 Task: Explore Airbnb accommodation in Villach, Austria from 6th December, 2023 to 12th December, 2023 for 4 adults.4 bedrooms having 4 beds and 4 bathrooms. Property type can be flat. Amenities needed are: wifi, TV, free parkinig on premises, hot tub, gym, smoking allowed. Booking option can be shelf check-in. Look for 4 properties as per requirement.
Action: Mouse moved to (529, 90)
Screenshot: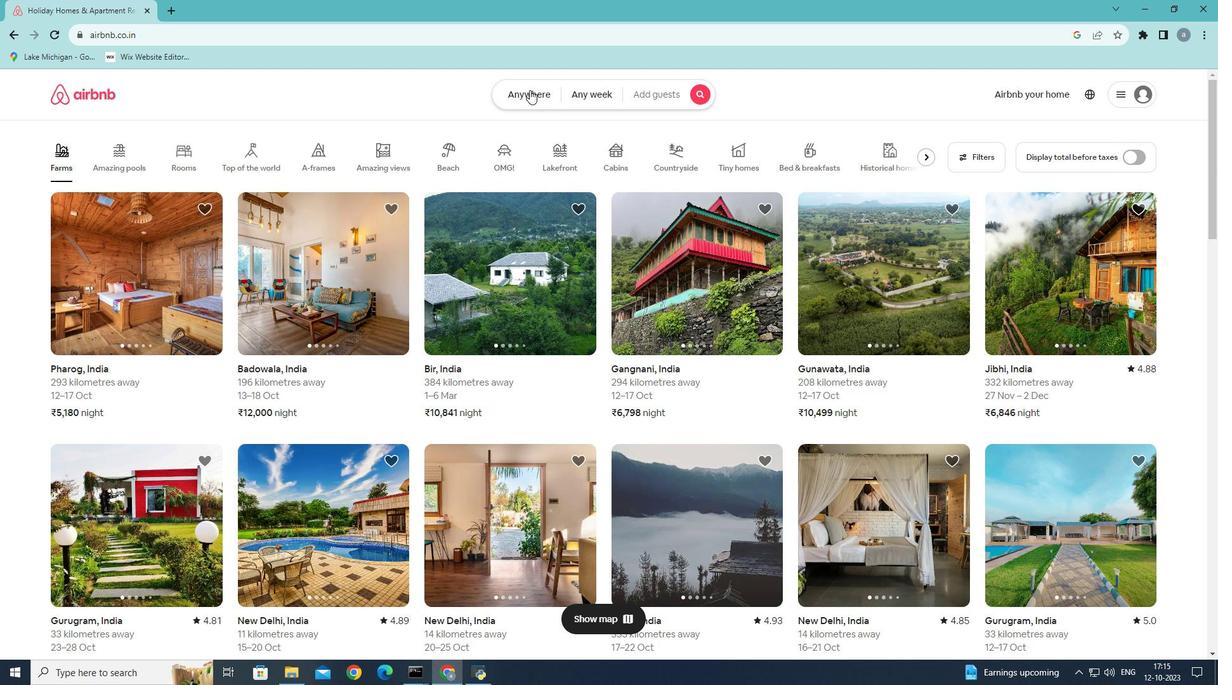 
Action: Mouse pressed left at (529, 90)
Screenshot: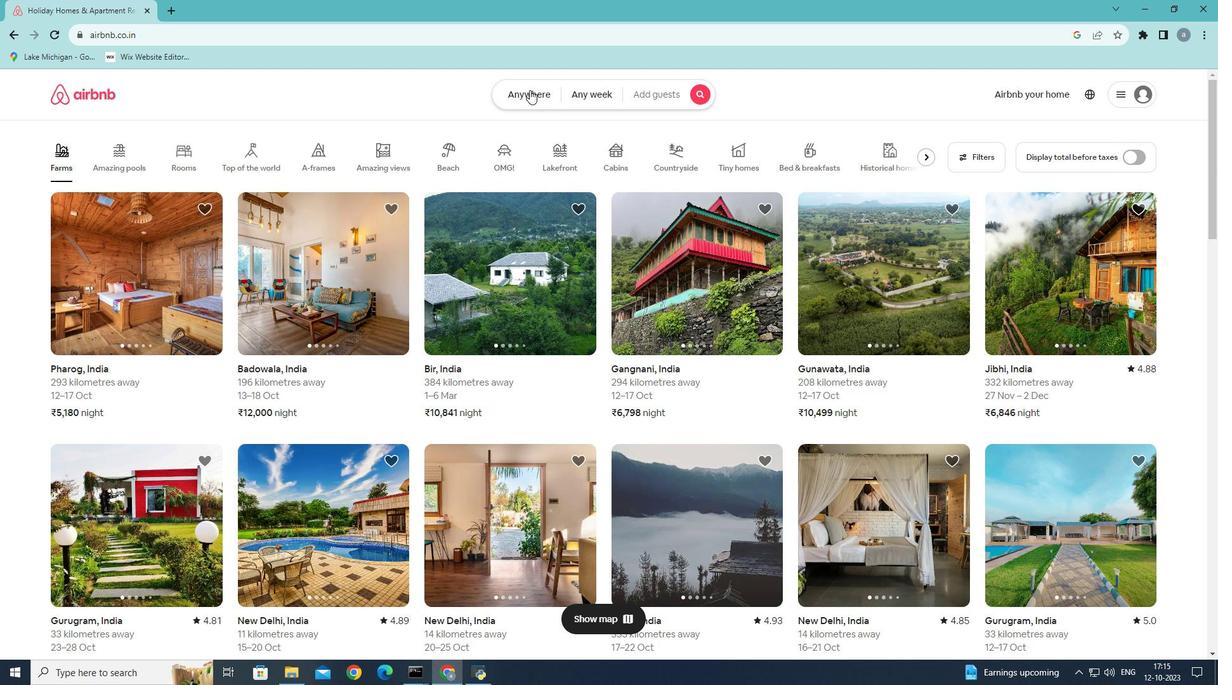 
Action: Mouse moved to (396, 147)
Screenshot: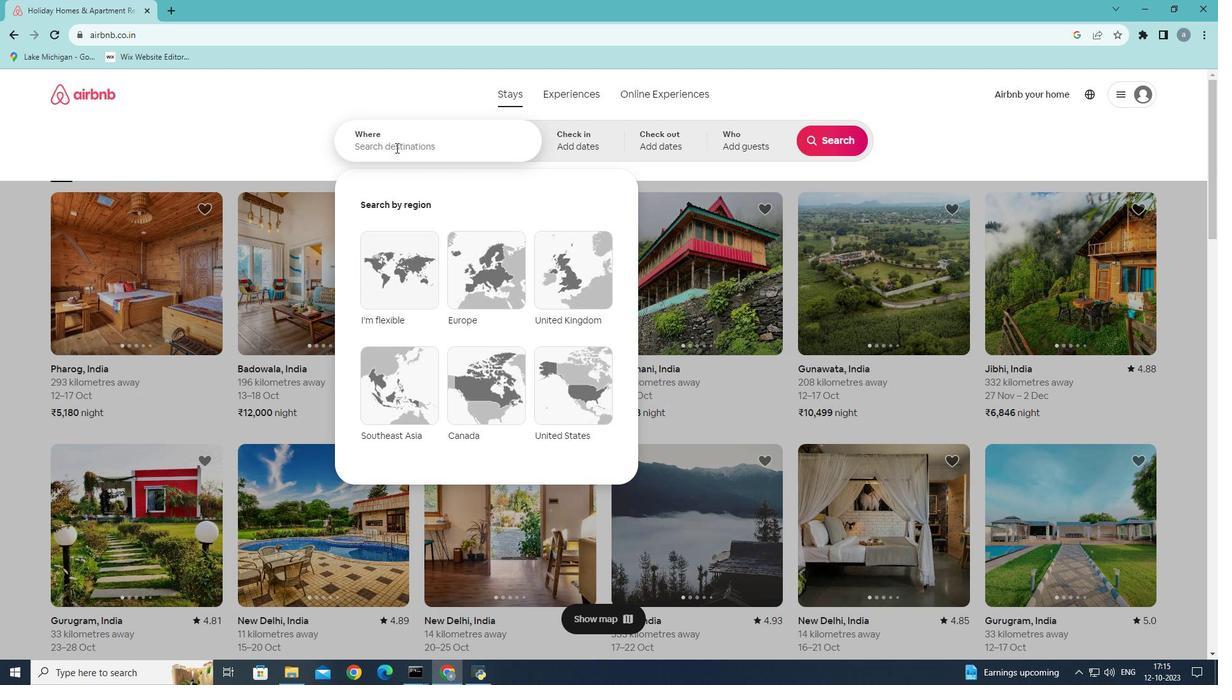 
Action: Mouse pressed left at (396, 147)
Screenshot: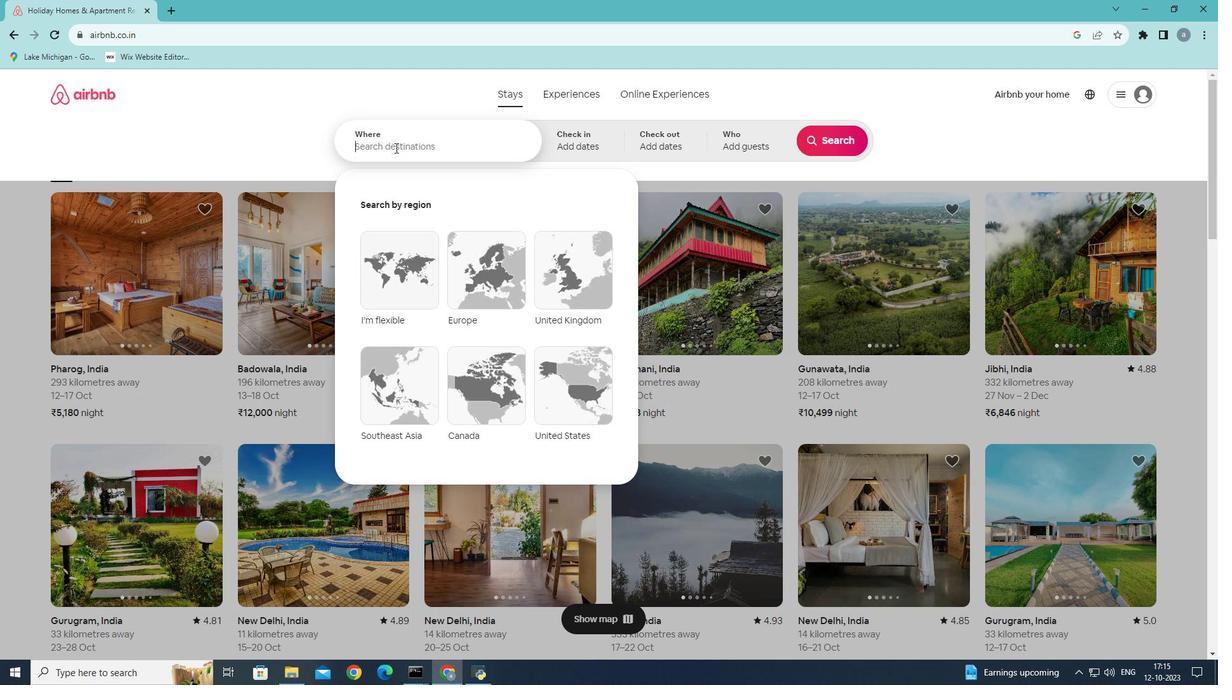 
Action: Mouse moved to (394, 149)
Screenshot: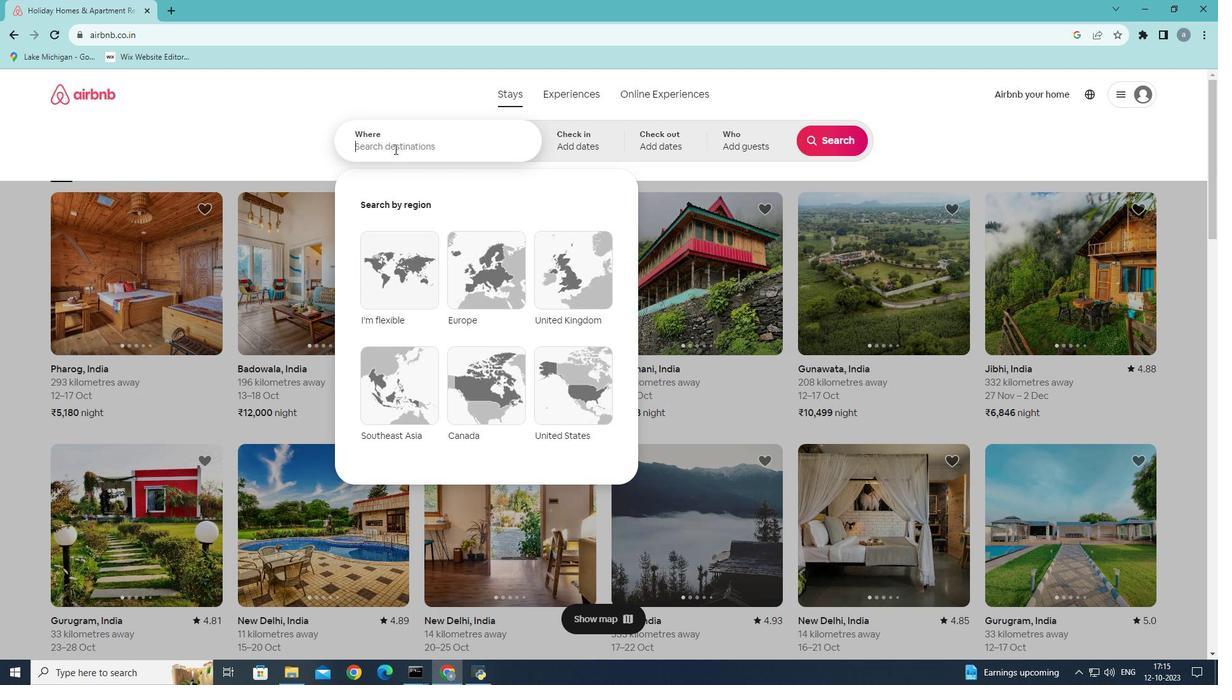 
Action: Key pressed <Key.shift><Key.shift>Villach,<Key.shift>Austria
Screenshot: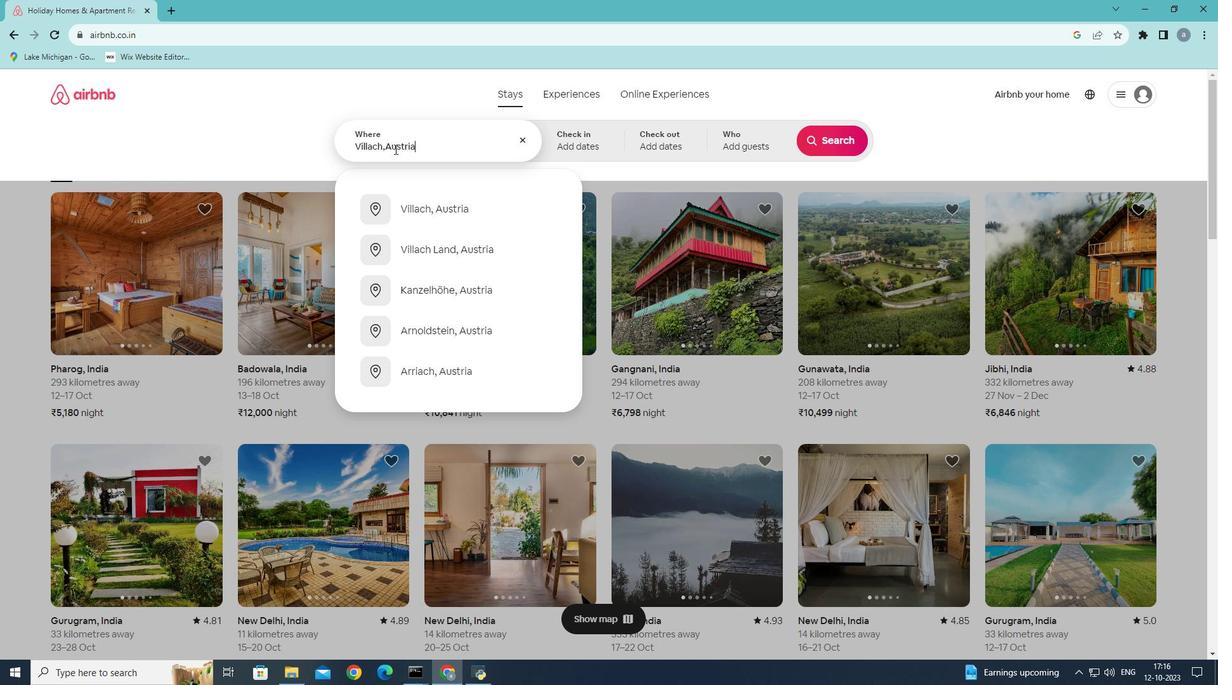 
Action: Mouse moved to (457, 212)
Screenshot: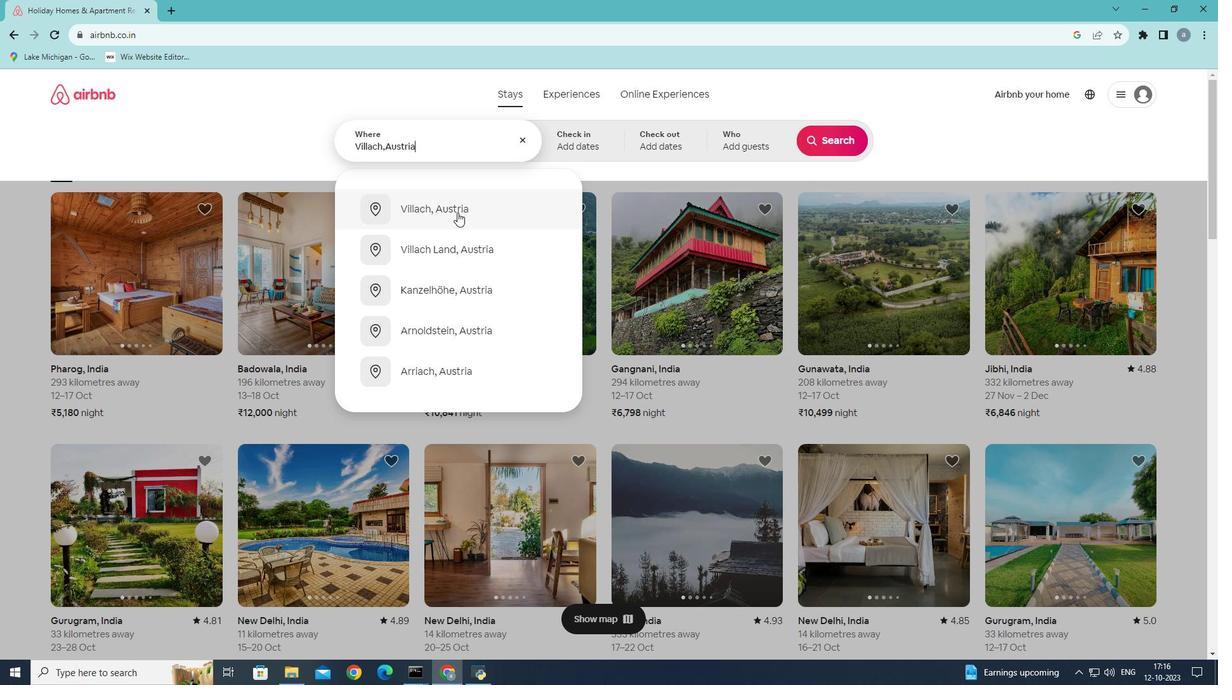 
Action: Mouse pressed left at (457, 212)
Screenshot: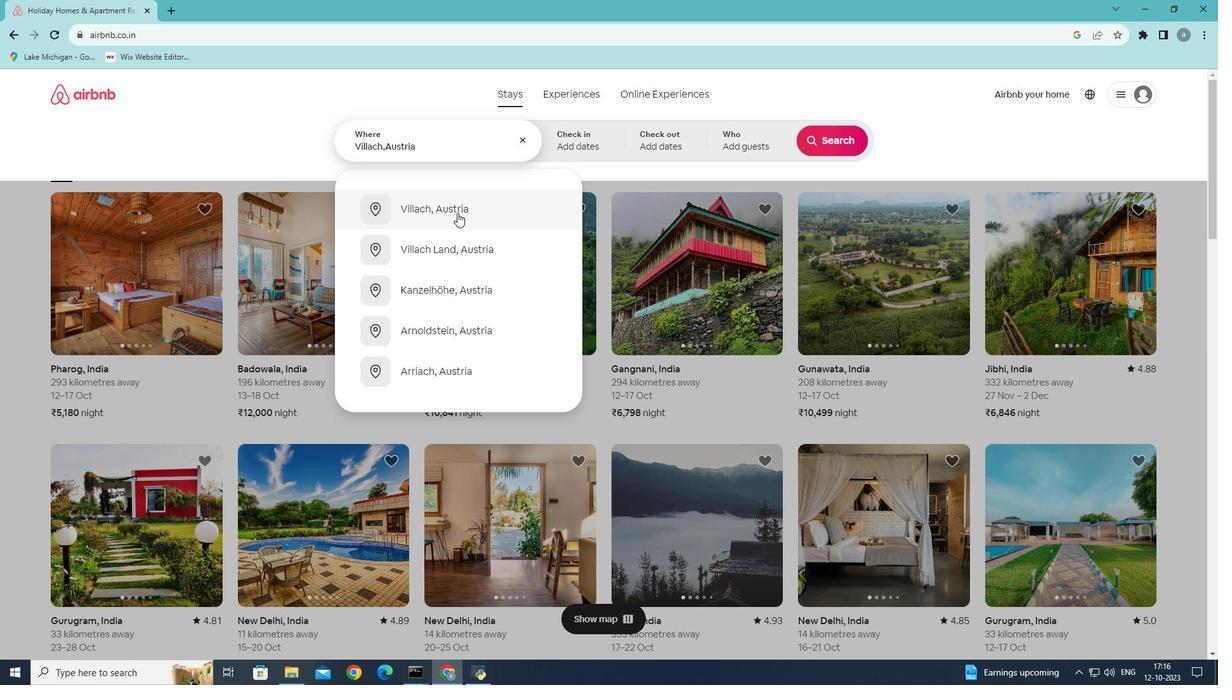 
Action: Mouse moved to (828, 245)
Screenshot: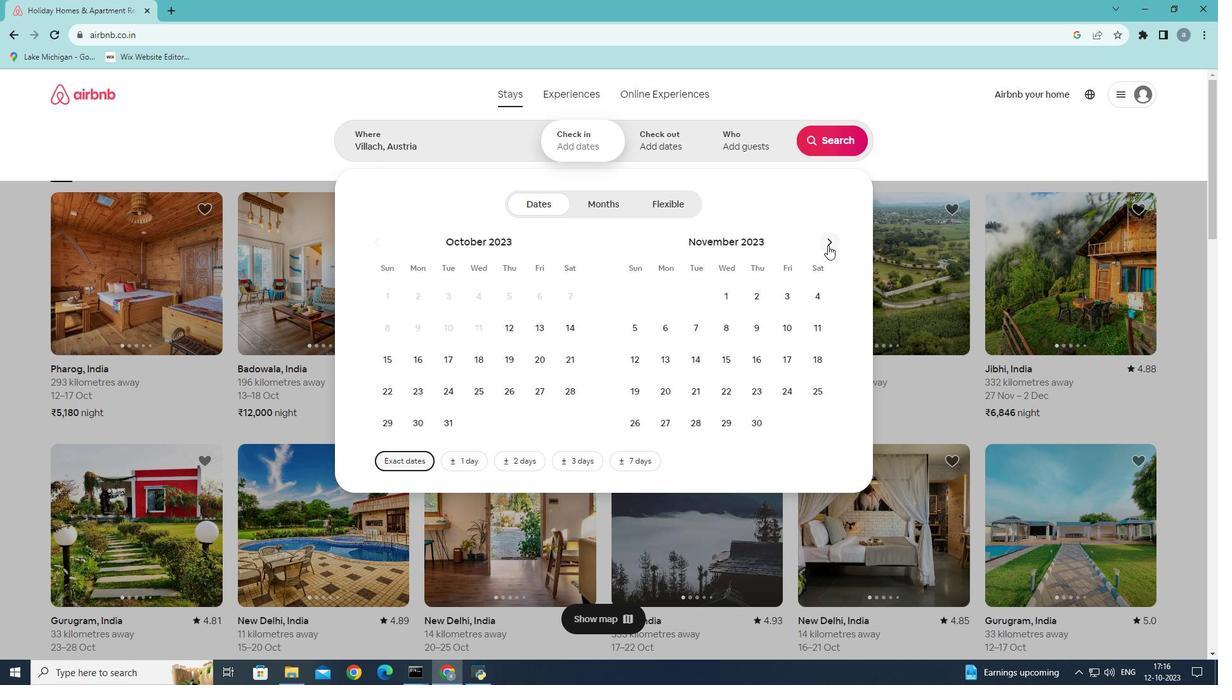 
Action: Mouse pressed left at (828, 245)
Screenshot: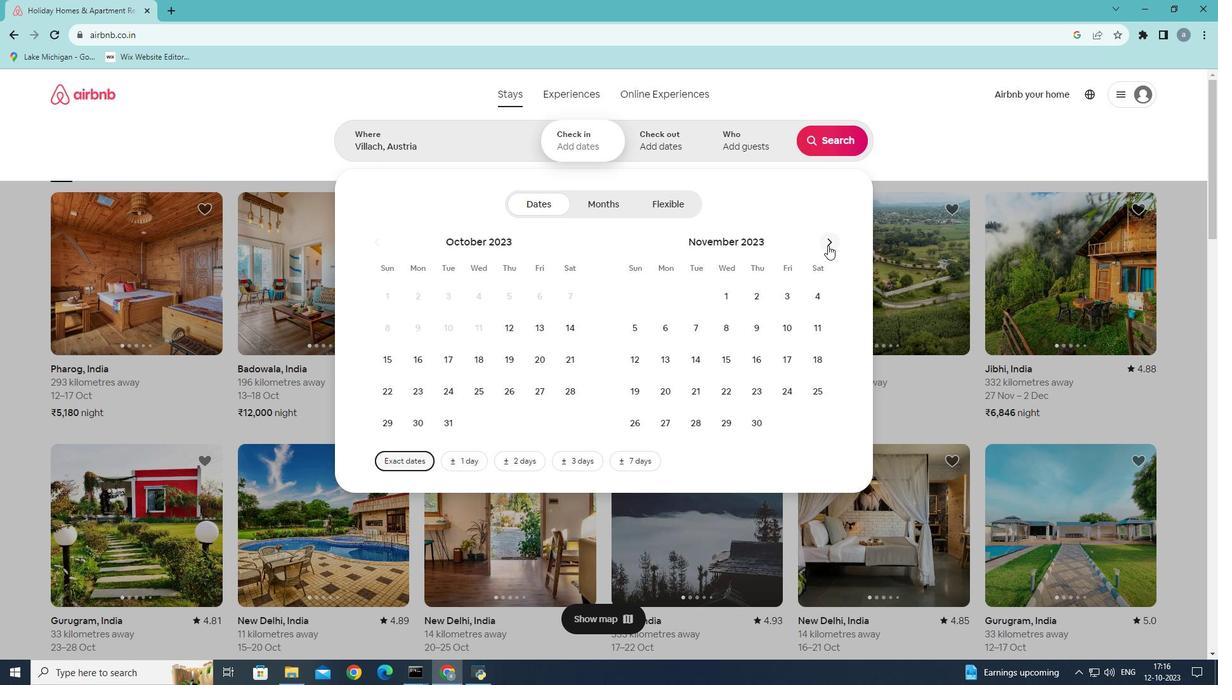 
Action: Mouse pressed left at (828, 245)
Screenshot: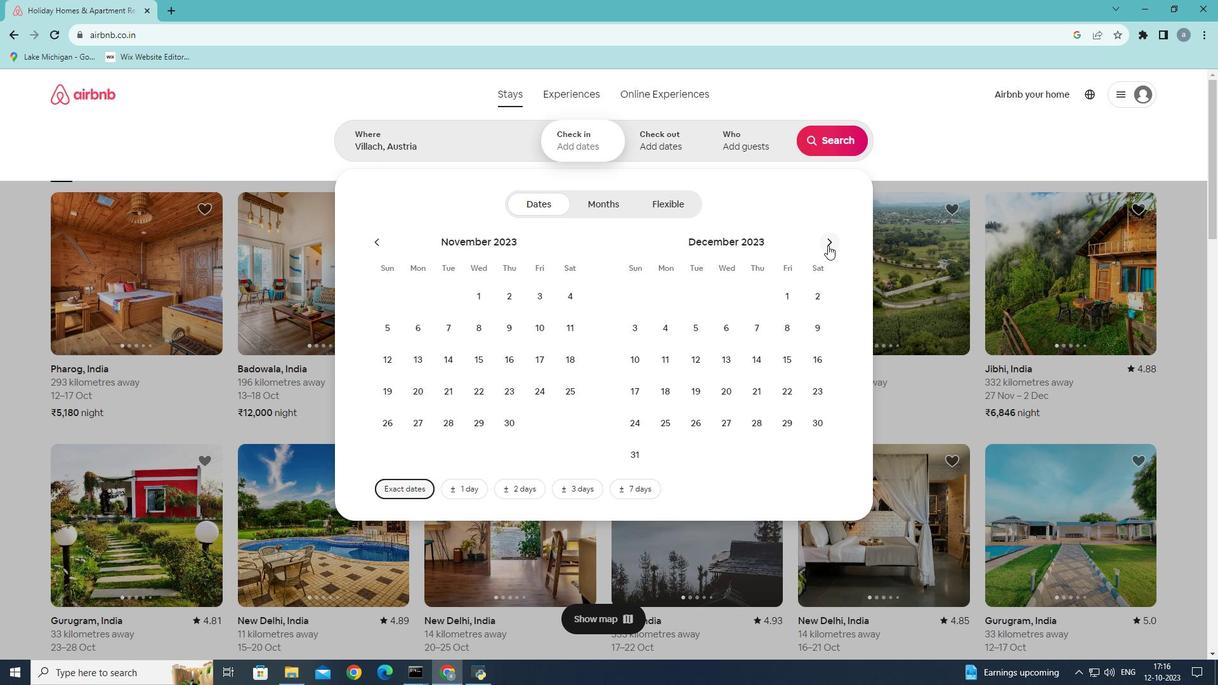 
Action: Mouse moved to (477, 323)
Screenshot: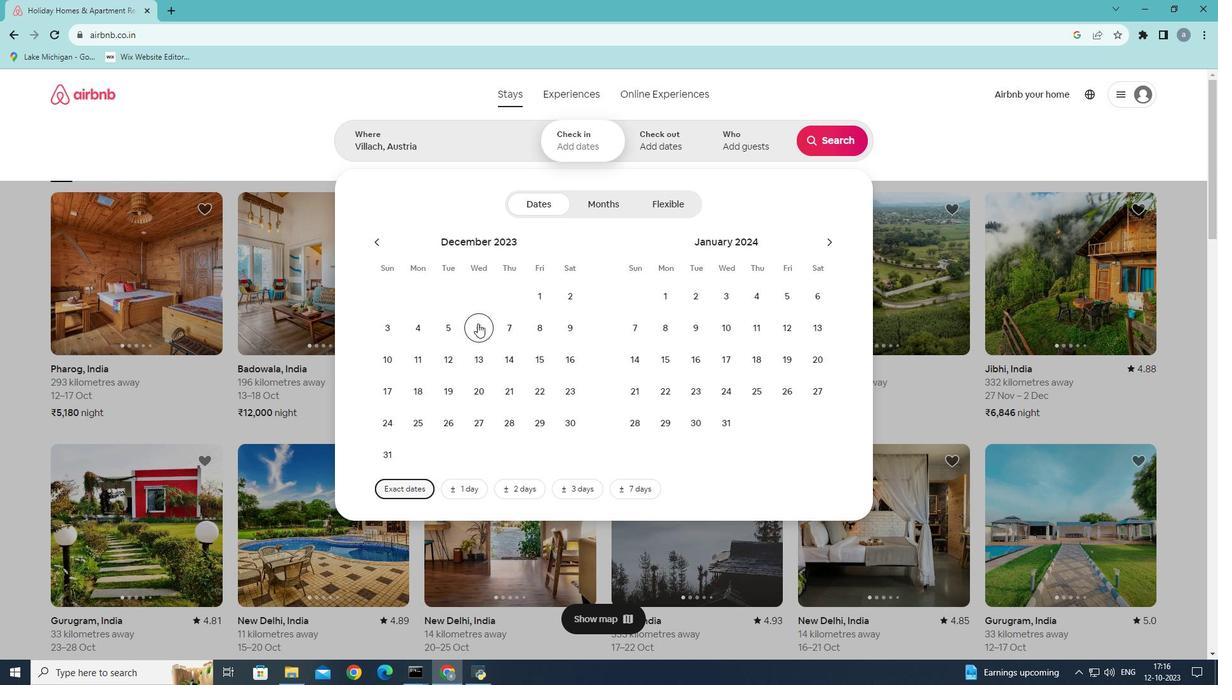 
Action: Mouse pressed left at (477, 323)
Screenshot: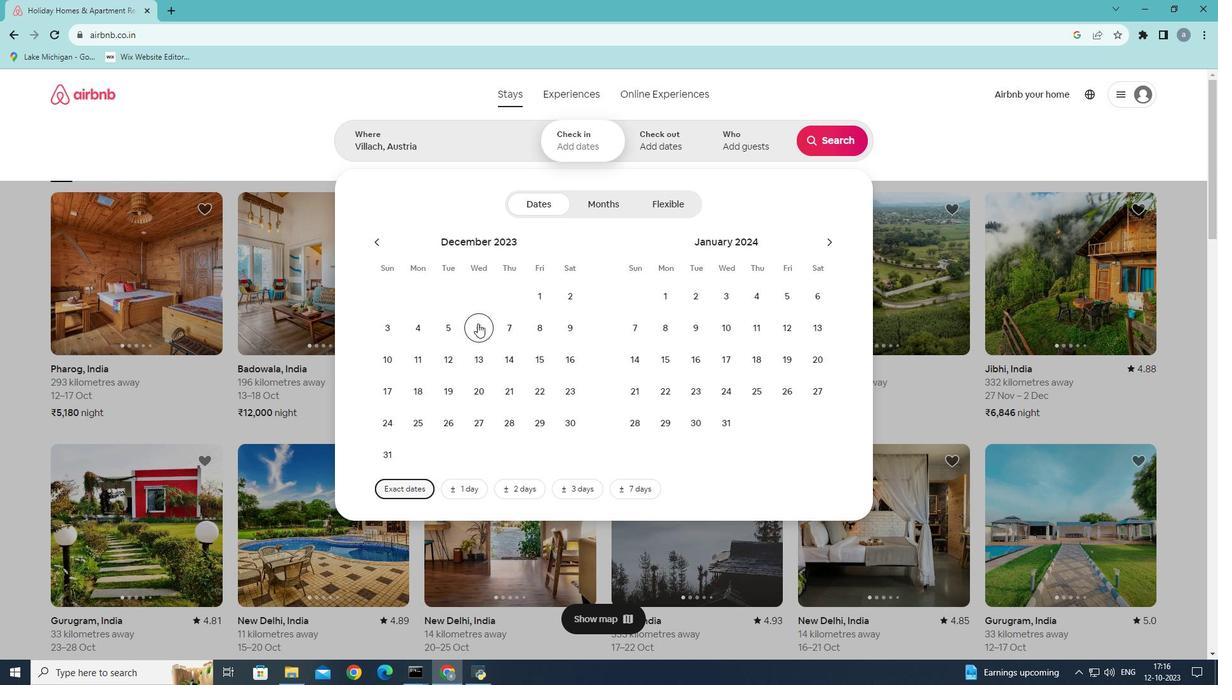 
Action: Mouse moved to (449, 363)
Screenshot: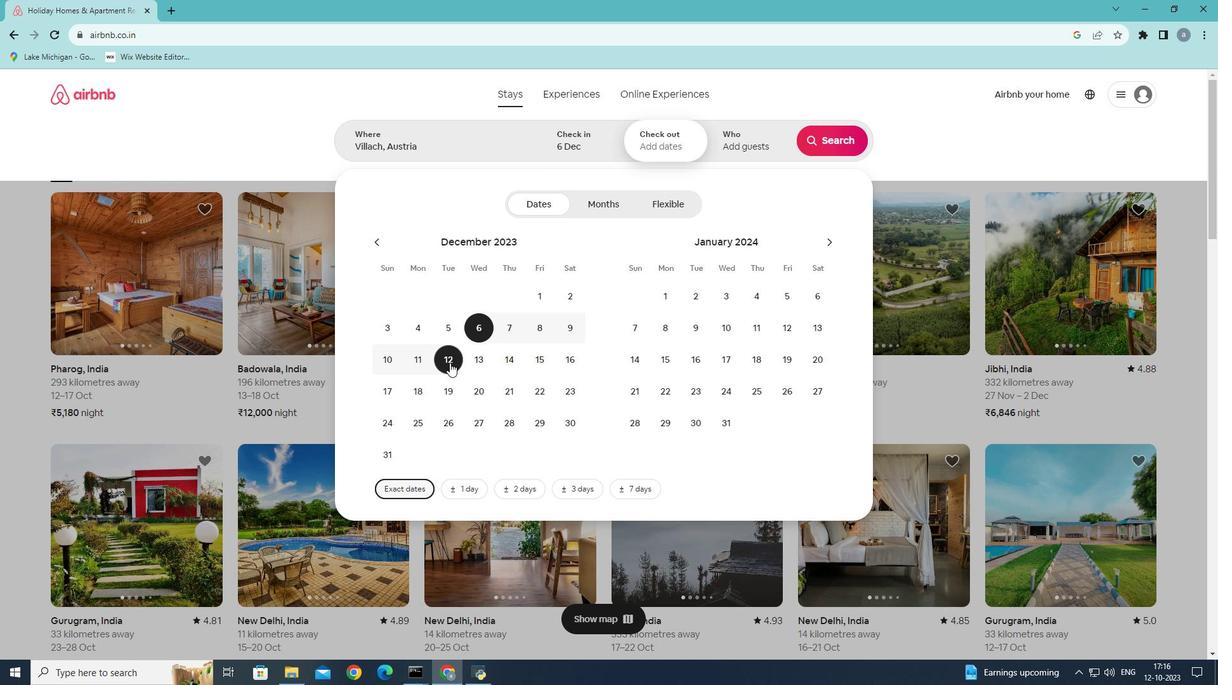 
Action: Mouse pressed left at (449, 363)
Screenshot: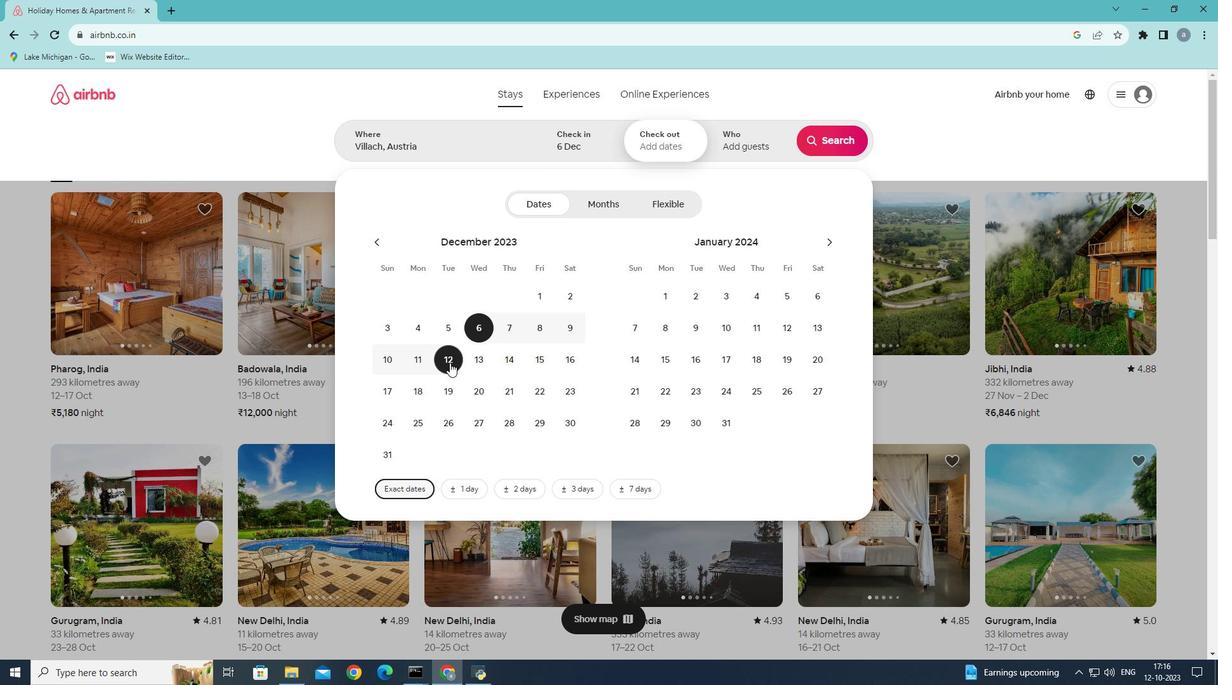 
Action: Mouse moved to (751, 144)
Screenshot: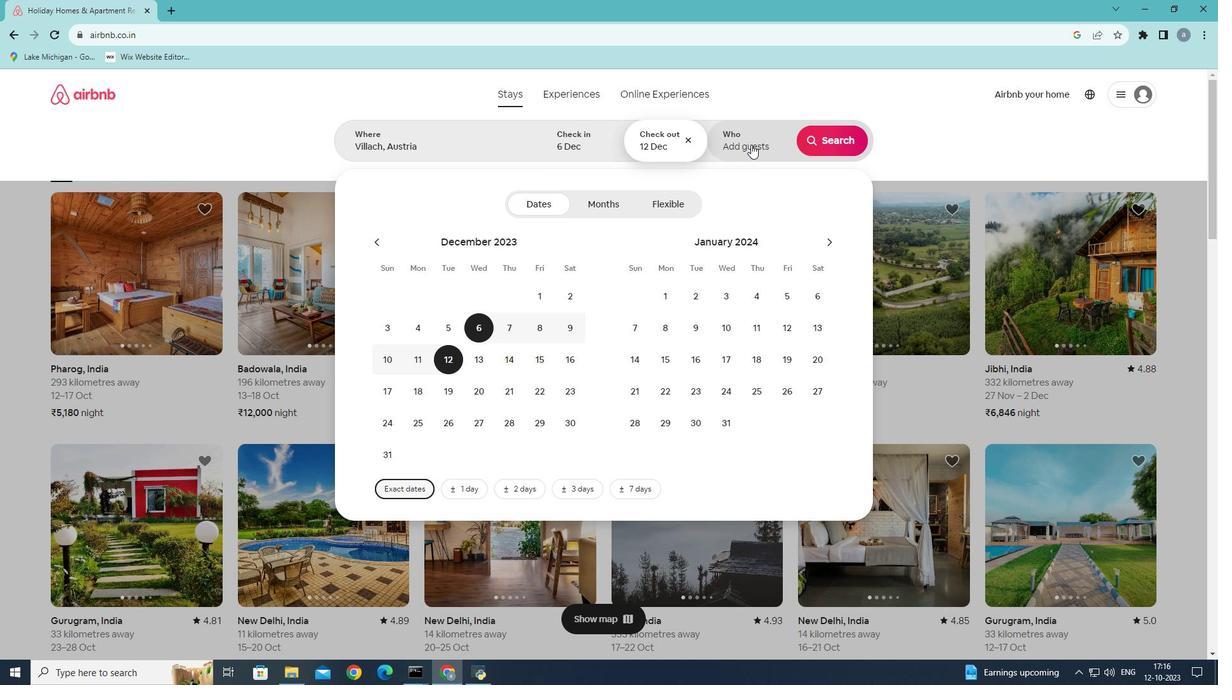 
Action: Mouse pressed left at (751, 144)
Screenshot: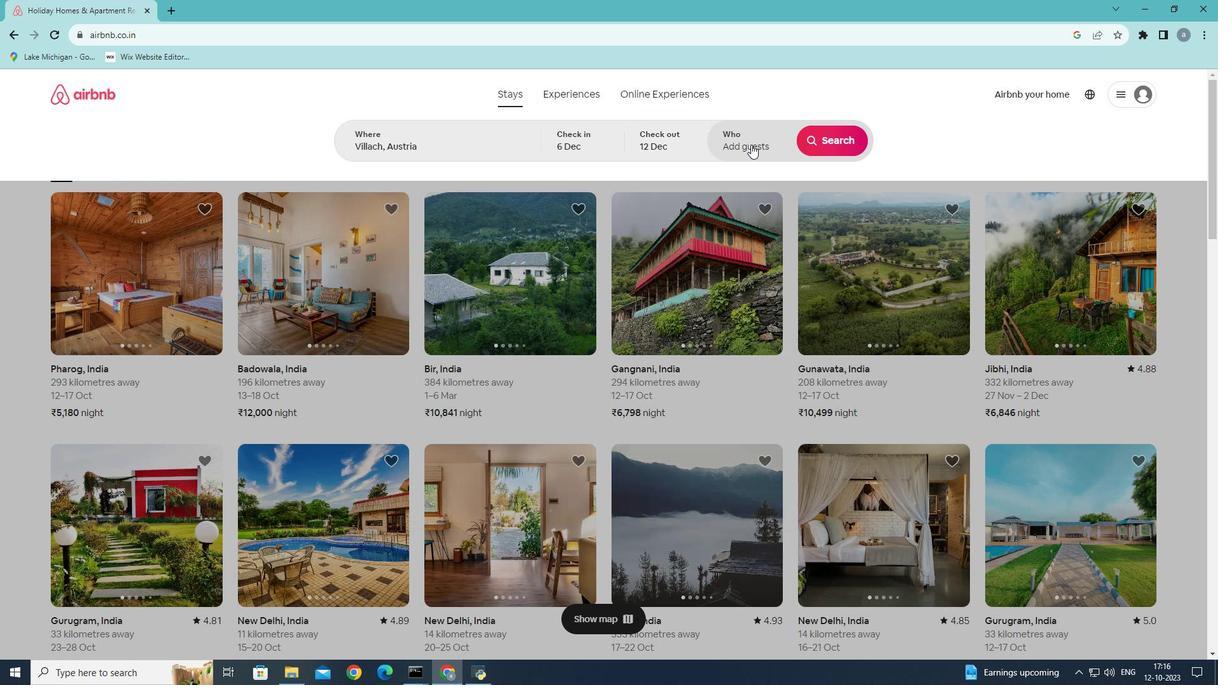 
Action: Mouse moved to (839, 207)
Screenshot: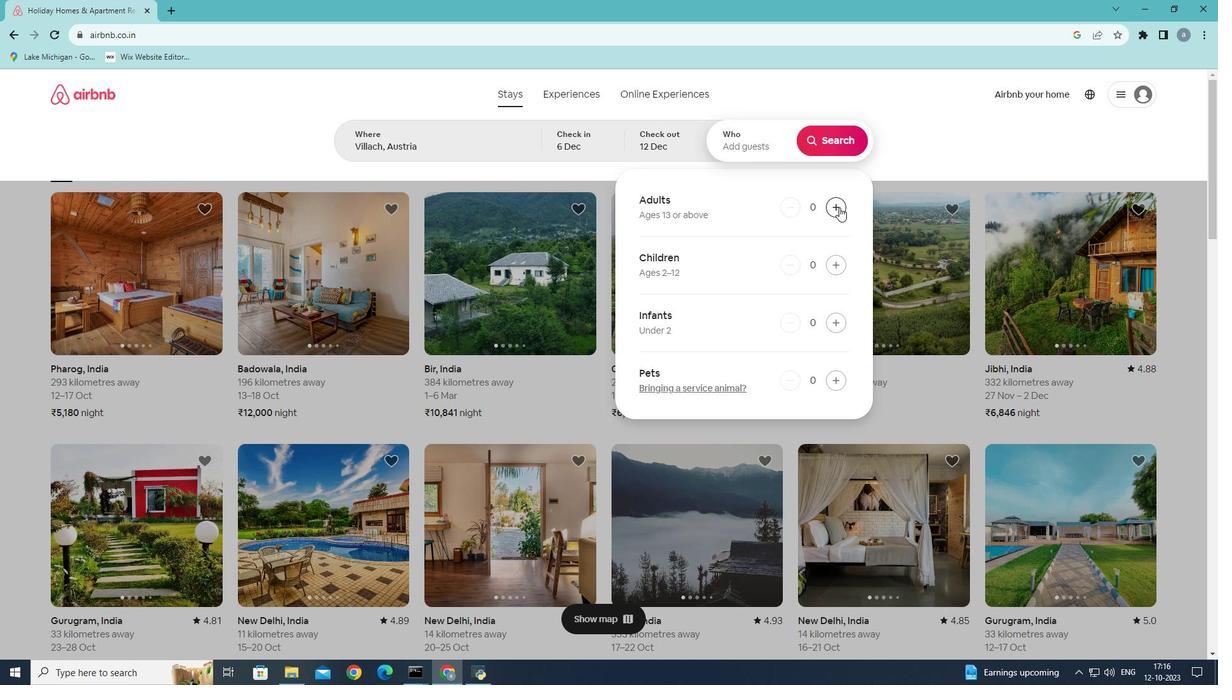 
Action: Mouse pressed left at (839, 207)
Screenshot: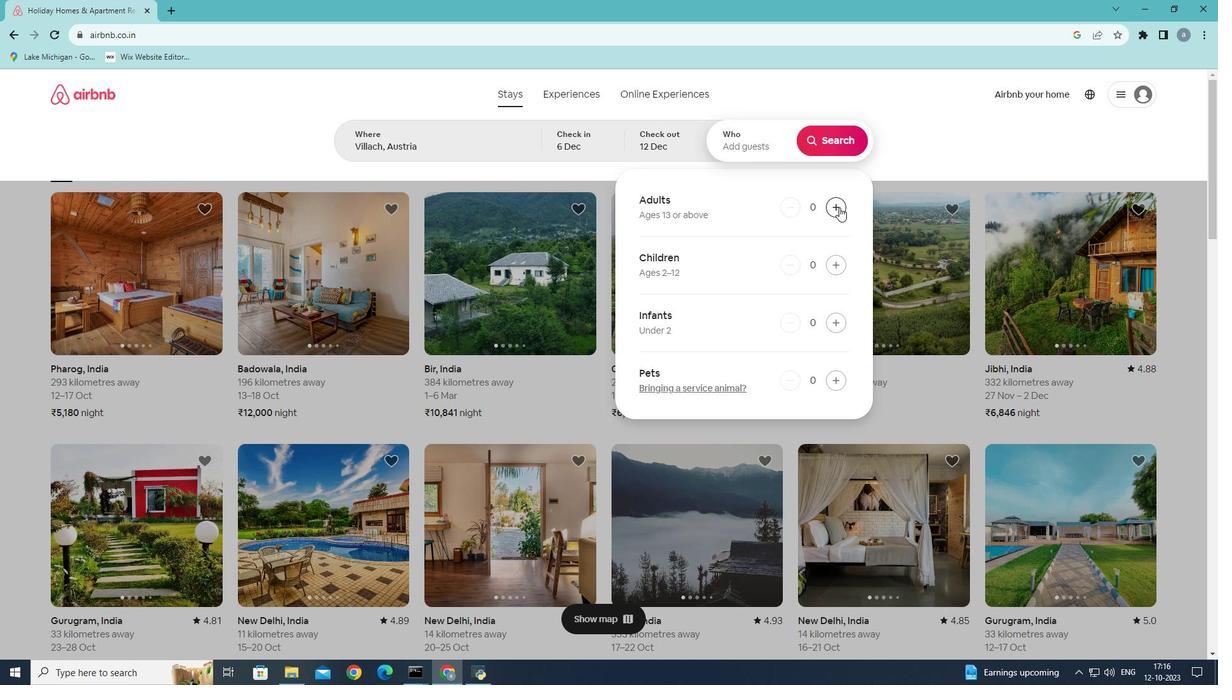 
Action: Mouse pressed left at (839, 207)
Screenshot: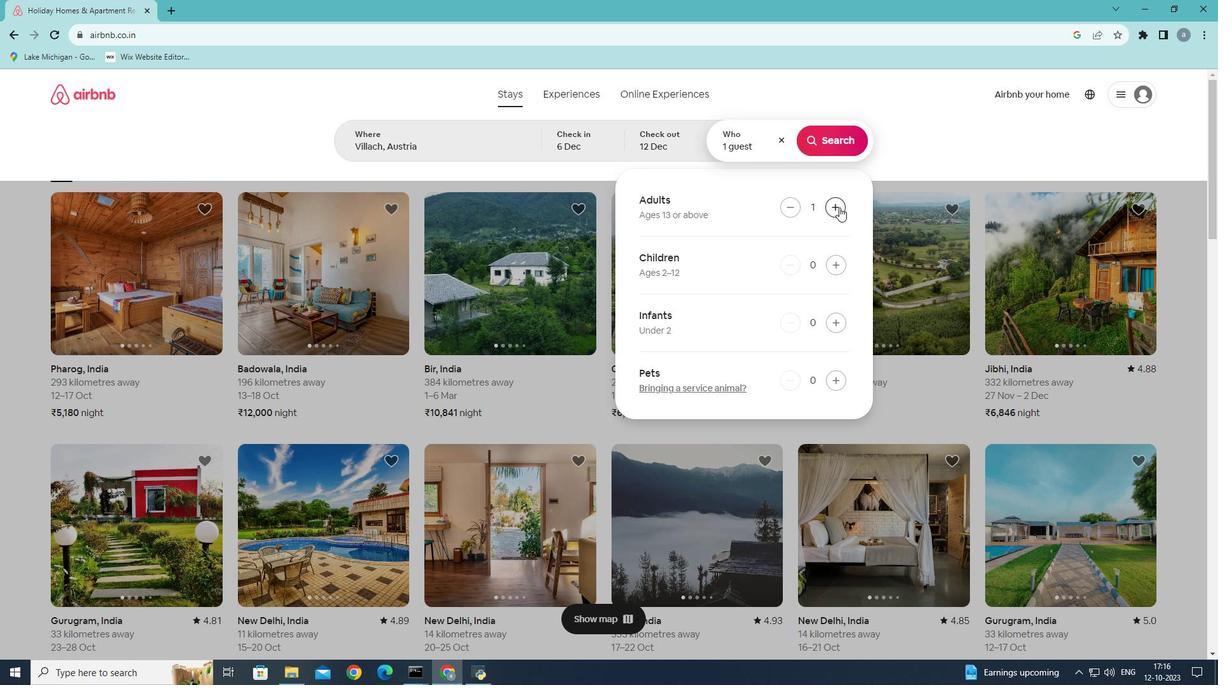 
Action: Mouse pressed left at (839, 207)
Screenshot: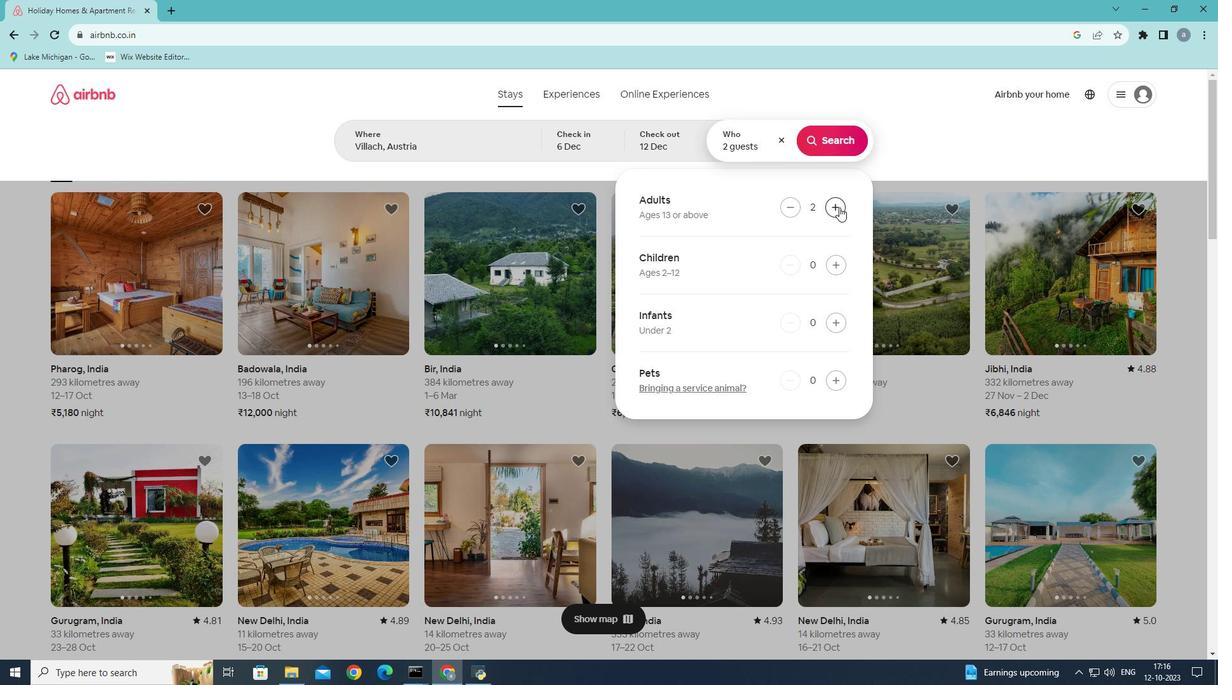 
Action: Mouse pressed left at (839, 207)
Screenshot: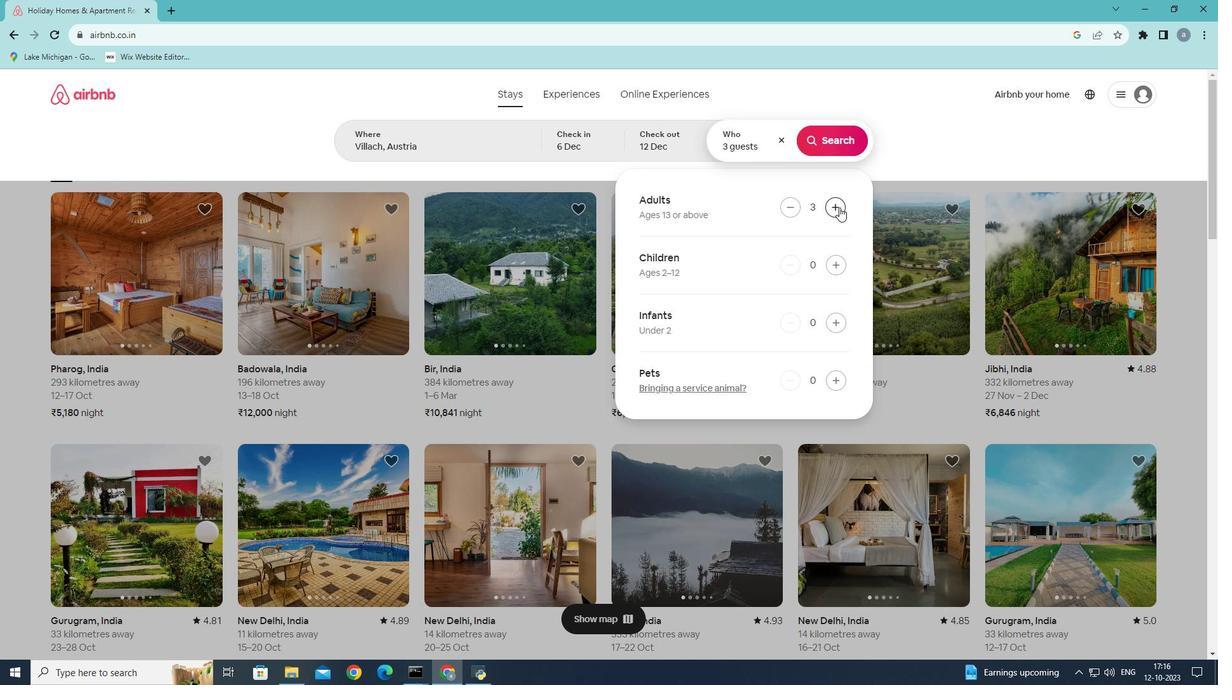 
Action: Mouse moved to (830, 136)
Screenshot: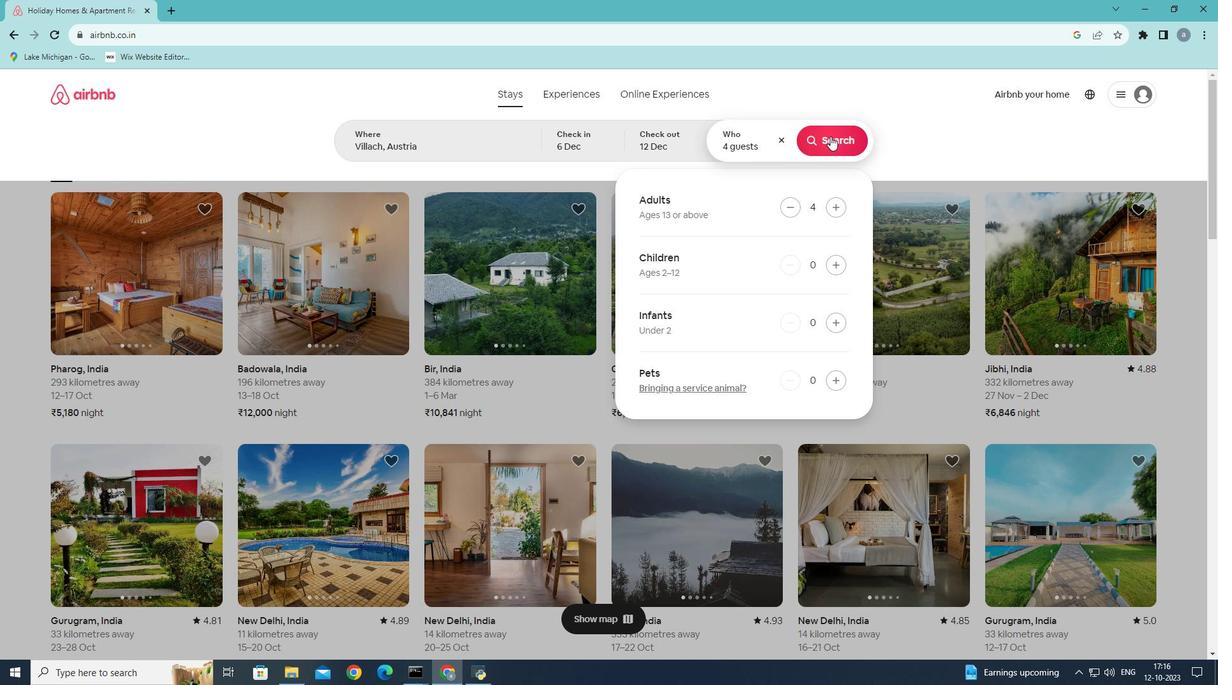
Action: Mouse pressed left at (830, 136)
Screenshot: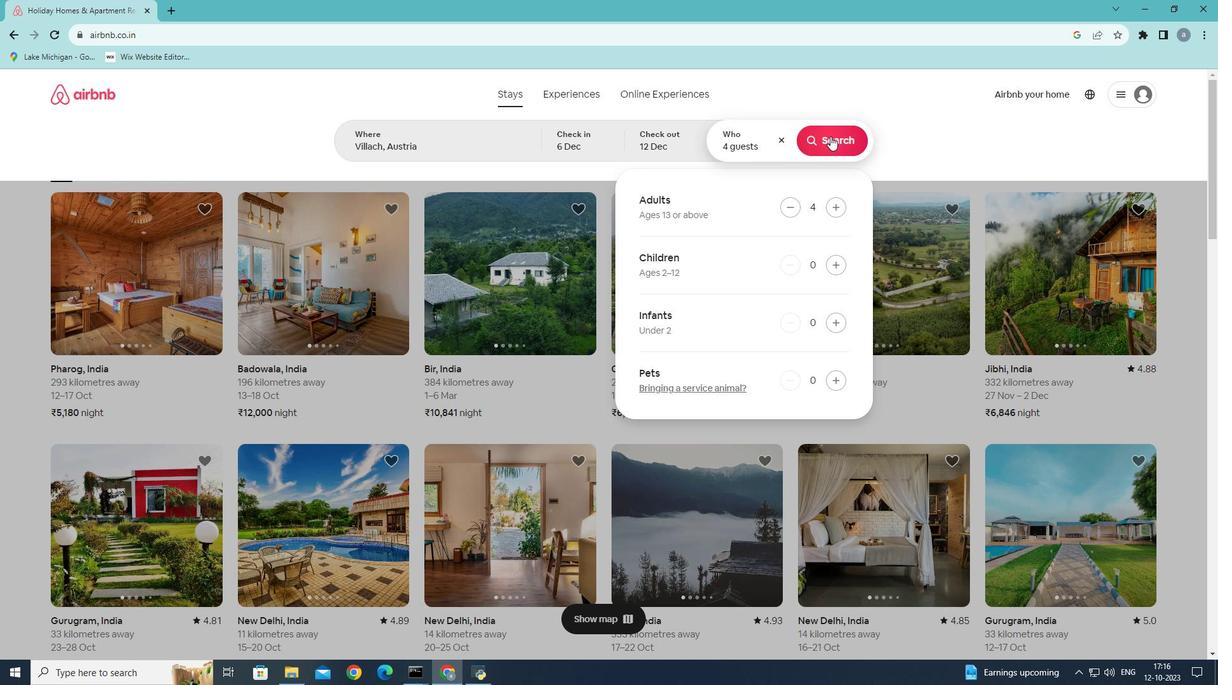 
Action: Mouse moved to (1008, 140)
Screenshot: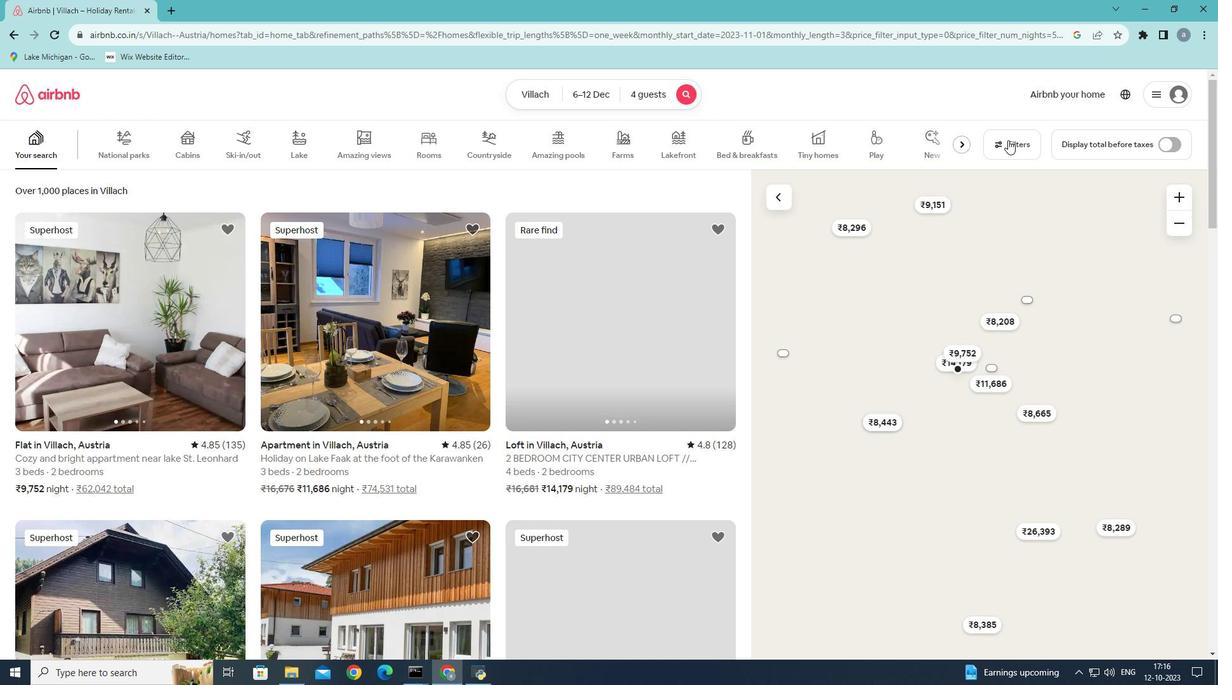 
Action: Mouse pressed left at (1008, 140)
Screenshot: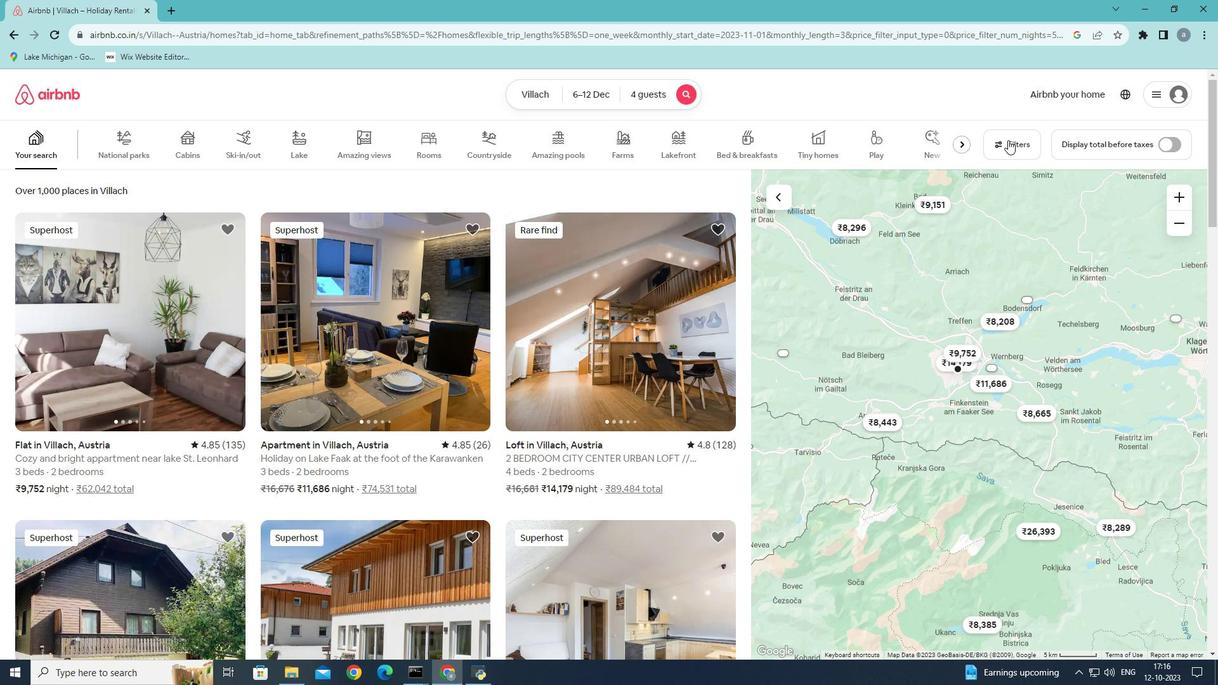 
Action: Mouse moved to (740, 485)
Screenshot: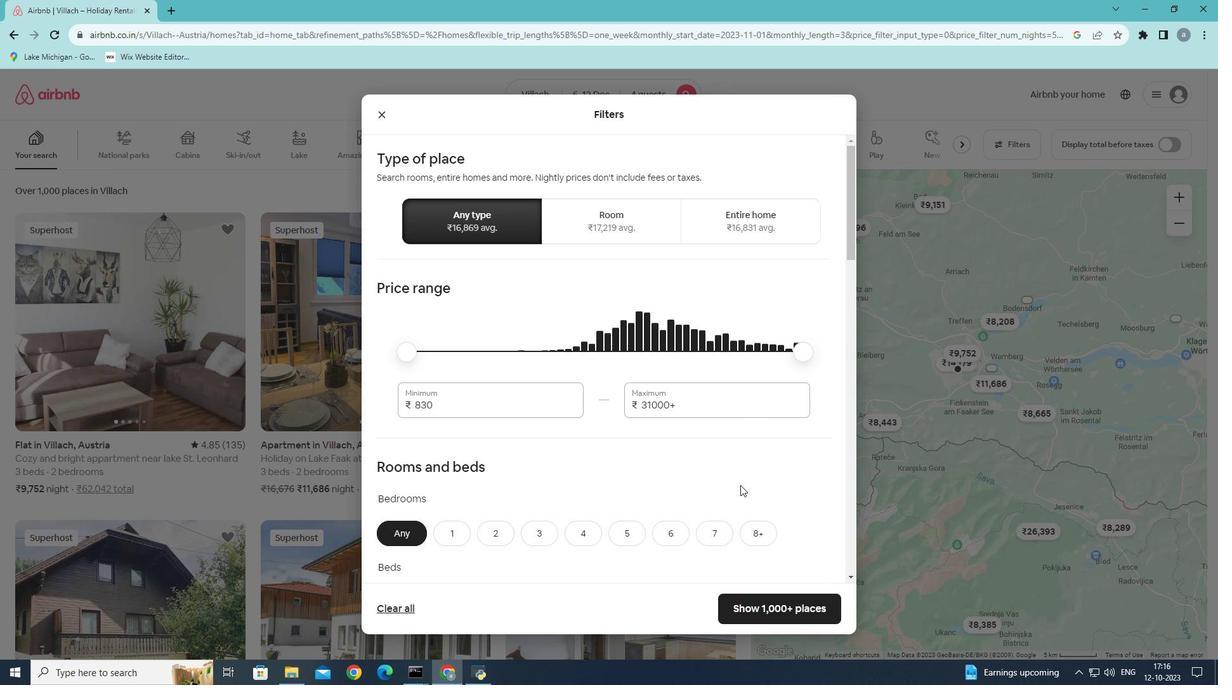 
Action: Mouse scrolled (740, 484) with delta (0, 0)
Screenshot: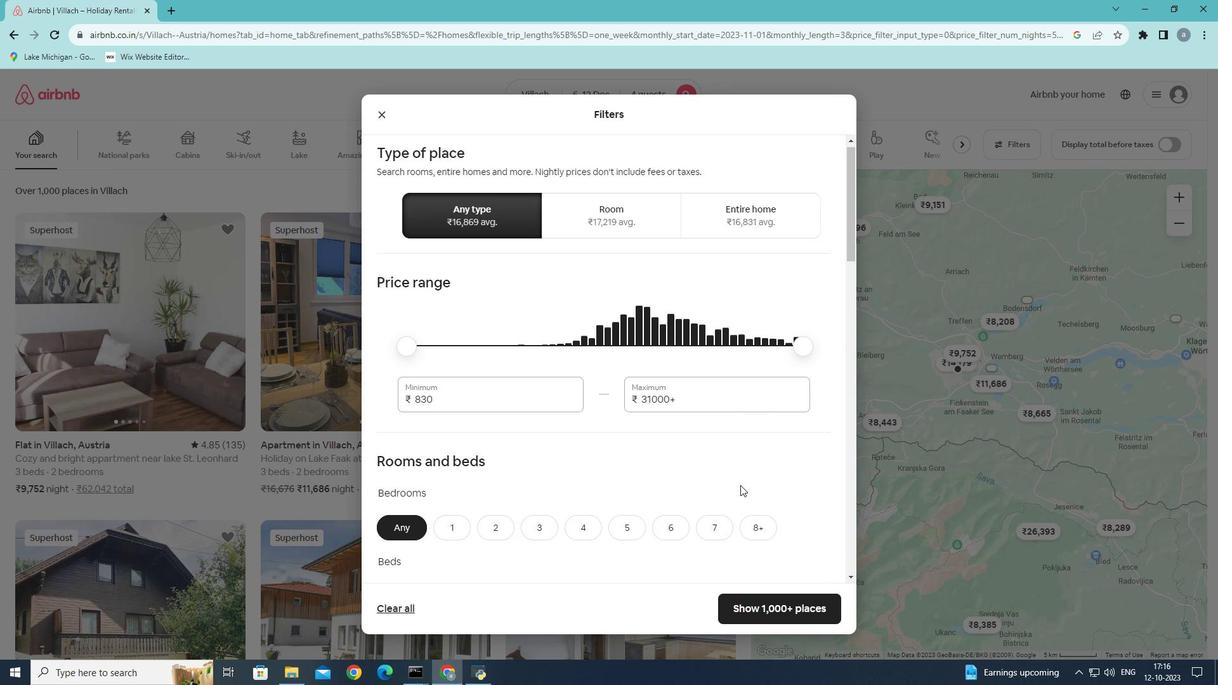 
Action: Mouse scrolled (740, 484) with delta (0, 0)
Screenshot: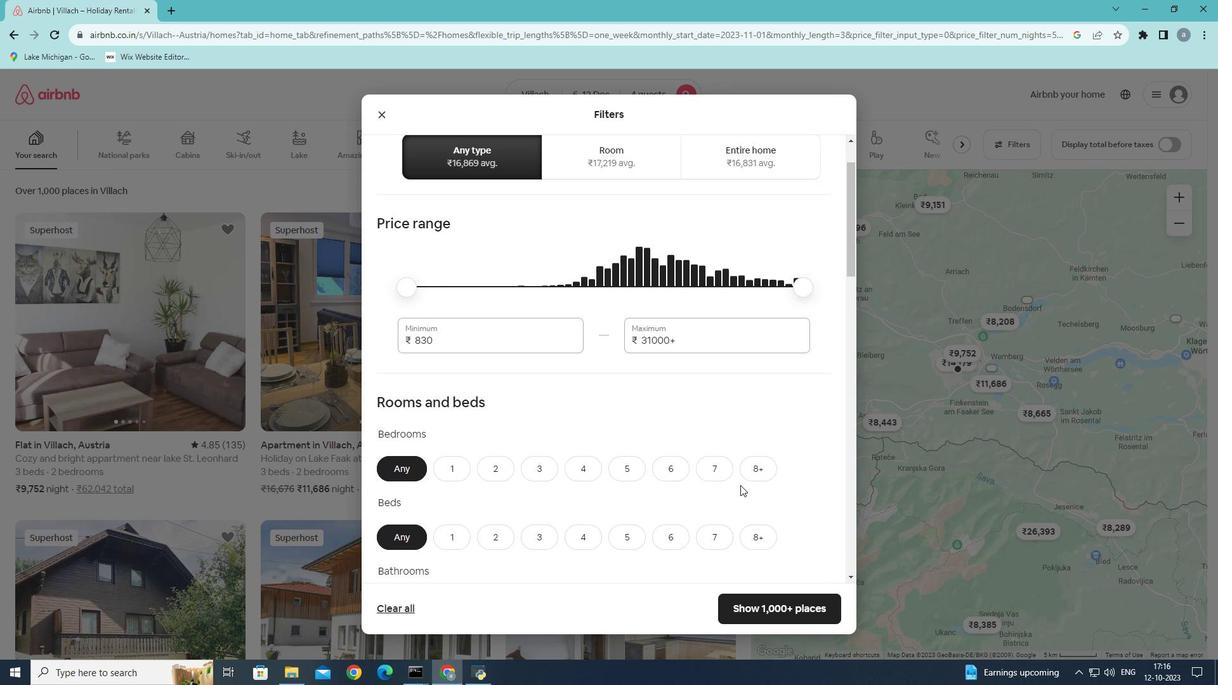 
Action: Mouse scrolled (740, 484) with delta (0, 0)
Screenshot: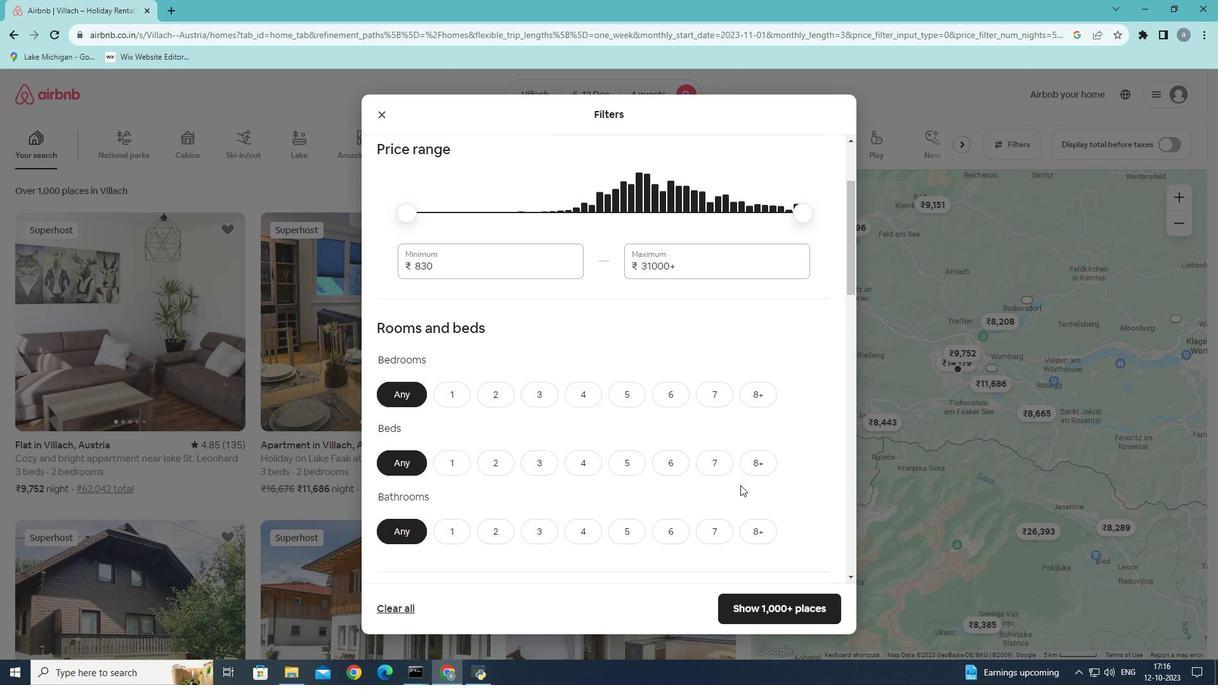 
Action: Mouse moved to (588, 333)
Screenshot: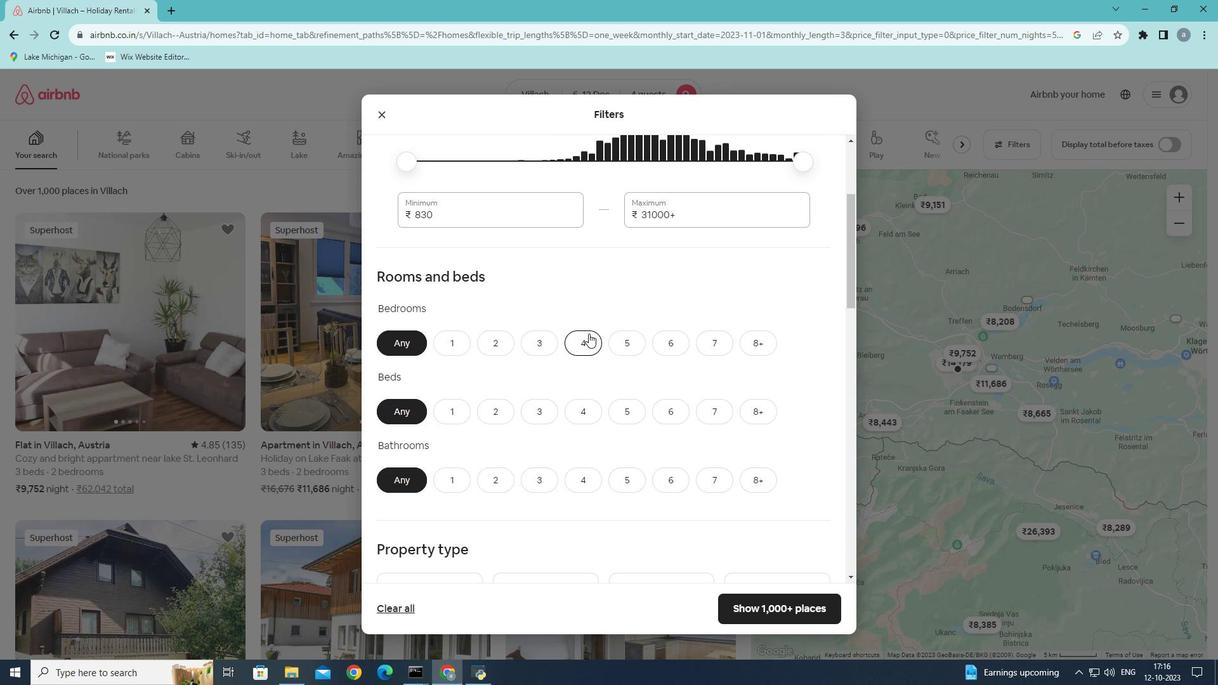 
Action: Mouse pressed left at (588, 333)
Screenshot: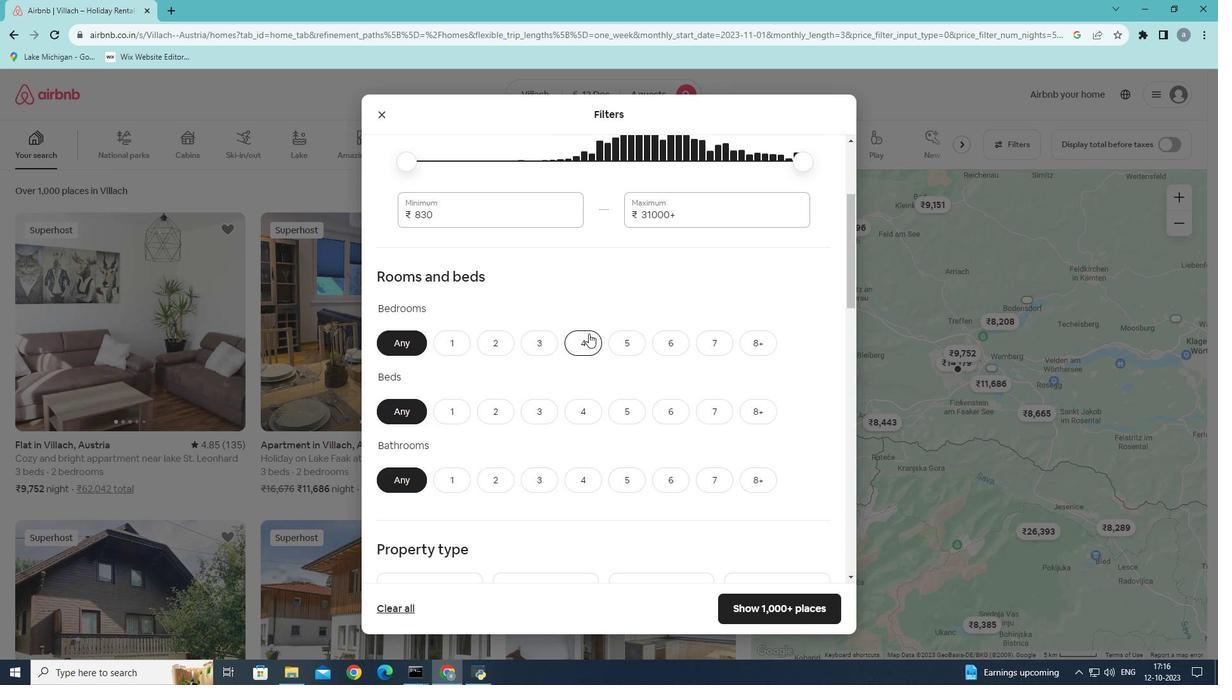 
Action: Mouse moved to (592, 403)
Screenshot: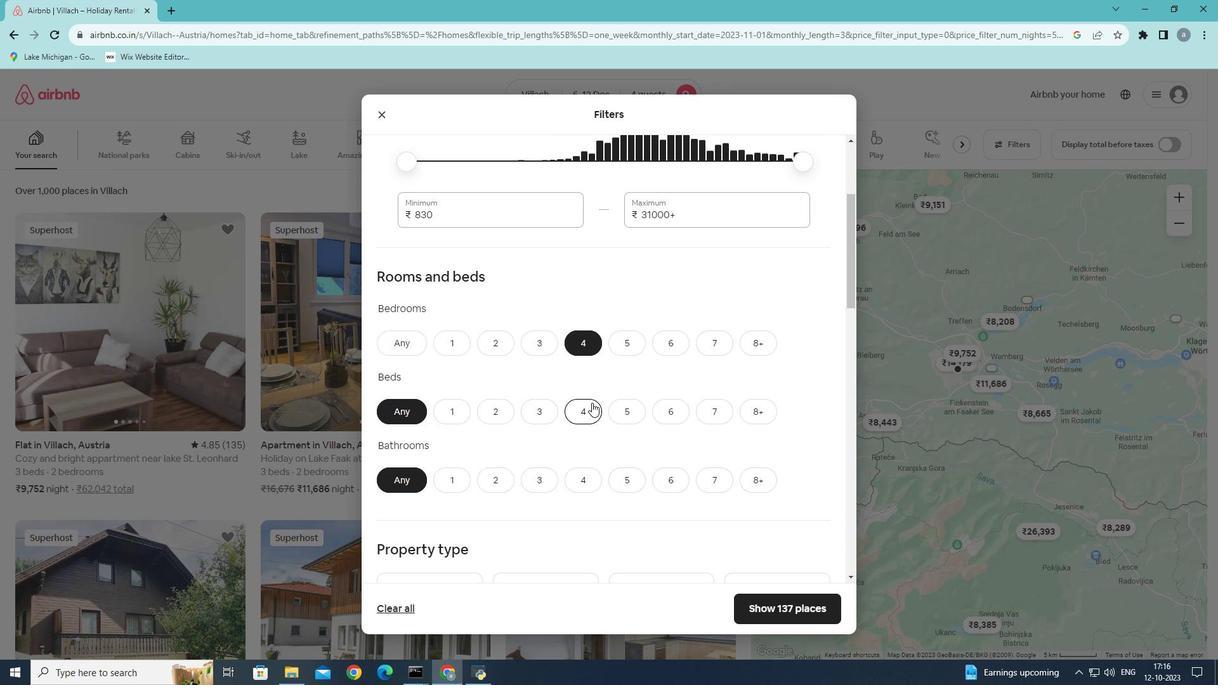 
Action: Mouse pressed left at (592, 403)
Screenshot: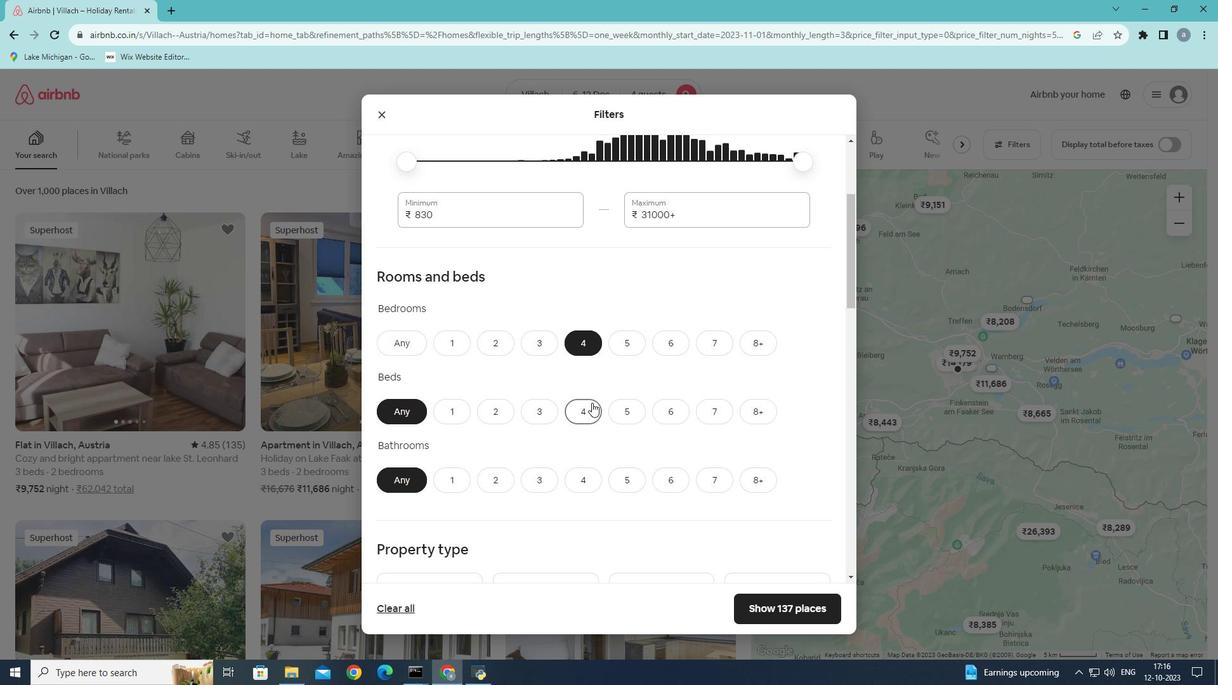 
Action: Mouse moved to (577, 482)
Screenshot: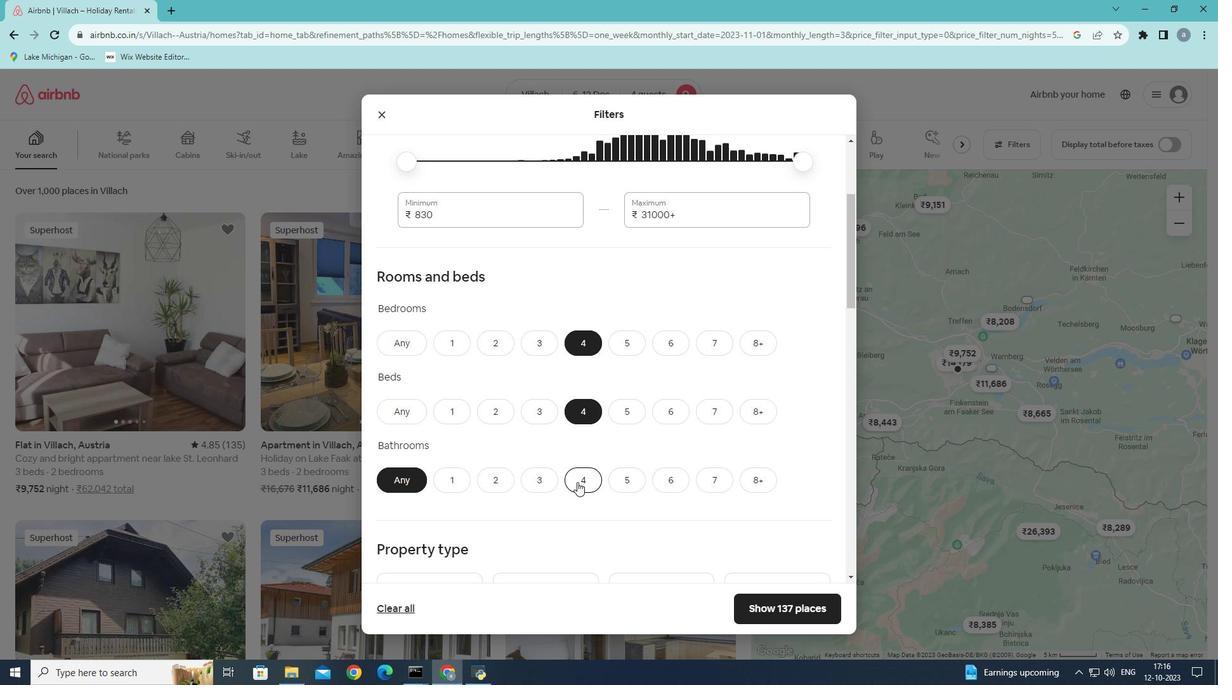 
Action: Mouse pressed left at (577, 482)
Screenshot: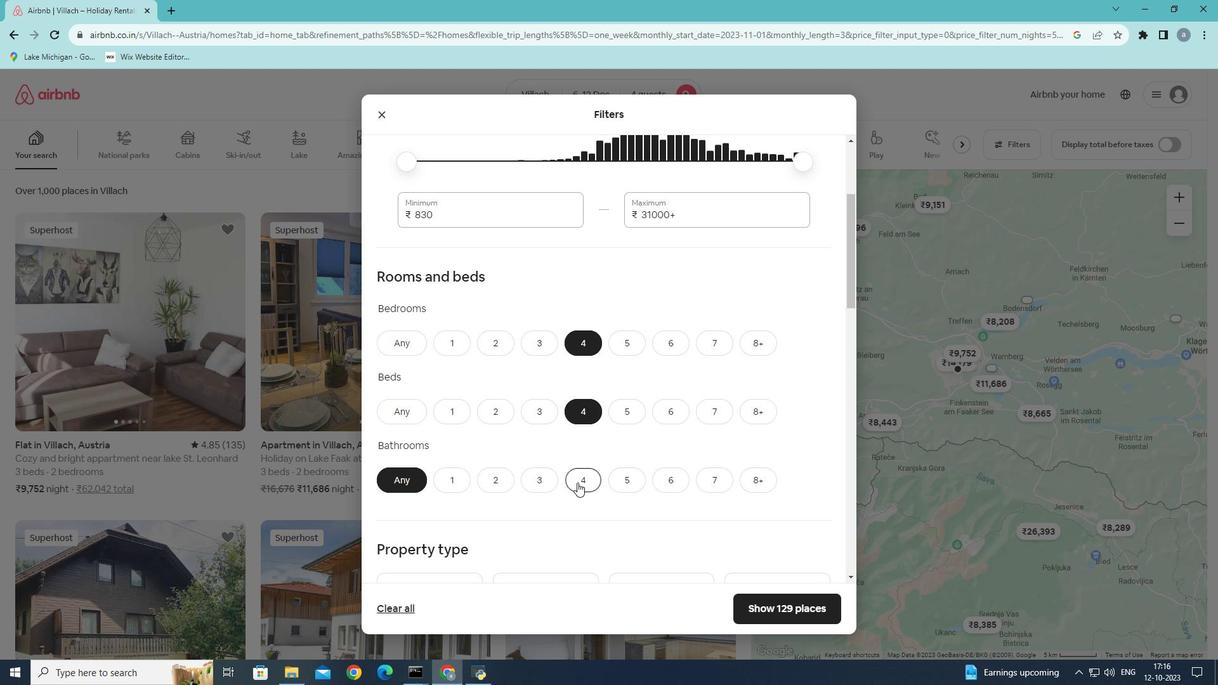 
Action: Mouse moved to (663, 372)
Screenshot: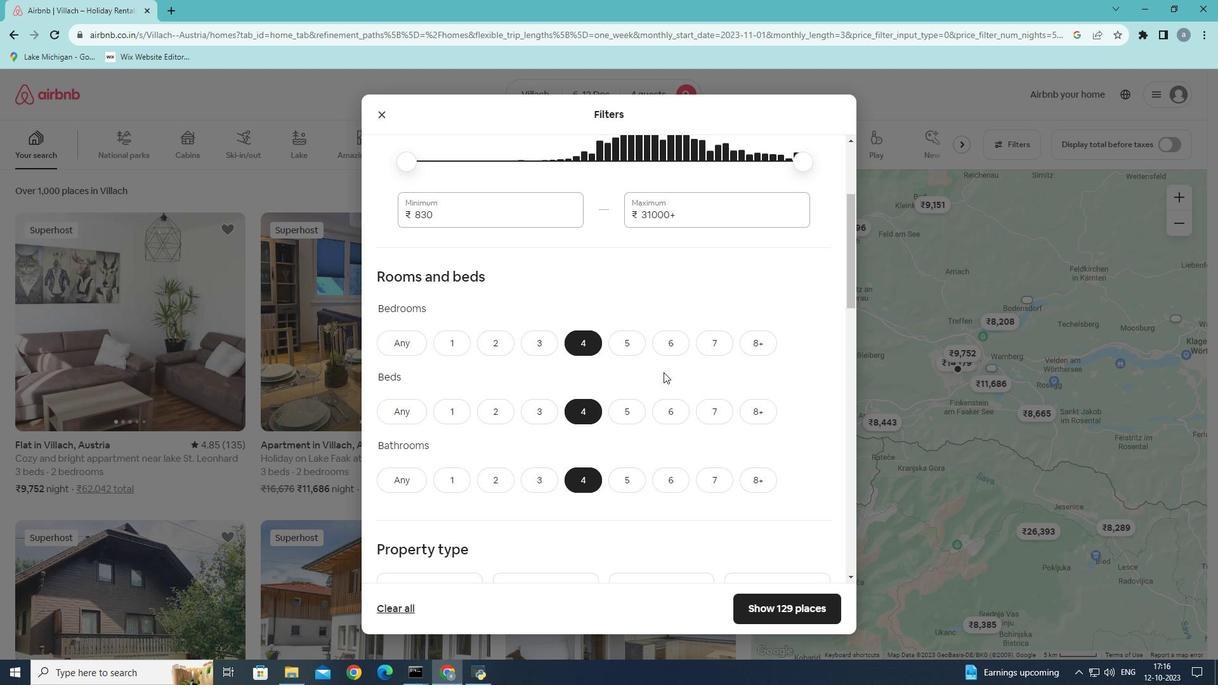 
Action: Mouse scrolled (663, 371) with delta (0, 0)
Screenshot: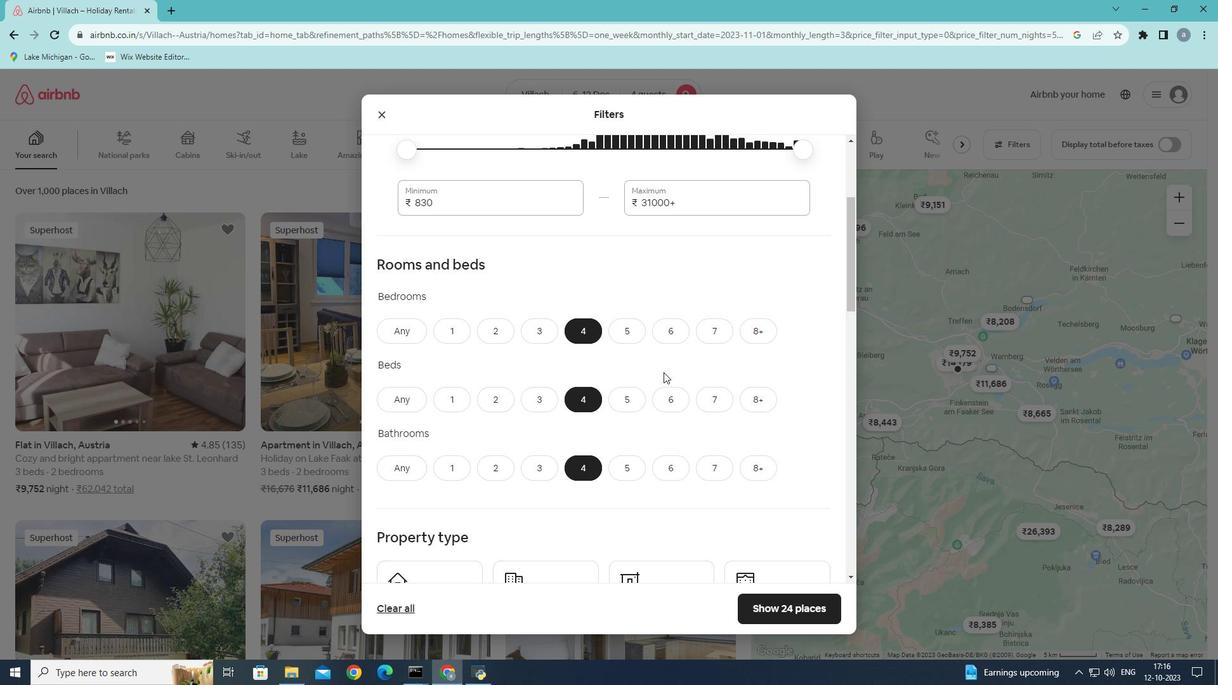 
Action: Mouse scrolled (663, 371) with delta (0, 0)
Screenshot: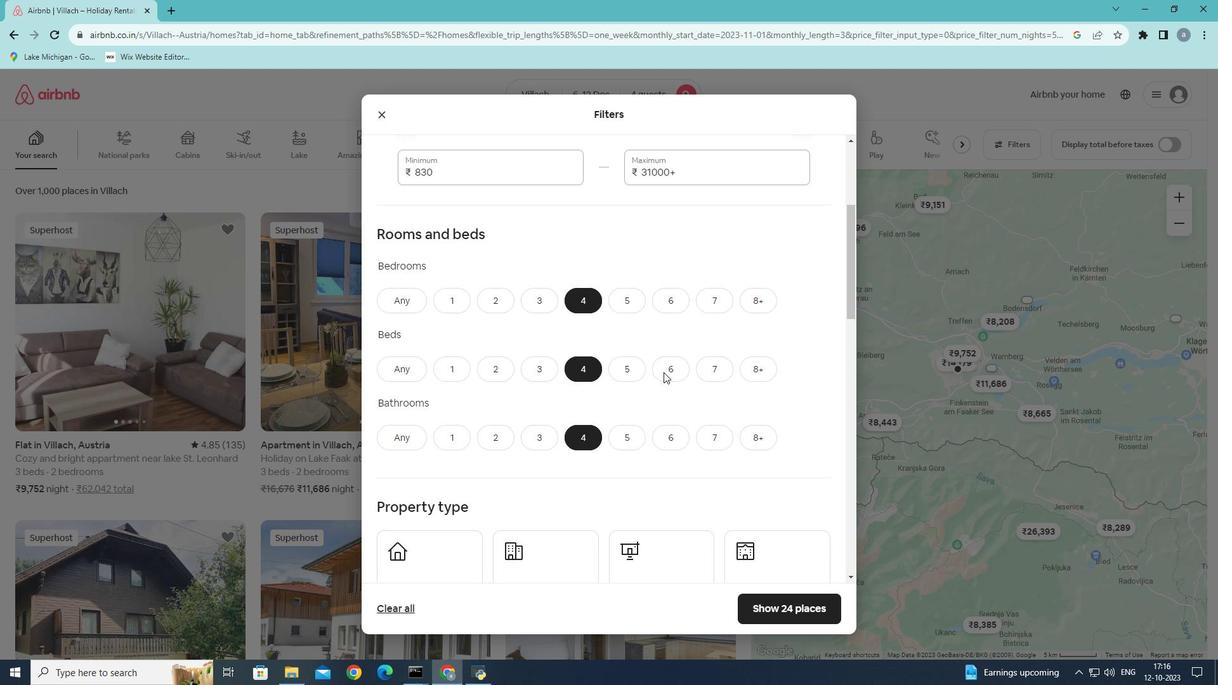 
Action: Mouse scrolled (663, 371) with delta (0, 0)
Screenshot: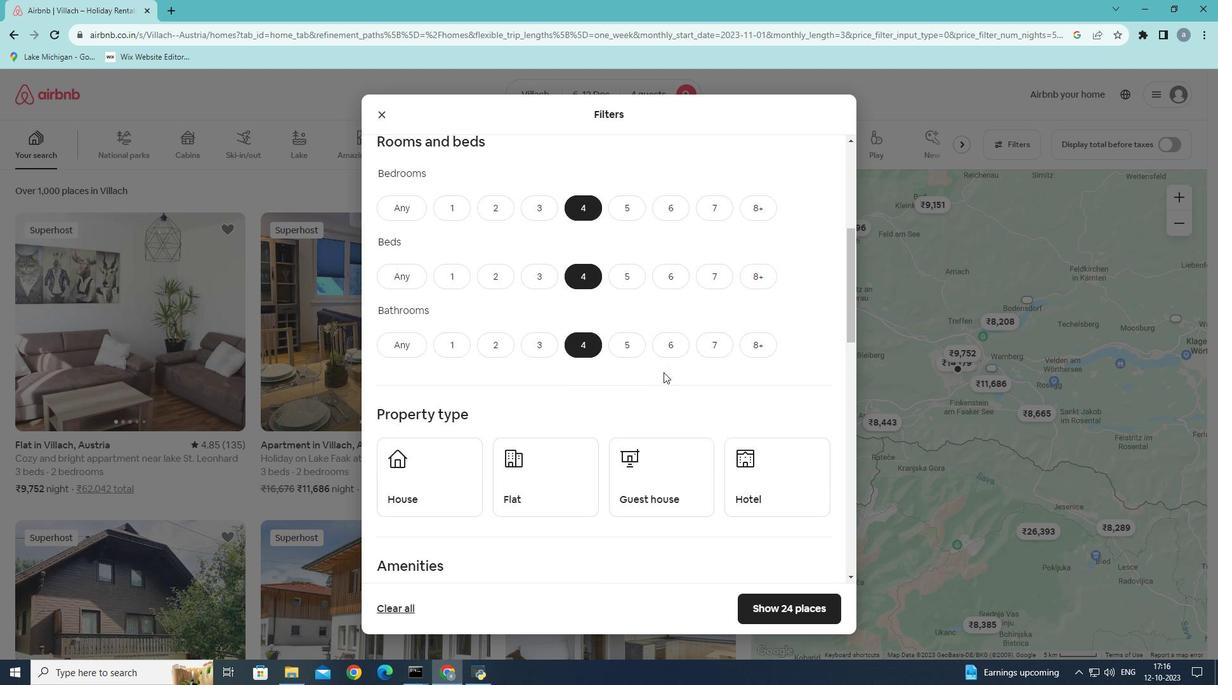
Action: Mouse moved to (618, 373)
Screenshot: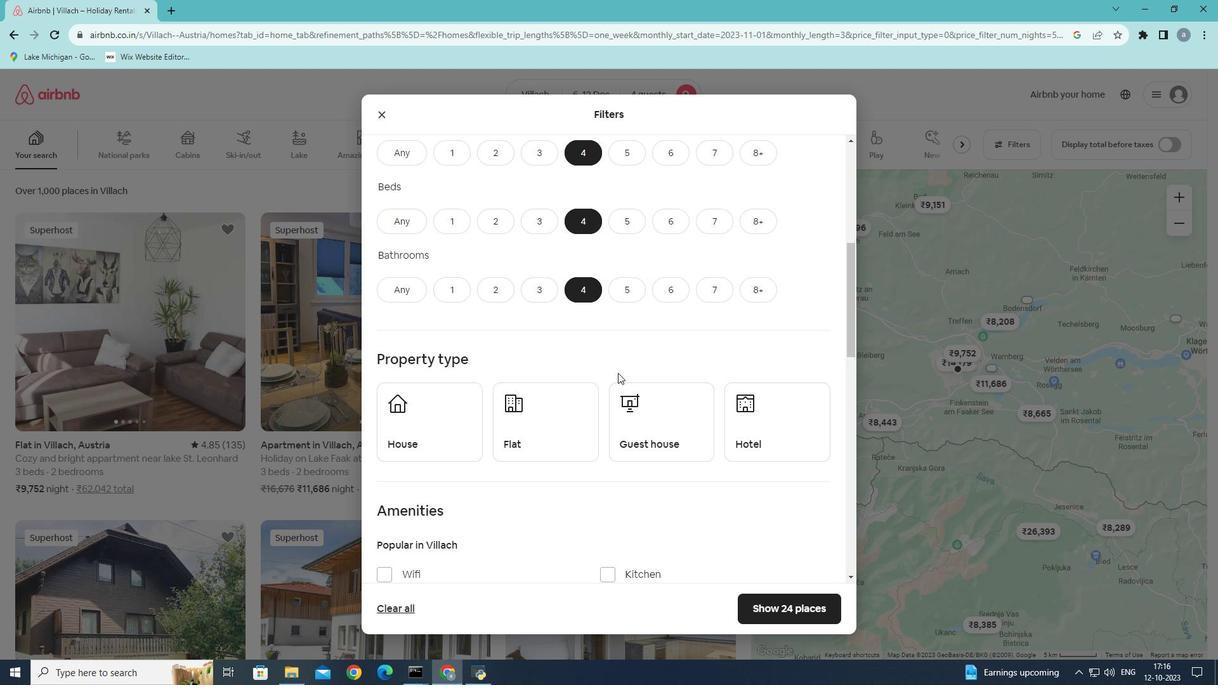 
Action: Mouse scrolled (618, 372) with delta (0, 0)
Screenshot: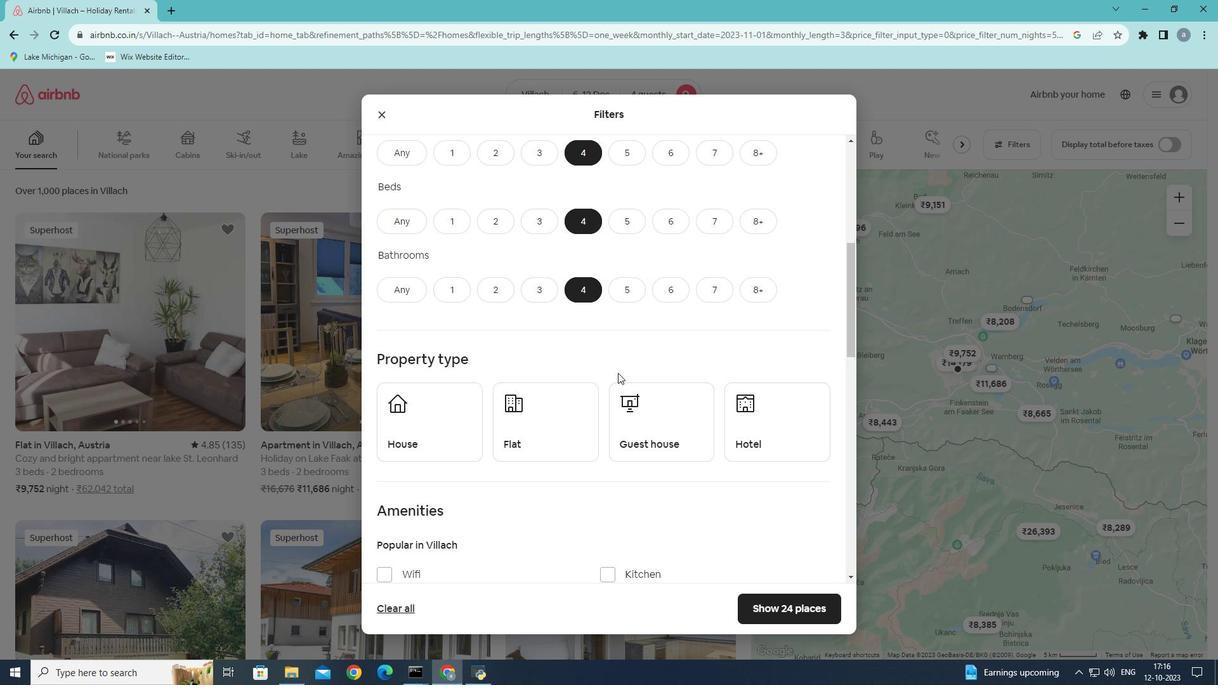 
Action: Mouse scrolled (618, 372) with delta (0, 0)
Screenshot: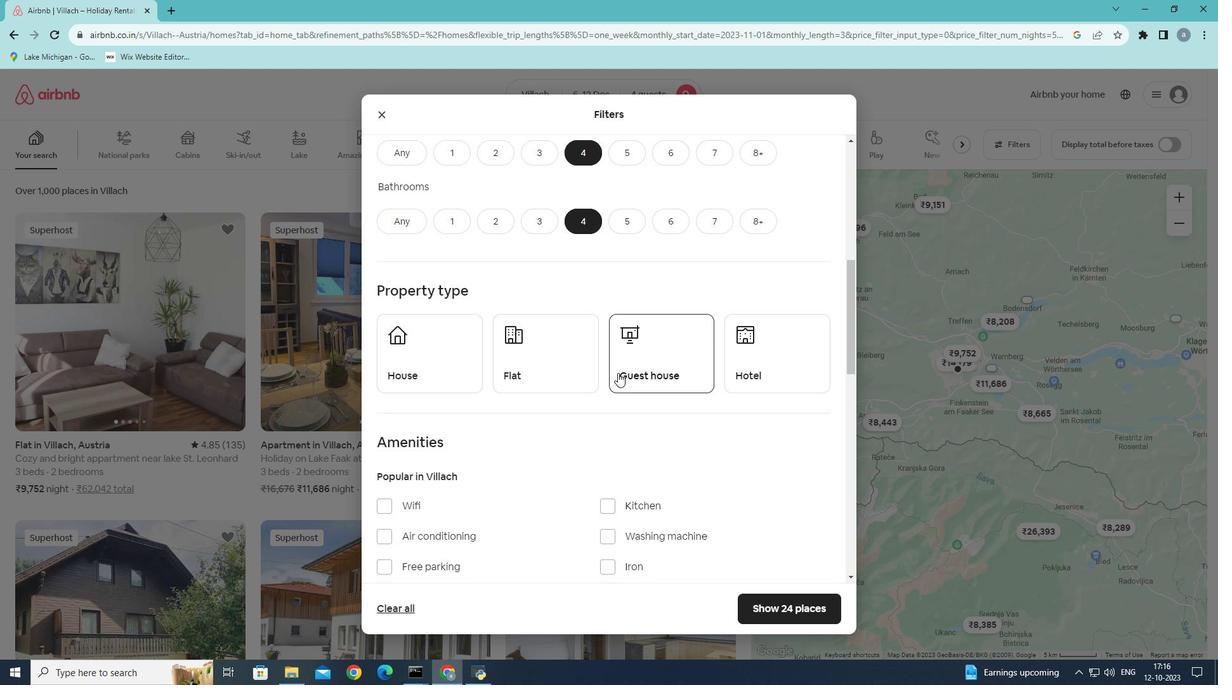 
Action: Mouse moved to (559, 324)
Screenshot: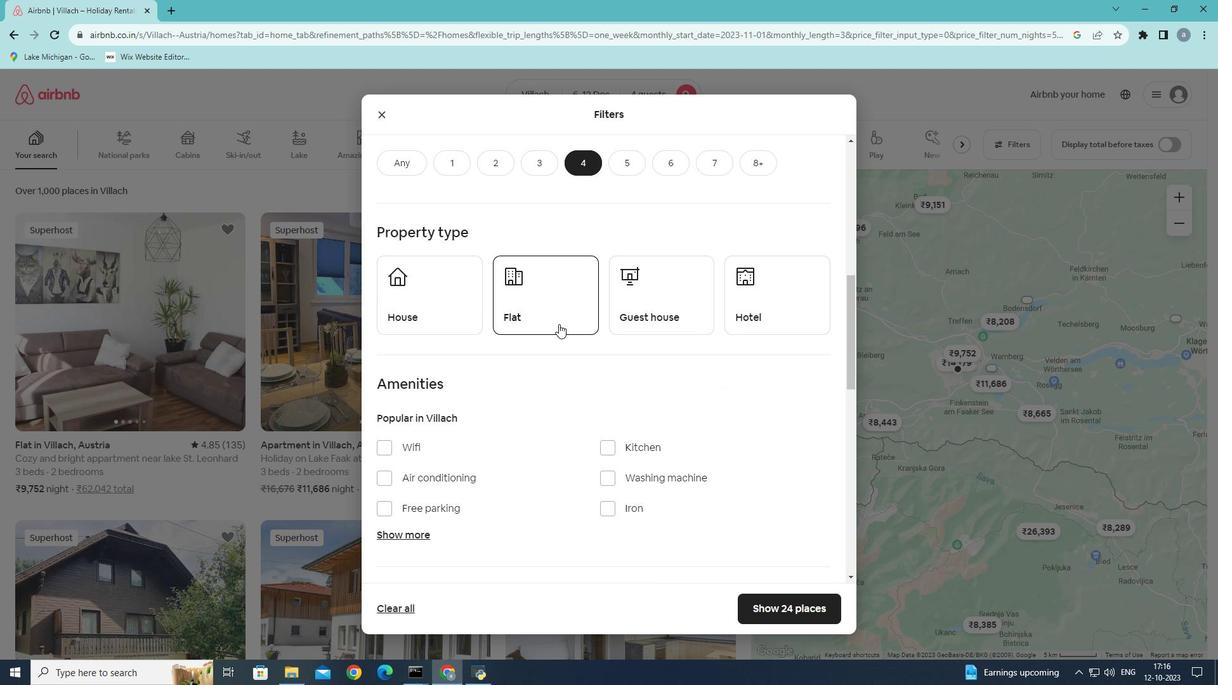 
Action: Mouse pressed left at (559, 324)
Screenshot: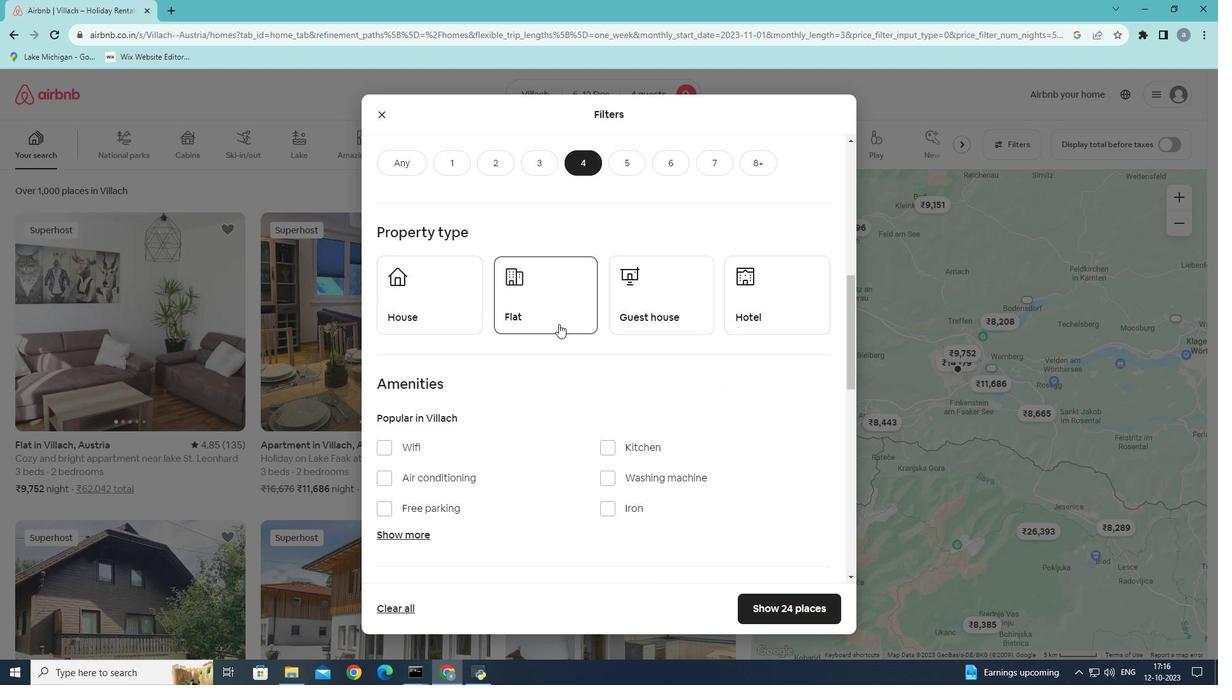 
Action: Mouse moved to (566, 450)
Screenshot: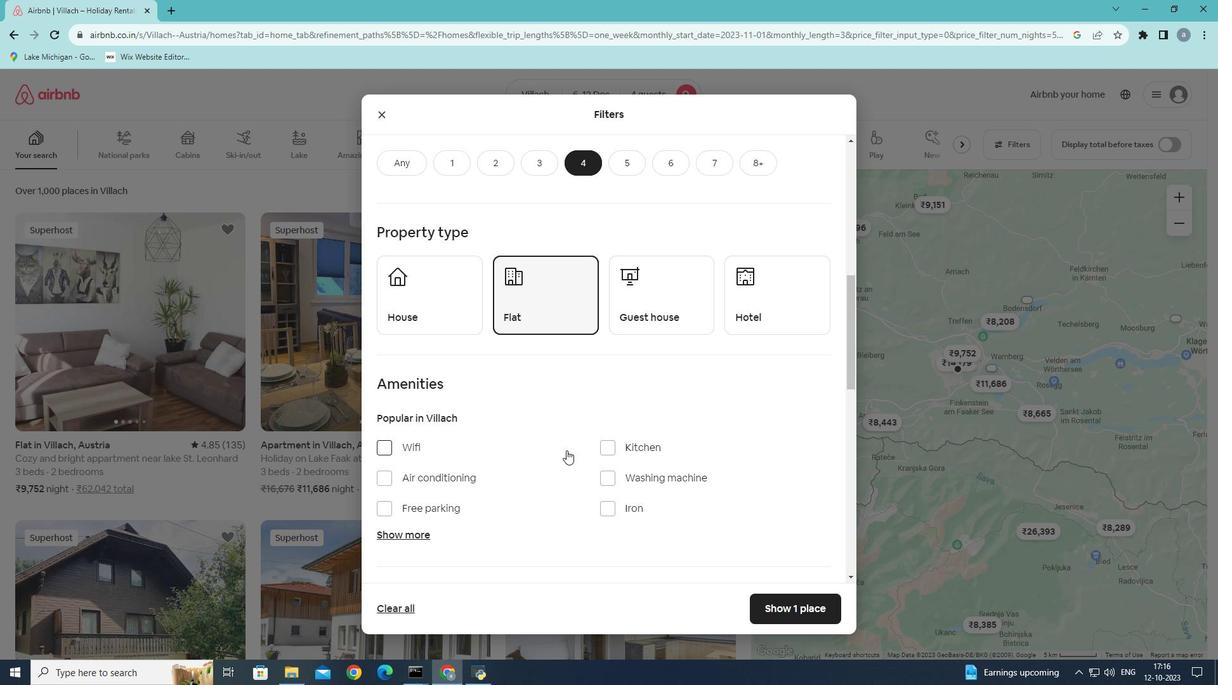 
Action: Mouse scrolled (566, 449) with delta (0, 0)
Screenshot: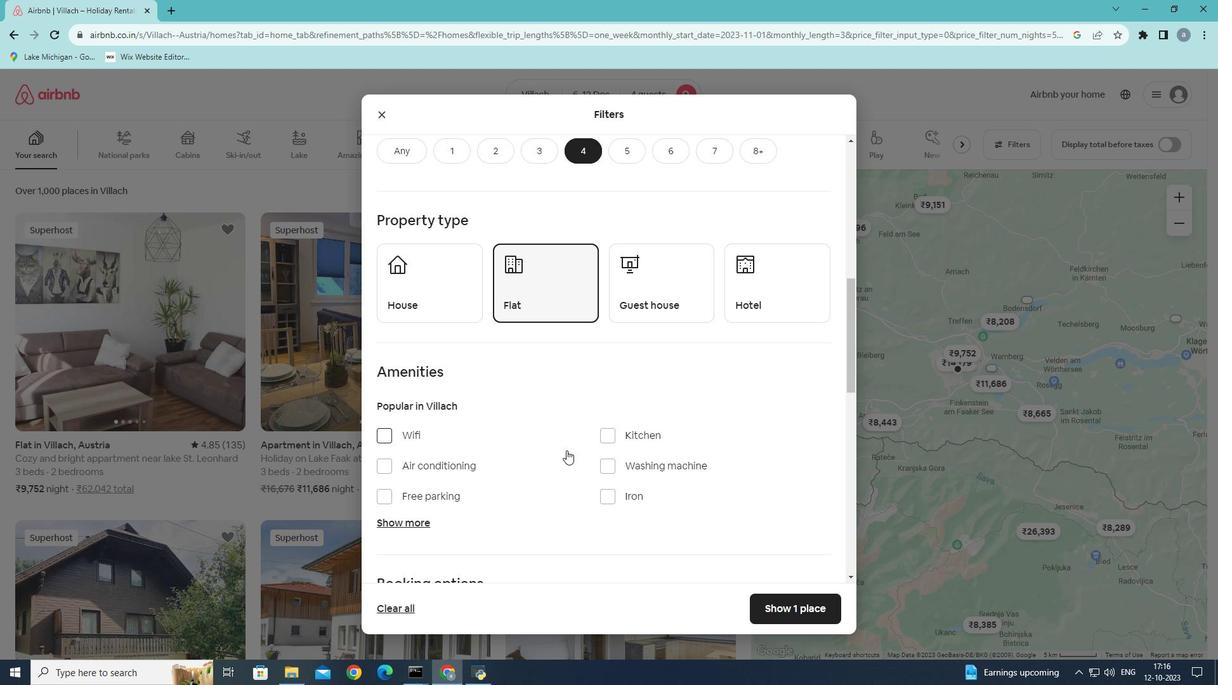 
Action: Mouse scrolled (566, 449) with delta (0, 0)
Screenshot: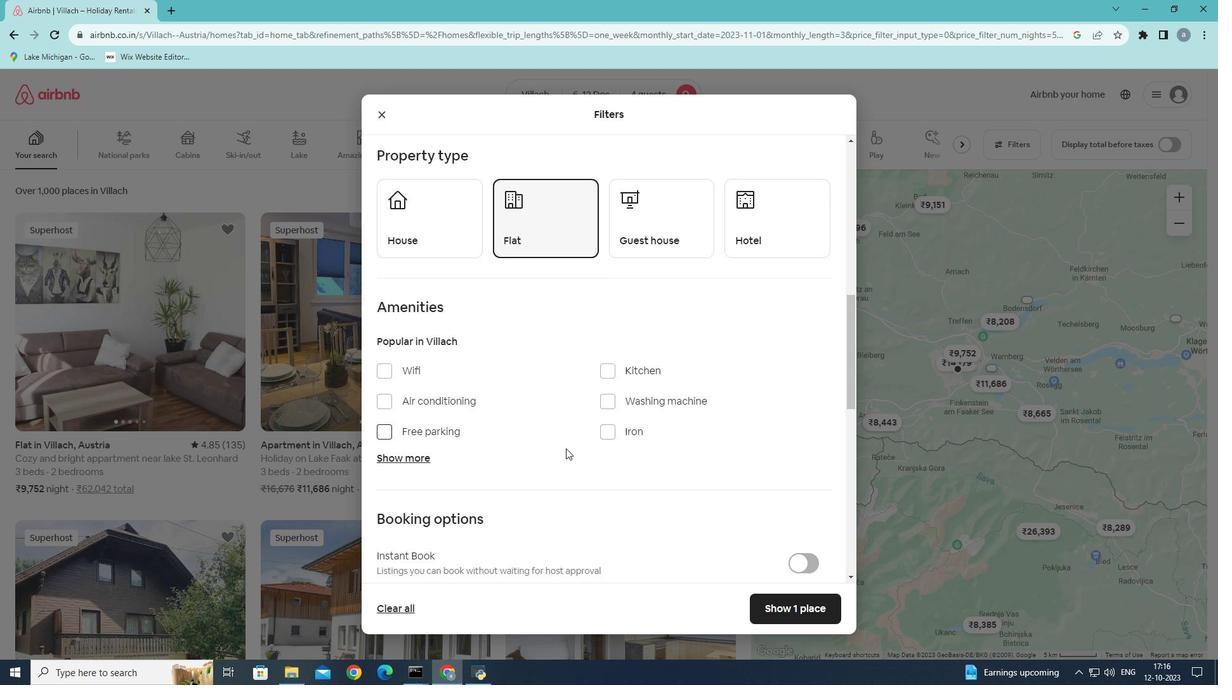
Action: Mouse moved to (386, 321)
Screenshot: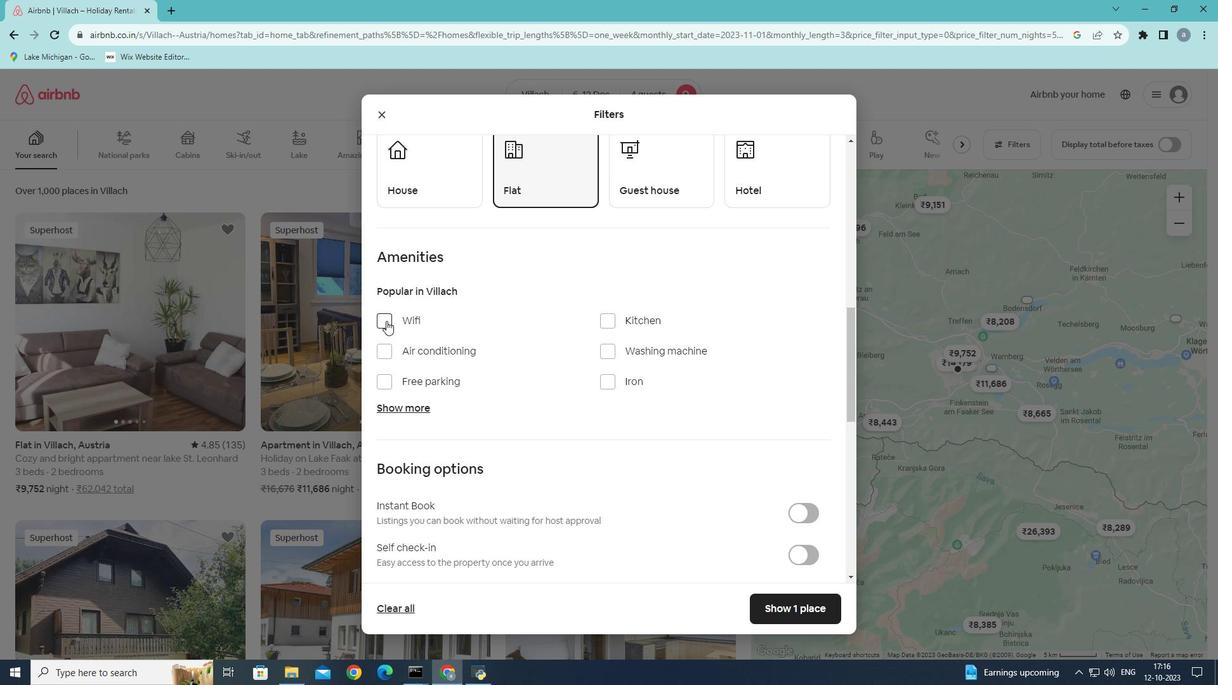 
Action: Mouse pressed left at (386, 321)
Screenshot: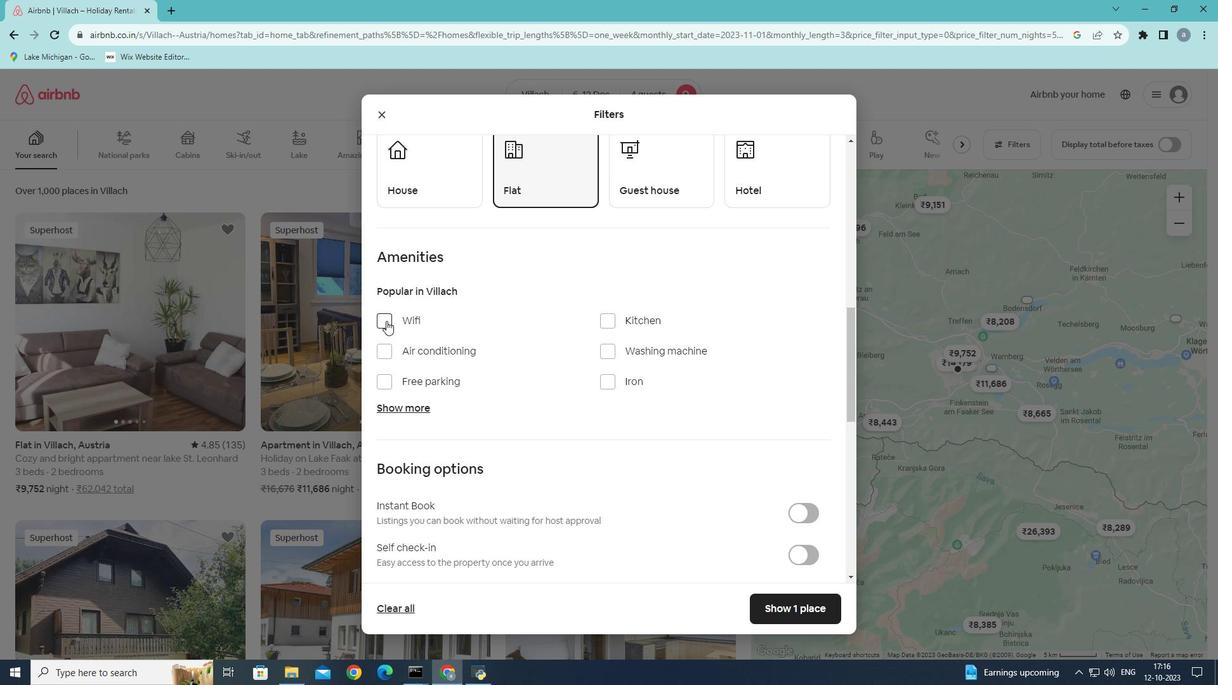 
Action: Mouse moved to (414, 403)
Screenshot: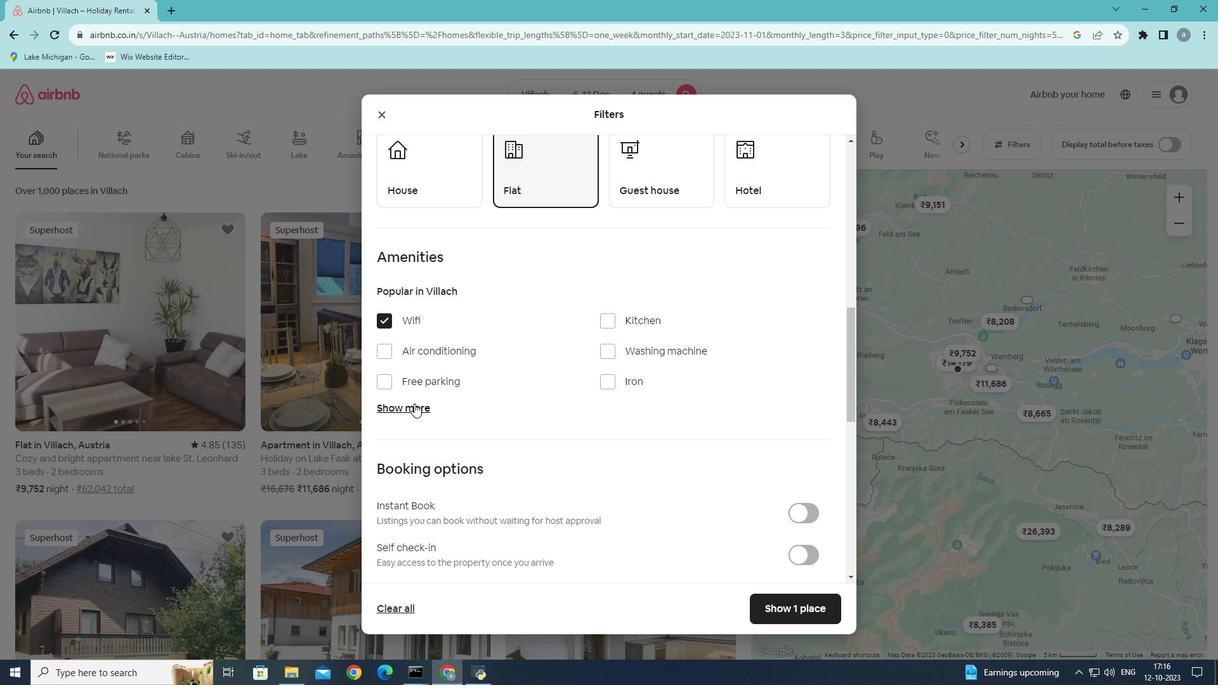 
Action: Mouse pressed left at (414, 403)
Screenshot: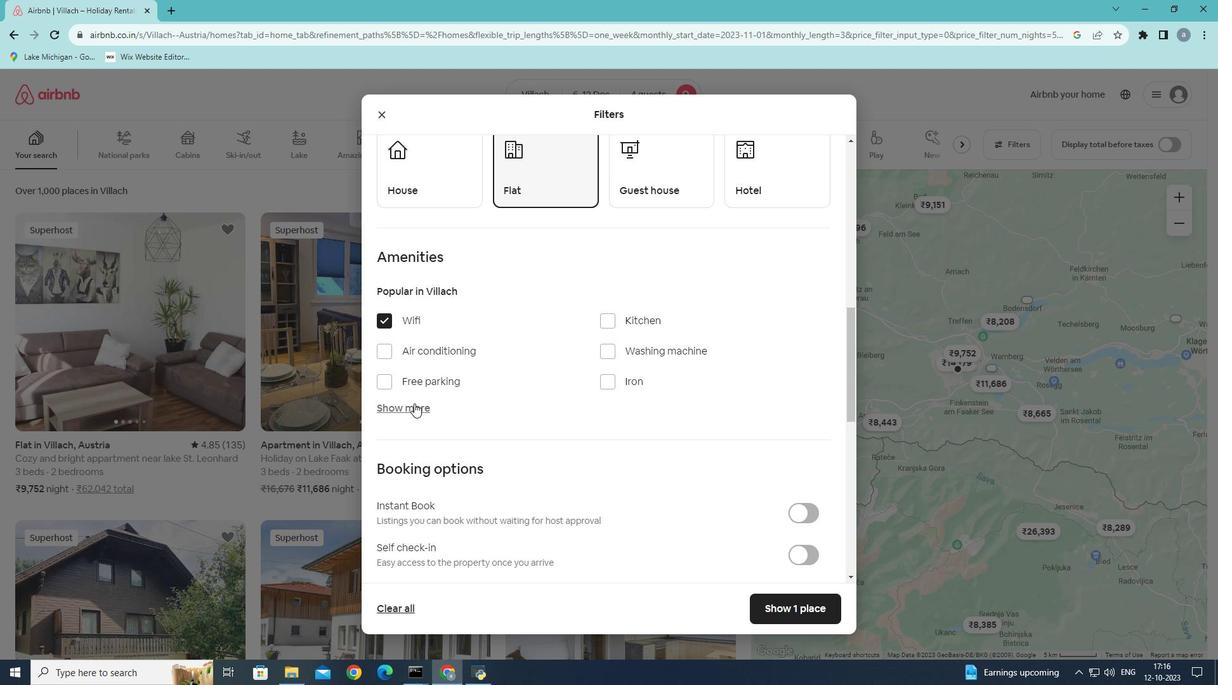 
Action: Mouse moved to (609, 480)
Screenshot: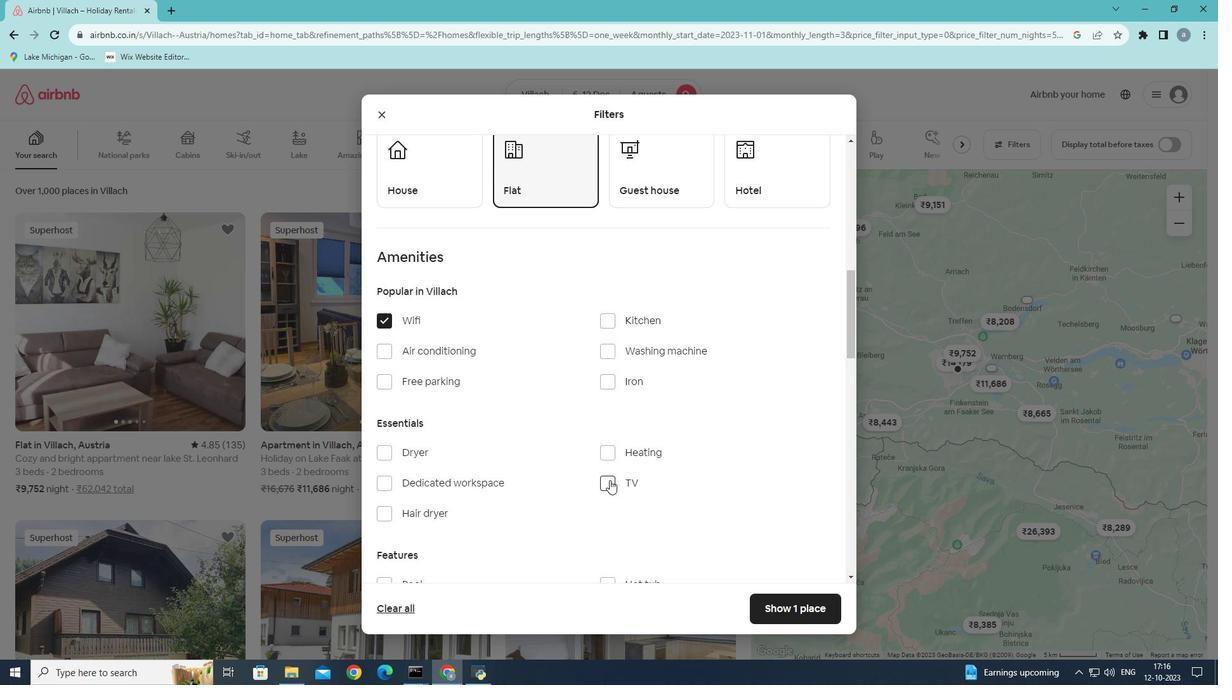 
Action: Mouse pressed left at (609, 480)
Screenshot: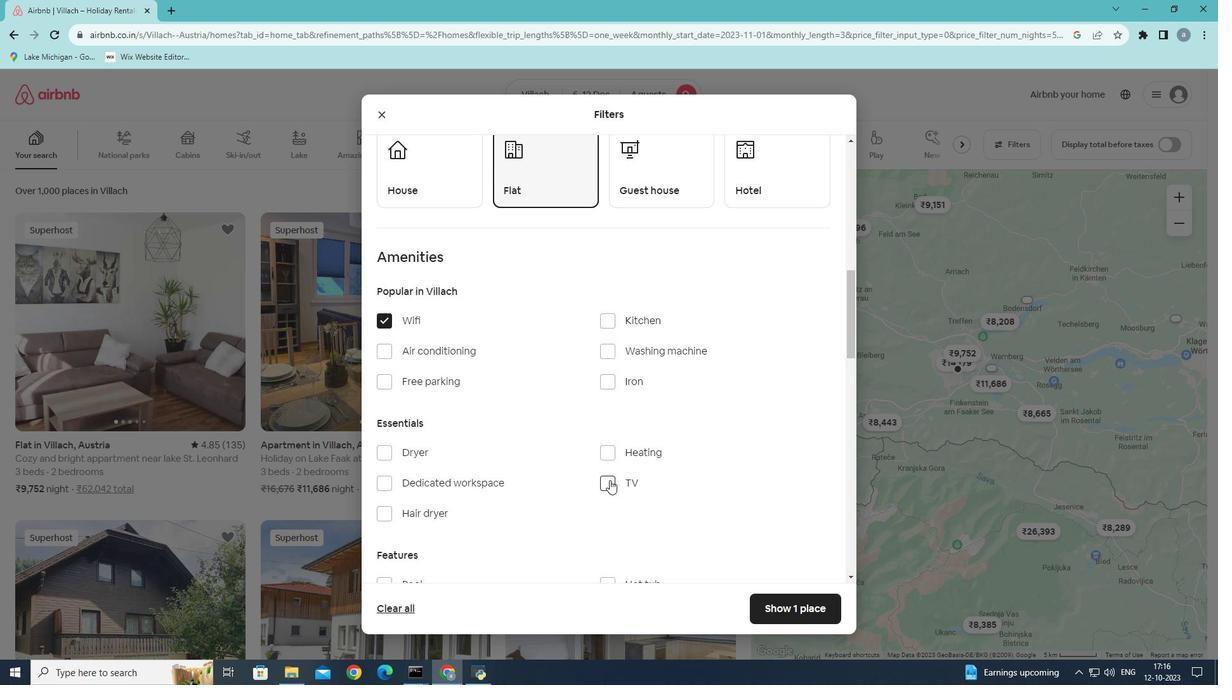 
Action: Mouse moved to (407, 381)
Screenshot: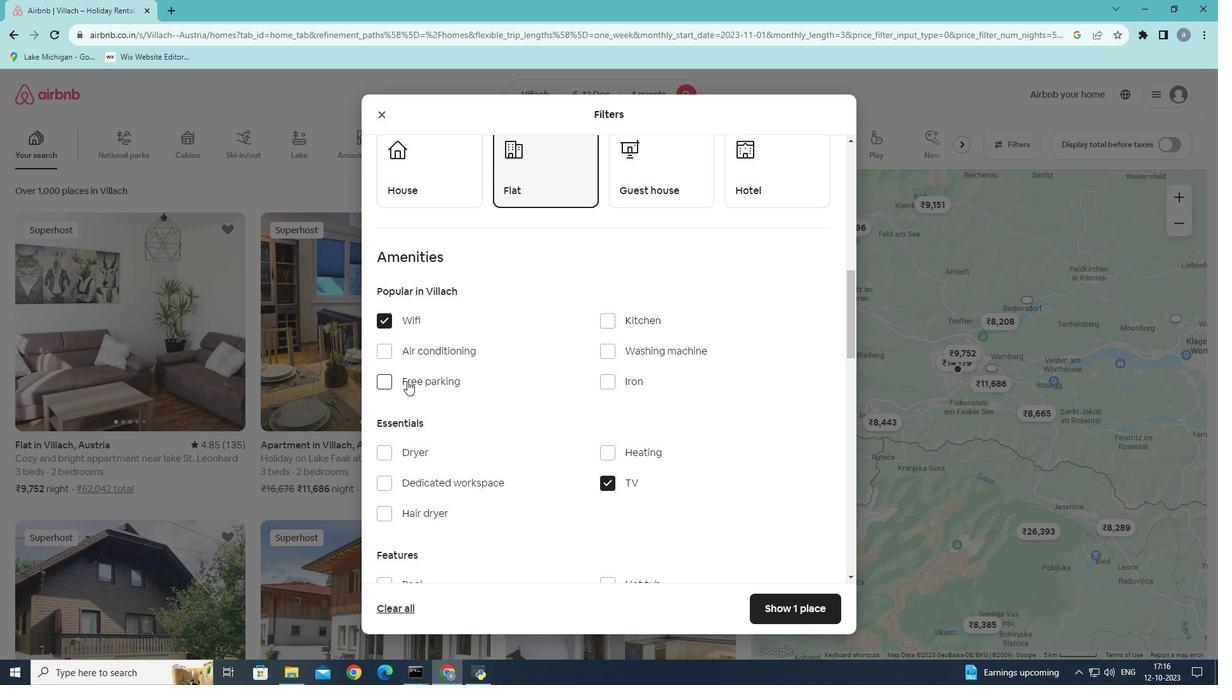 
Action: Mouse pressed left at (407, 381)
Screenshot: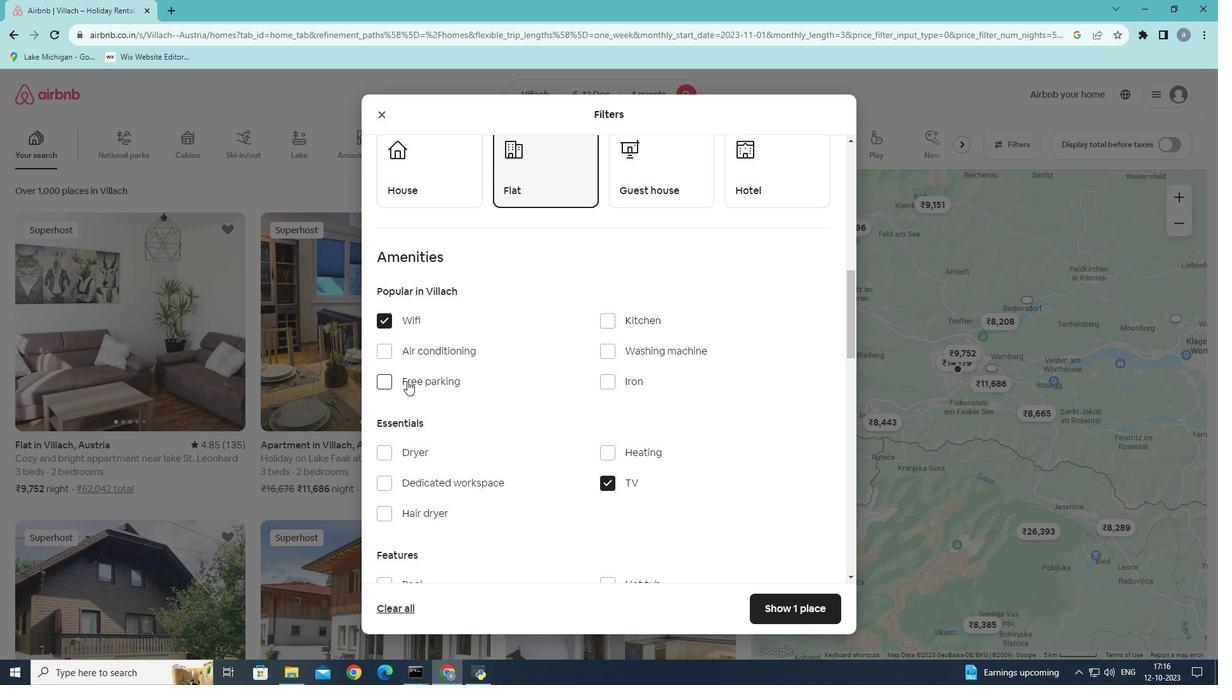 
Action: Mouse moved to (467, 397)
Screenshot: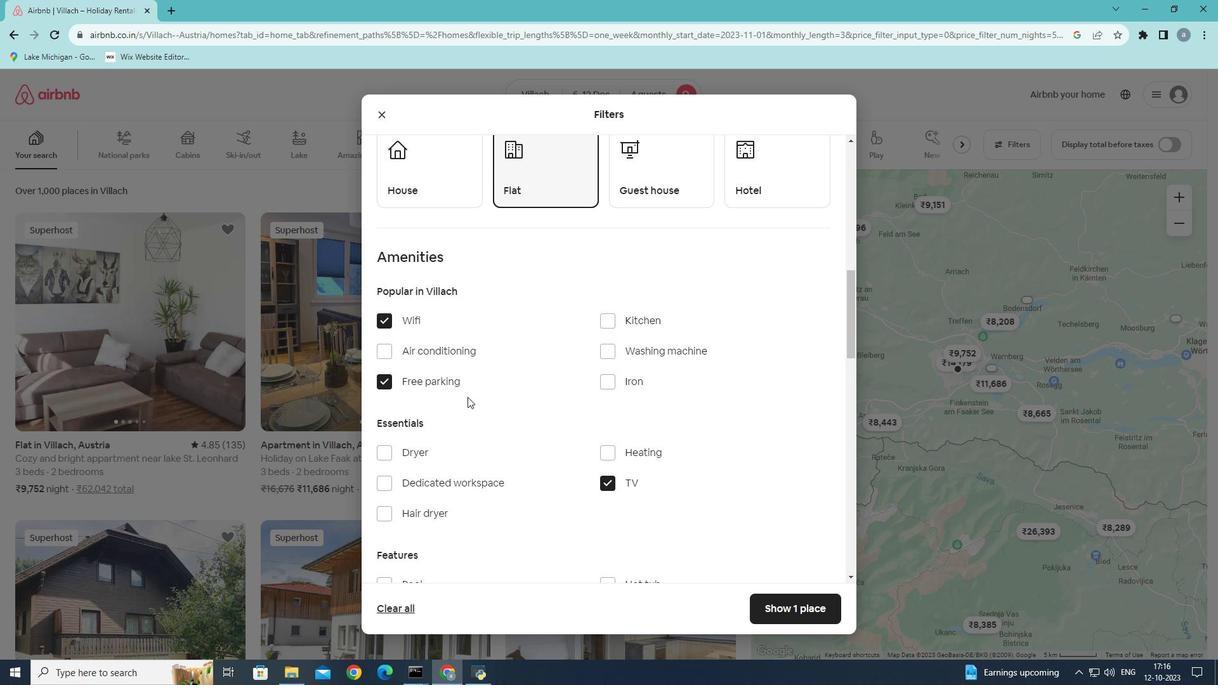
Action: Mouse scrolled (467, 396) with delta (0, 0)
Screenshot: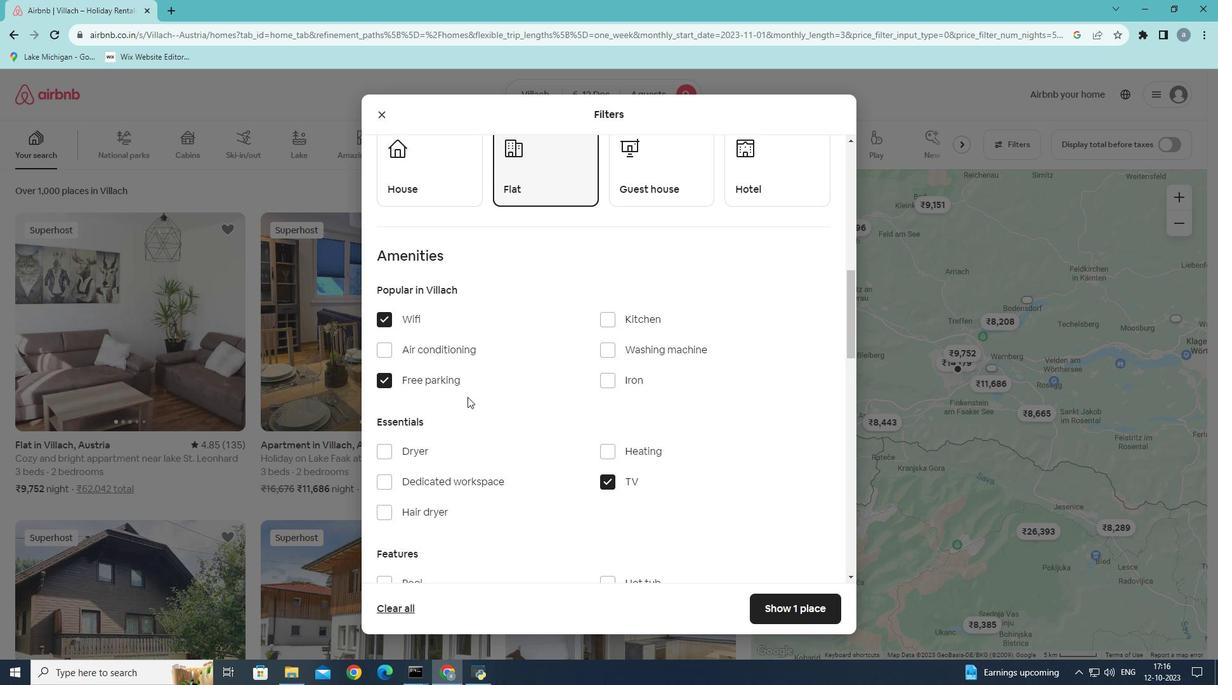 
Action: Mouse scrolled (467, 396) with delta (0, 0)
Screenshot: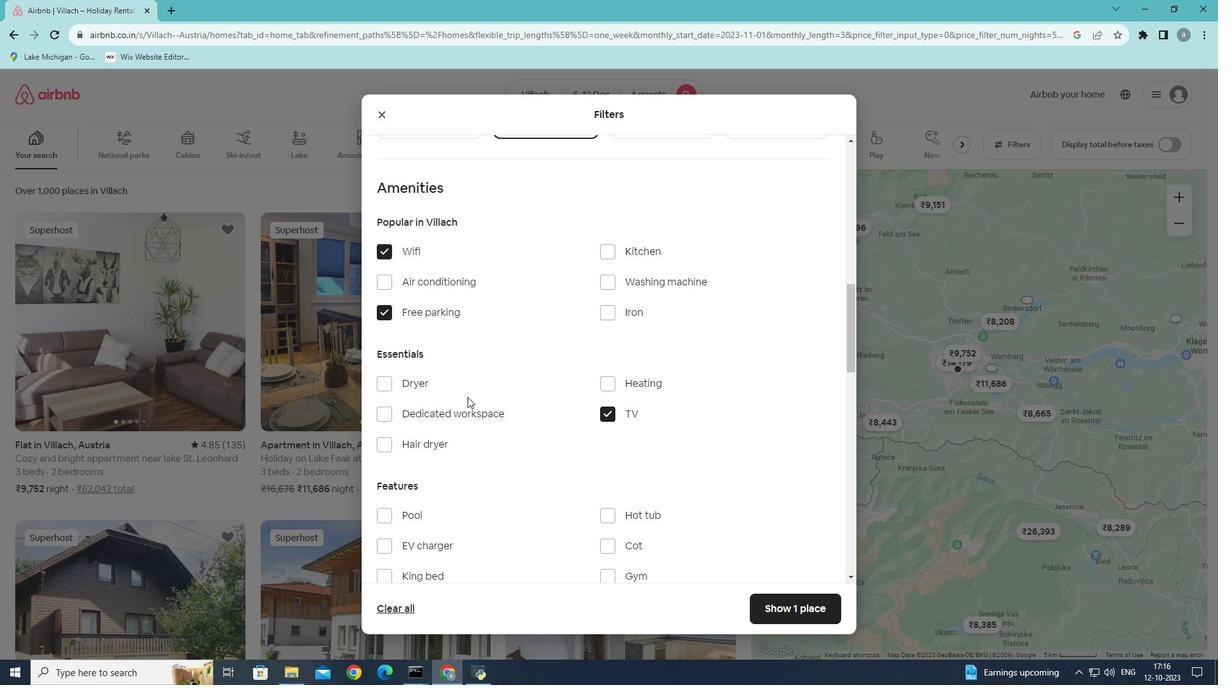 
Action: Mouse moved to (503, 486)
Screenshot: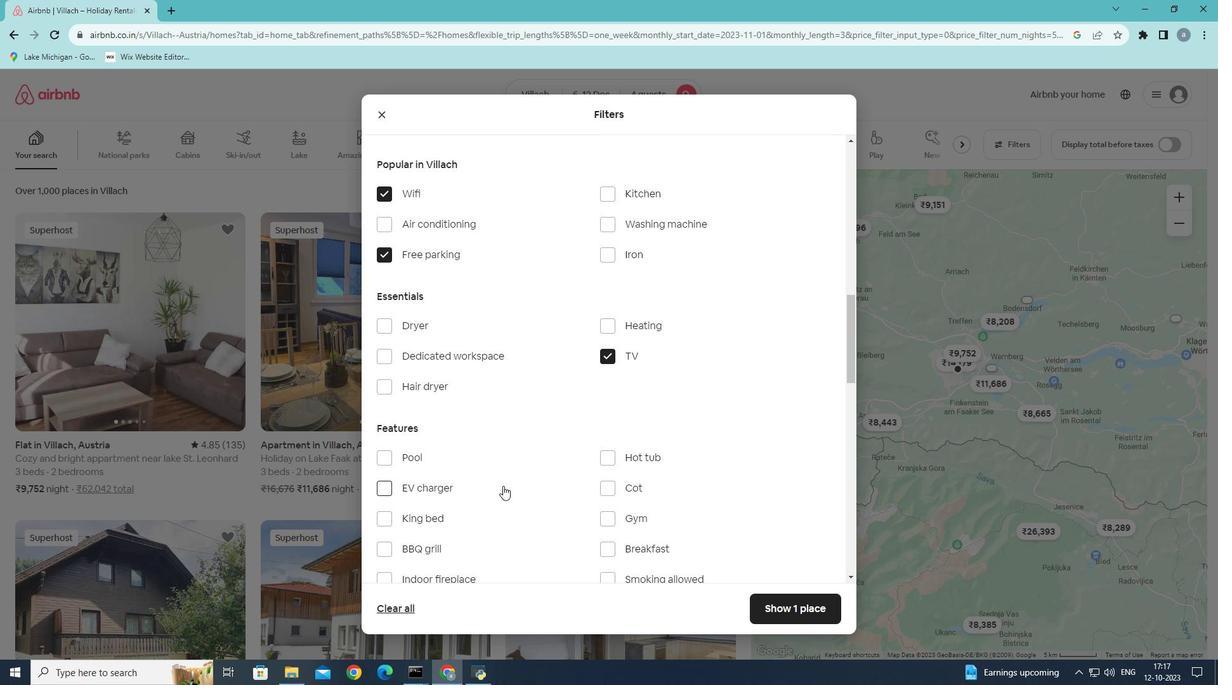 
Action: Mouse scrolled (503, 485) with delta (0, 0)
Screenshot: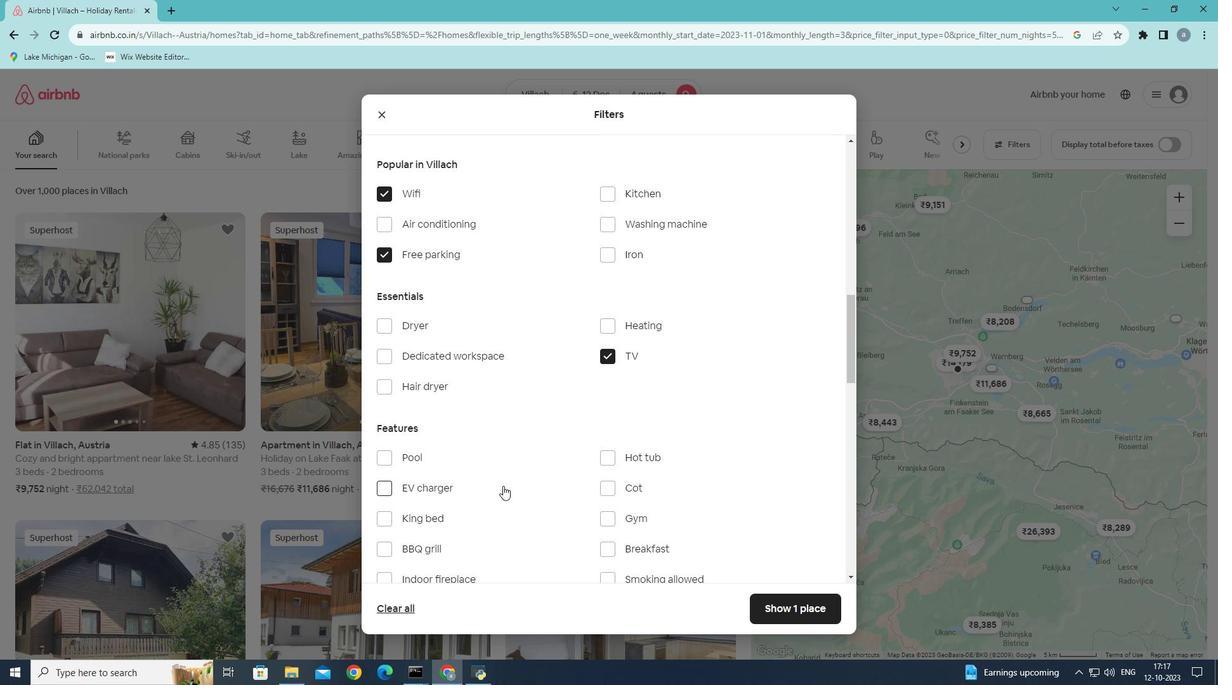 
Action: Mouse moved to (606, 448)
Screenshot: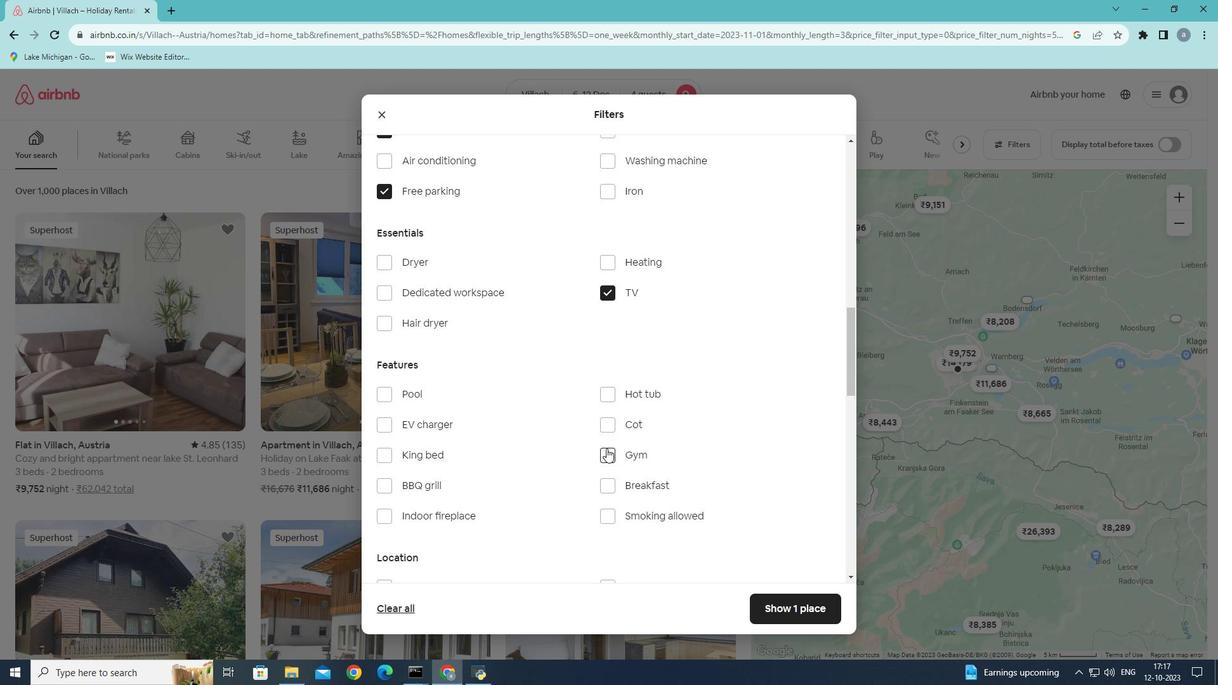
Action: Mouse pressed left at (606, 448)
Screenshot: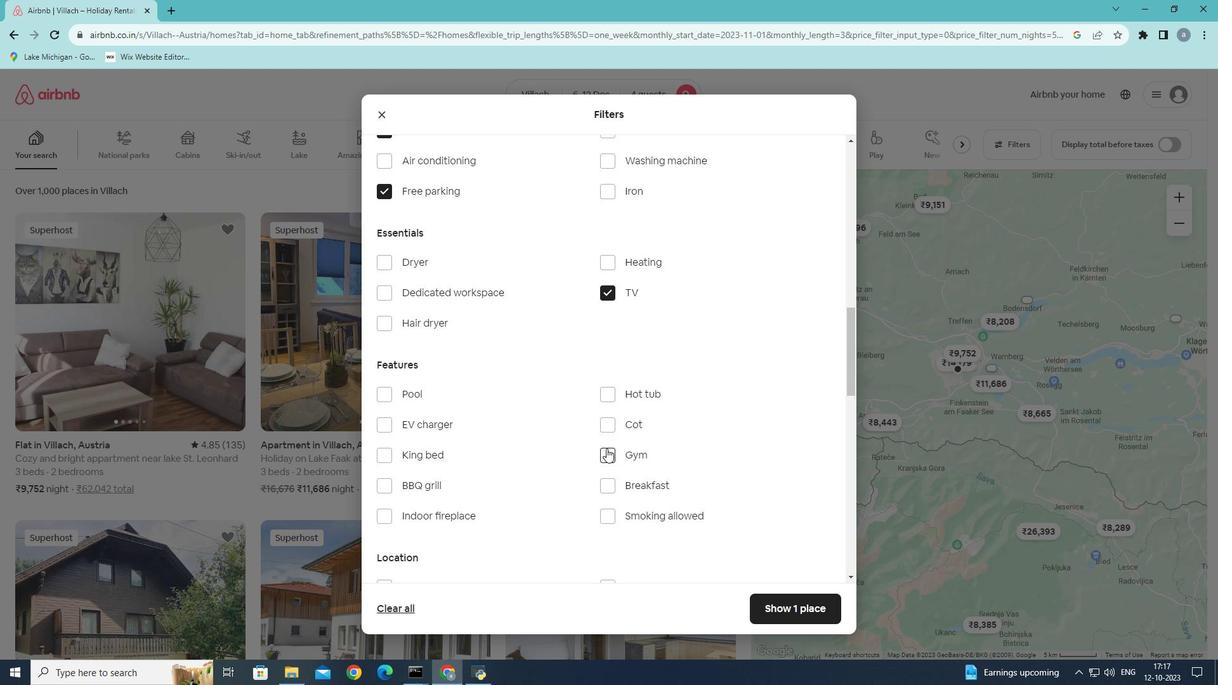 
Action: Mouse moved to (608, 390)
Screenshot: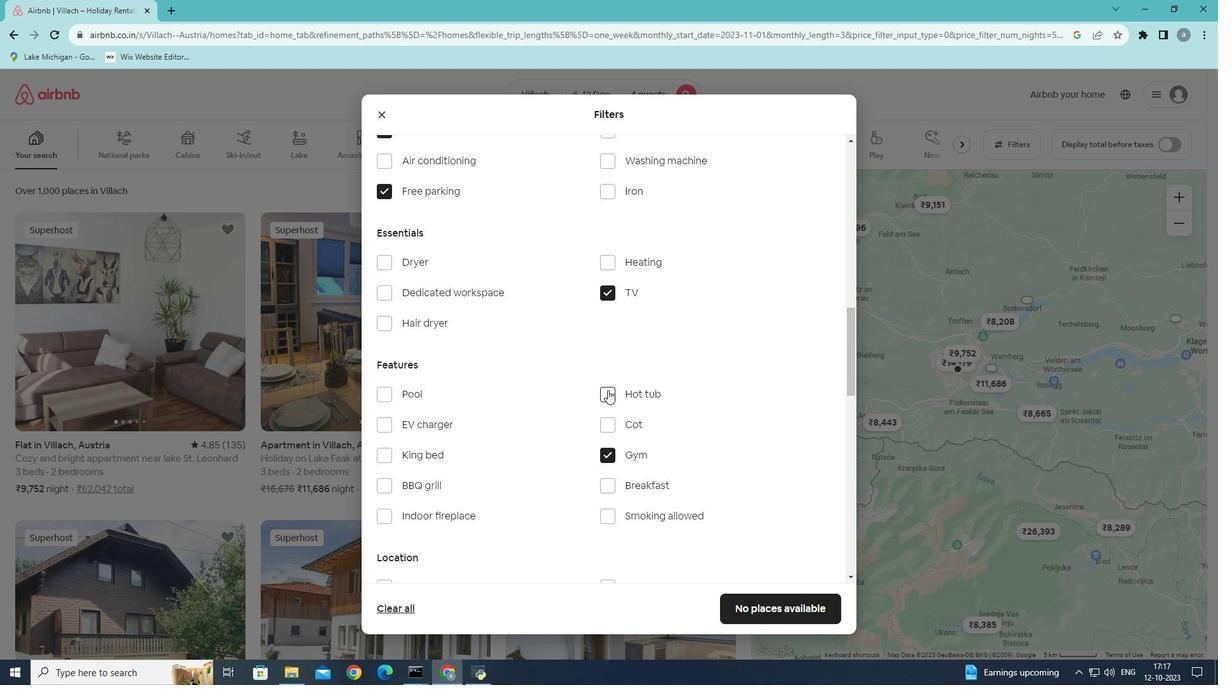 
Action: Mouse pressed left at (608, 390)
Screenshot: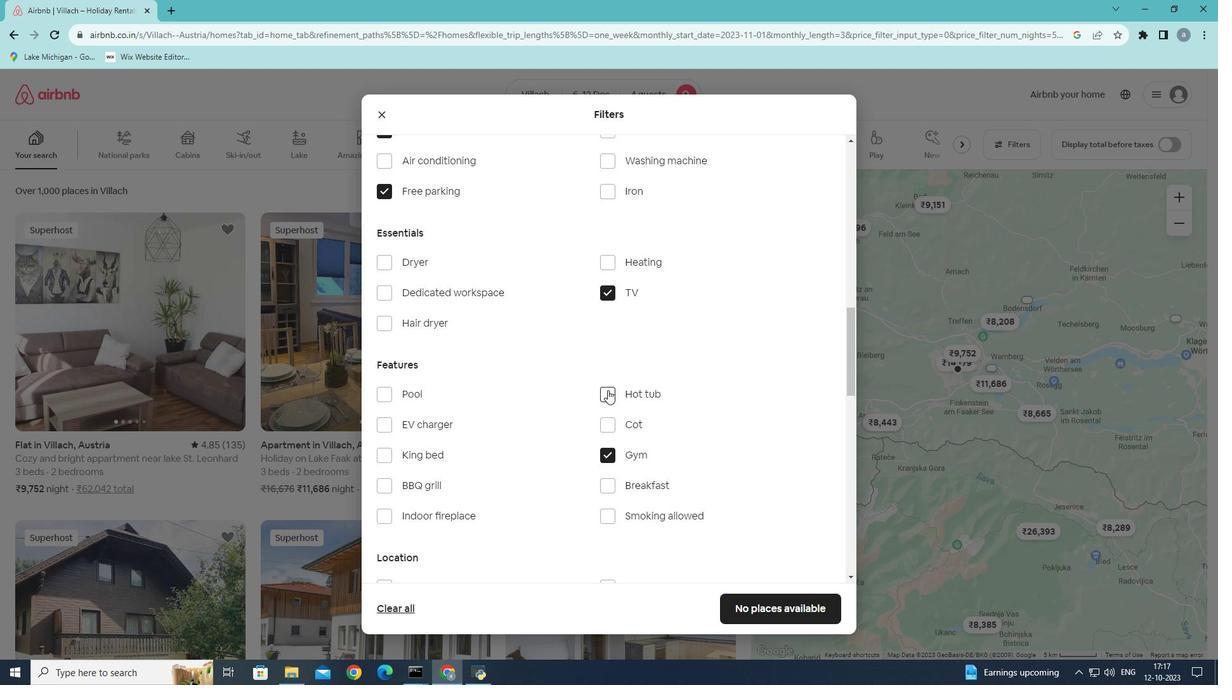 
Action: Mouse moved to (609, 519)
Screenshot: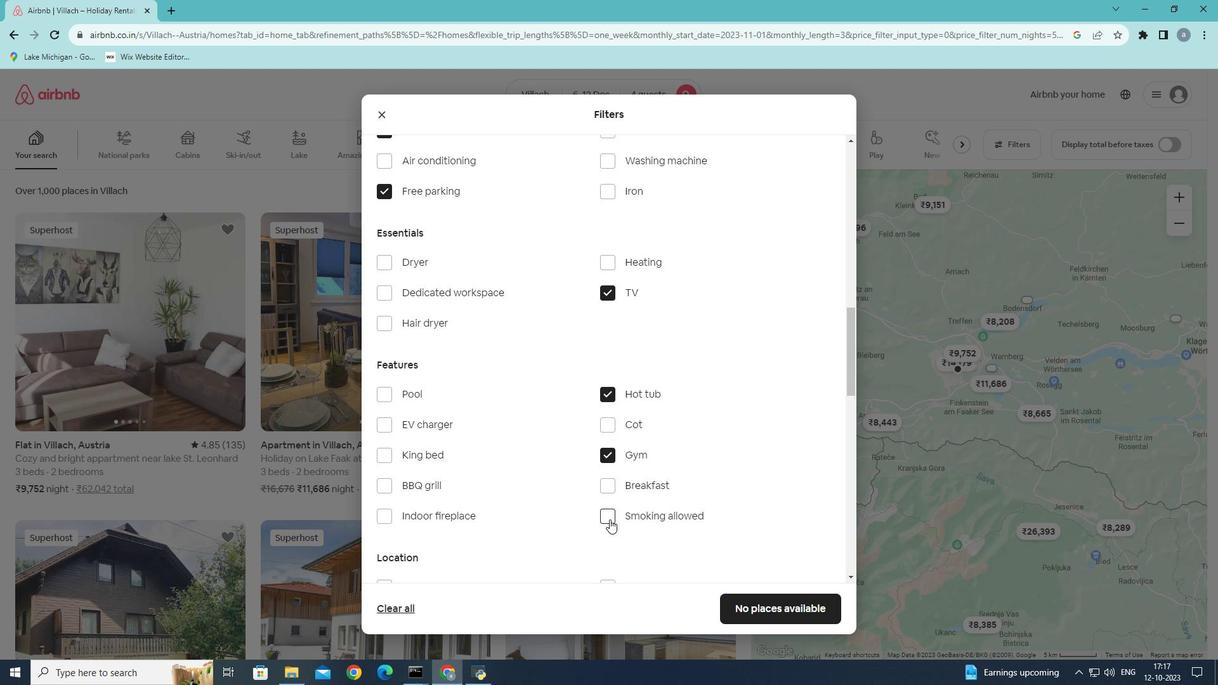 
Action: Mouse pressed left at (609, 519)
Screenshot: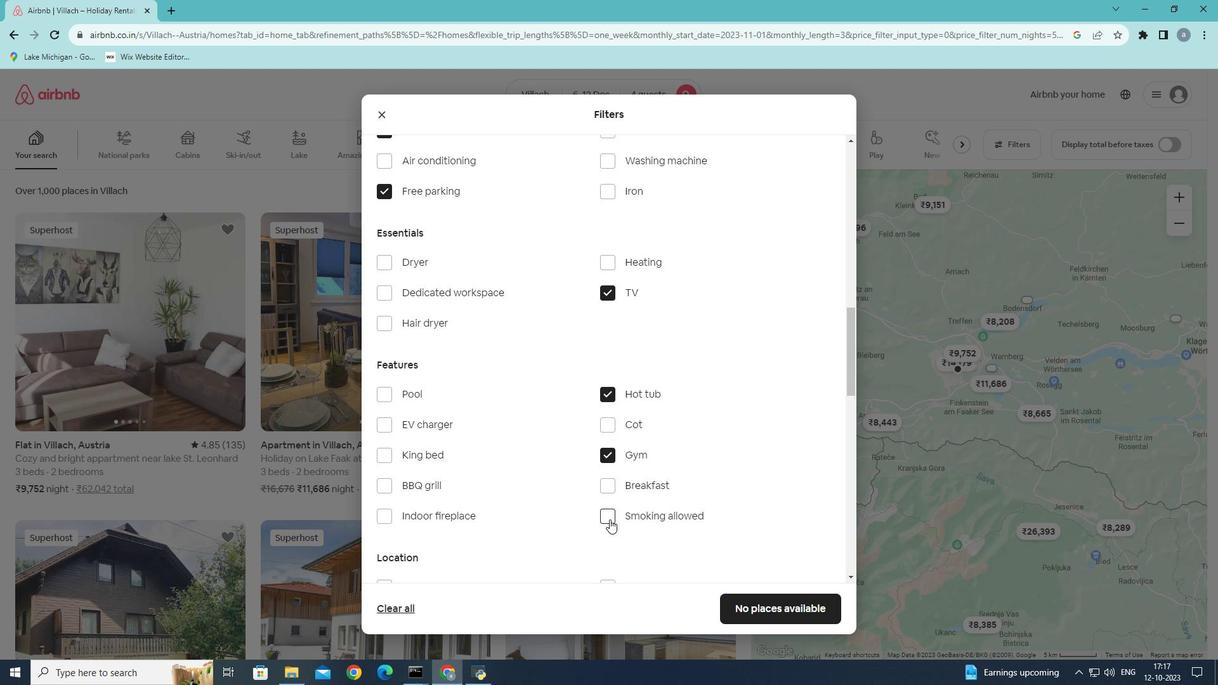 
Action: Mouse moved to (481, 416)
Screenshot: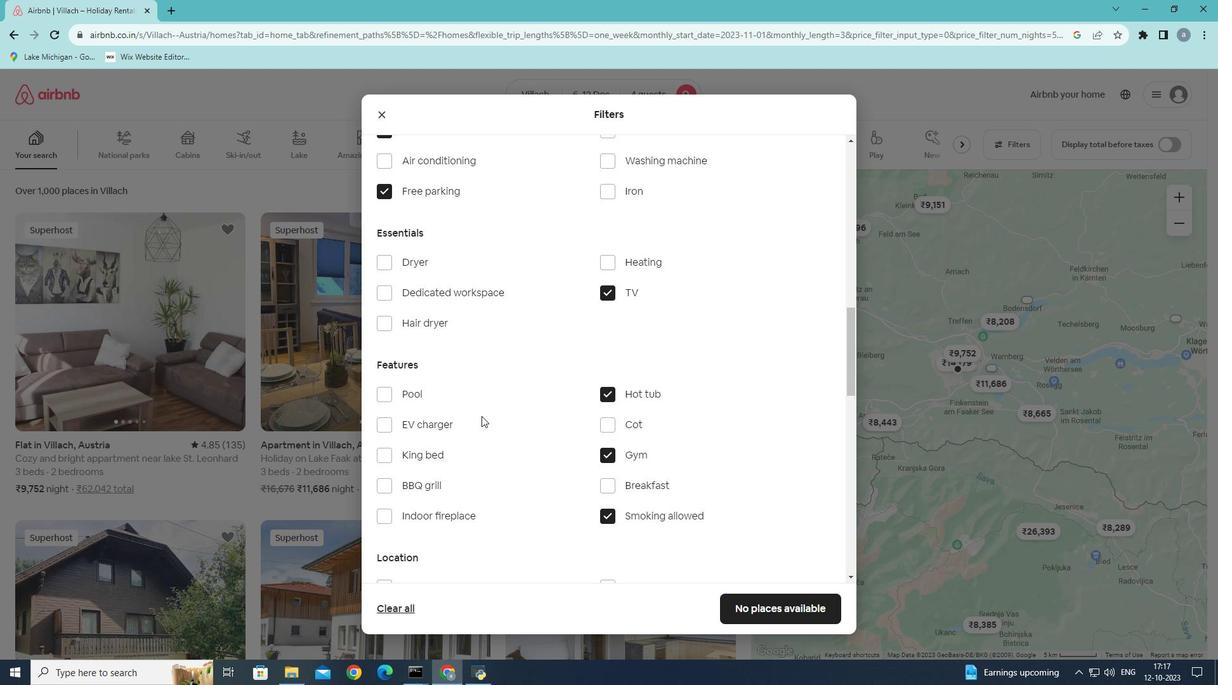 
Action: Mouse scrolled (481, 415) with delta (0, 0)
Screenshot: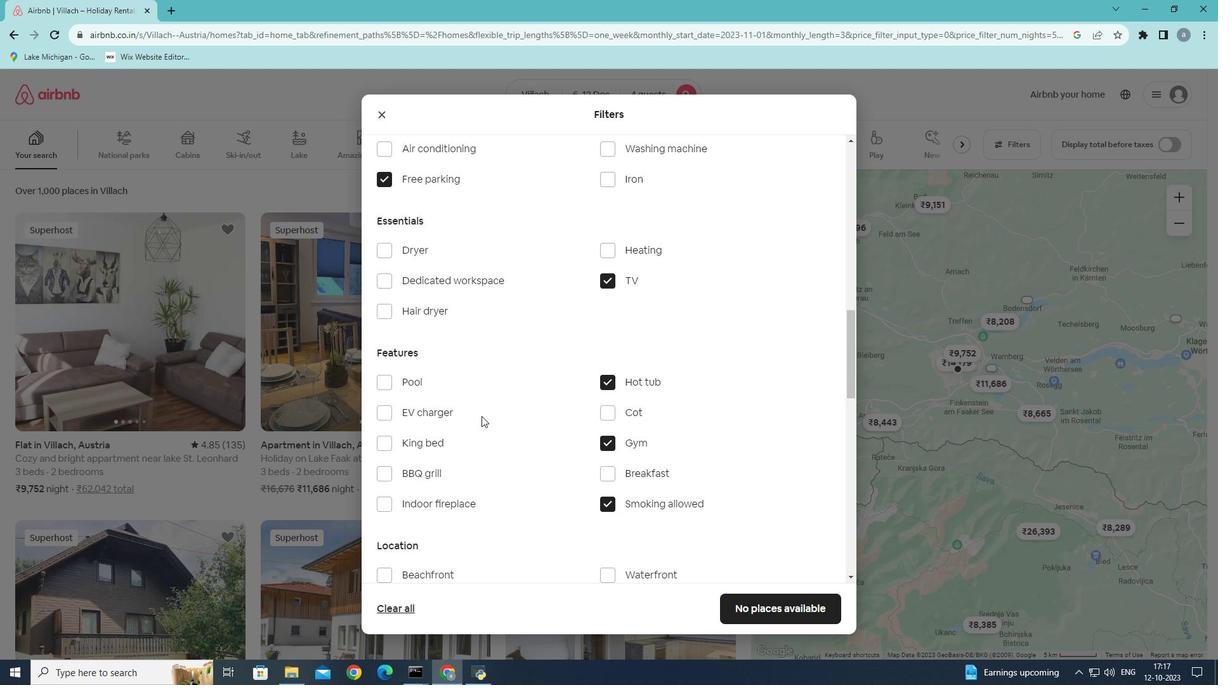 
Action: Mouse scrolled (481, 415) with delta (0, 0)
Screenshot: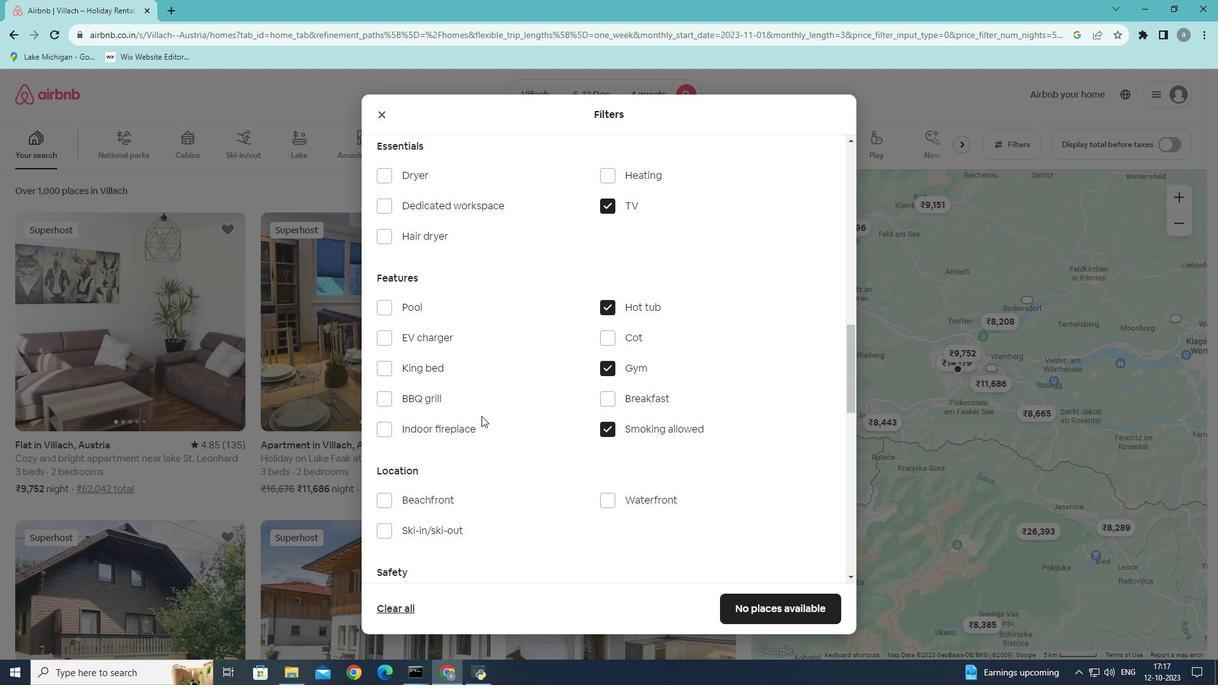 
Action: Mouse scrolled (481, 415) with delta (0, 0)
Screenshot: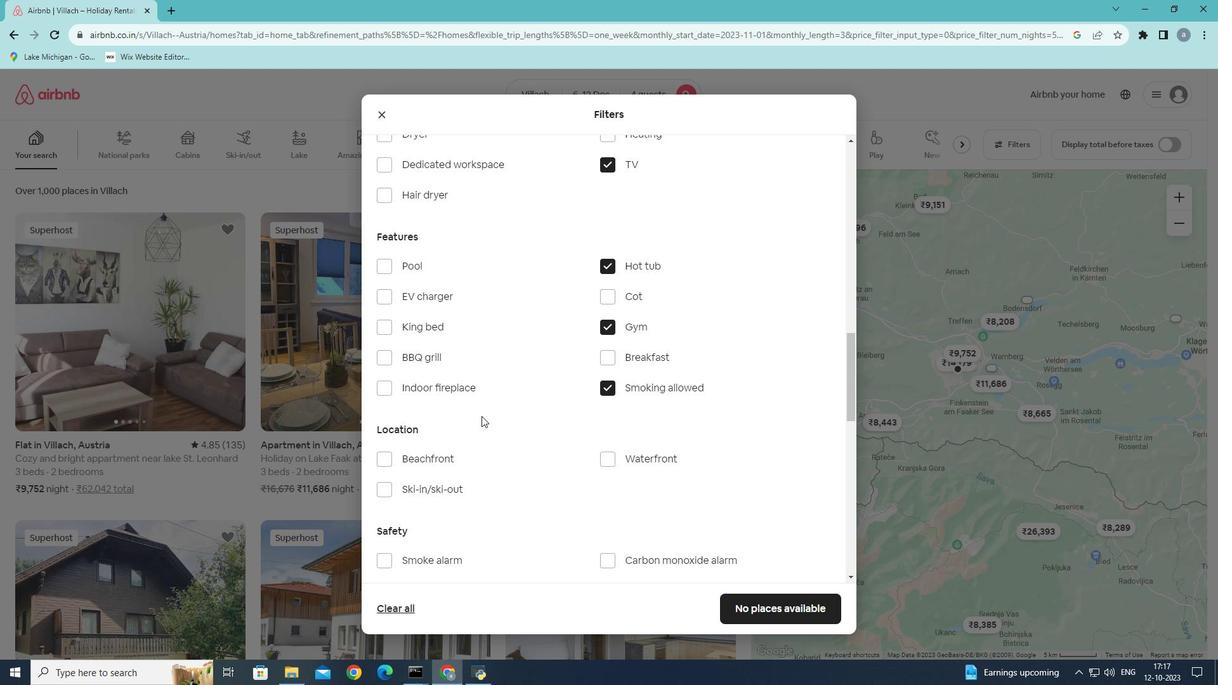 
Action: Mouse scrolled (481, 415) with delta (0, 0)
Screenshot: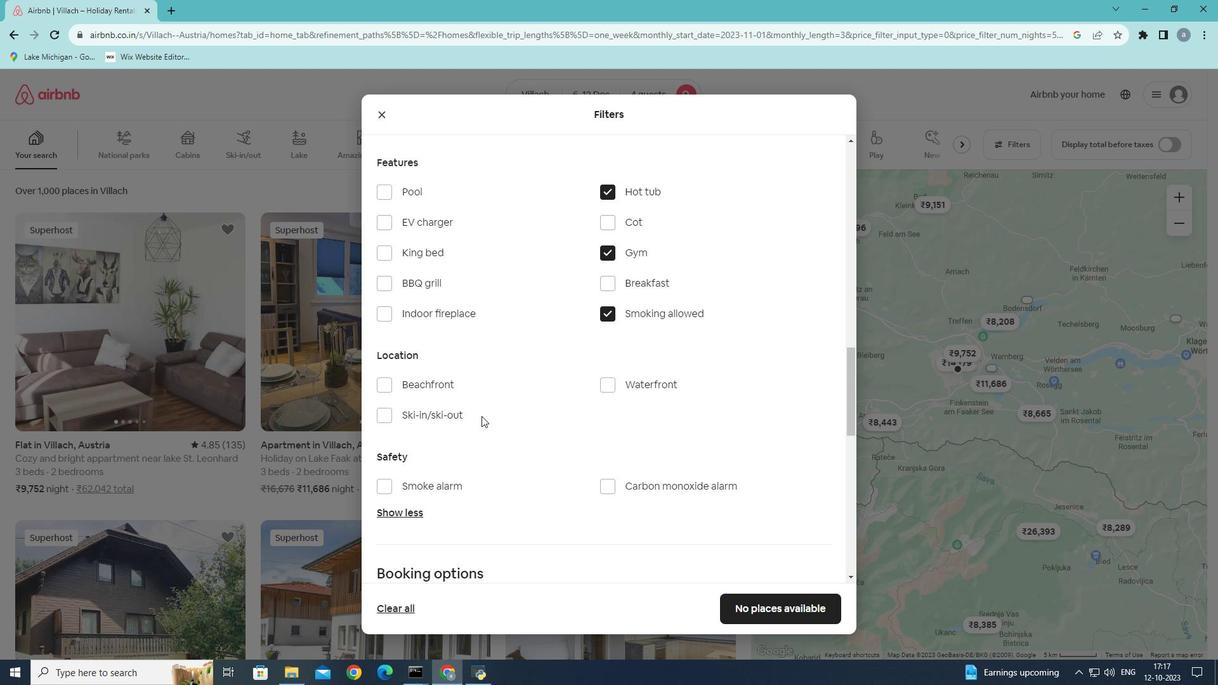 
Action: Mouse scrolled (481, 415) with delta (0, 0)
Screenshot: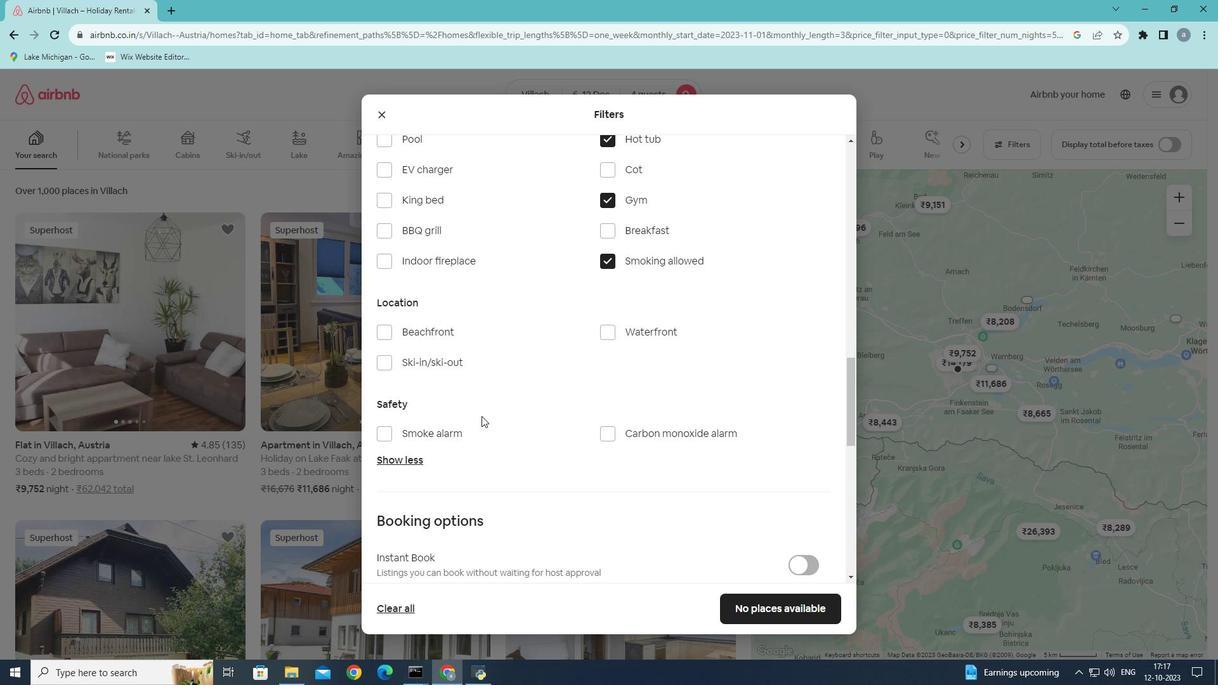
Action: Mouse moved to (521, 424)
Screenshot: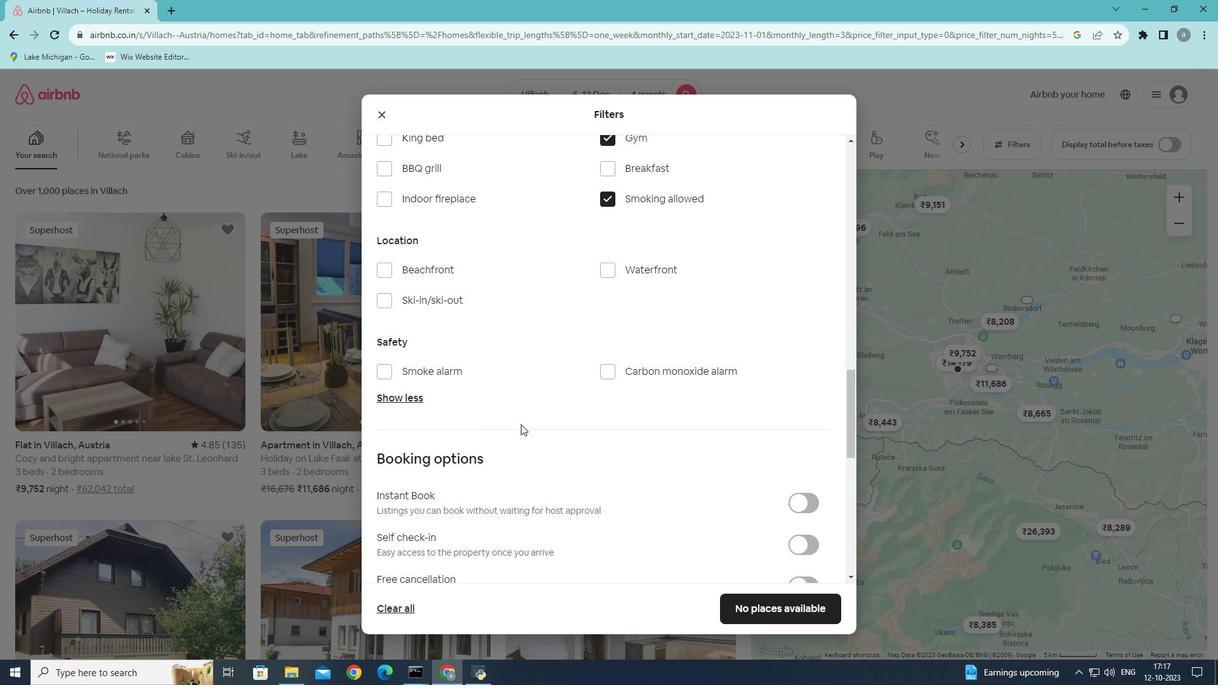 
Action: Mouse scrolled (521, 423) with delta (0, 0)
Screenshot: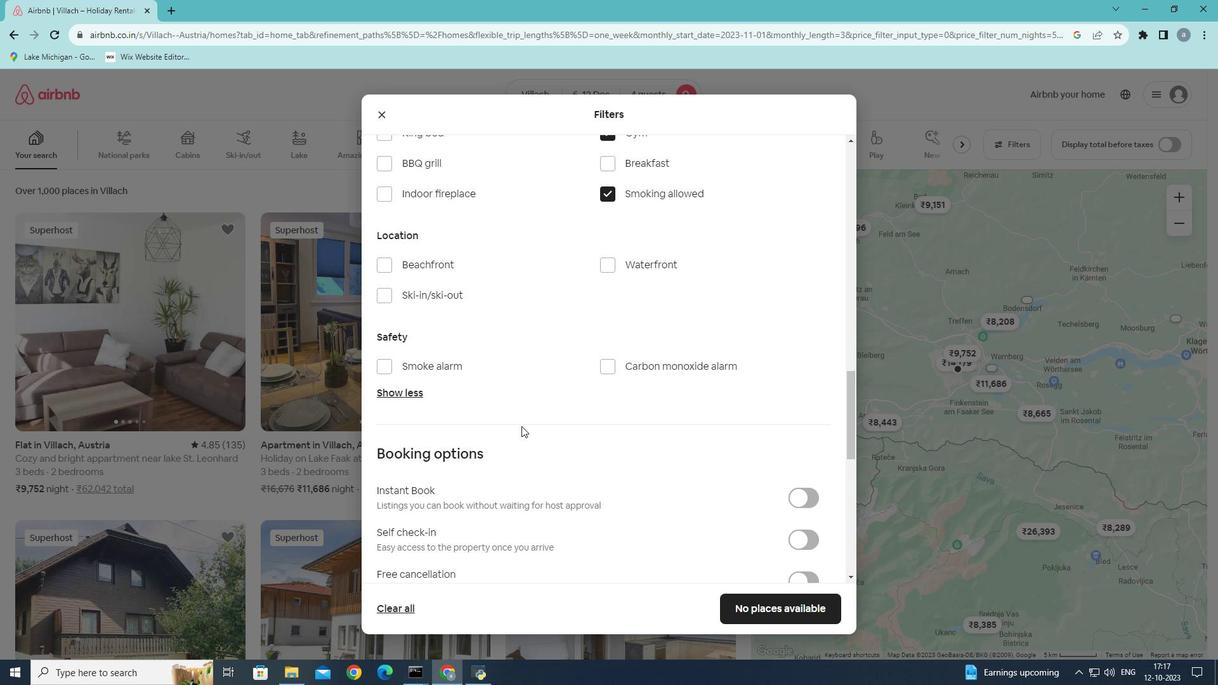 
Action: Mouse moved to (522, 427)
Screenshot: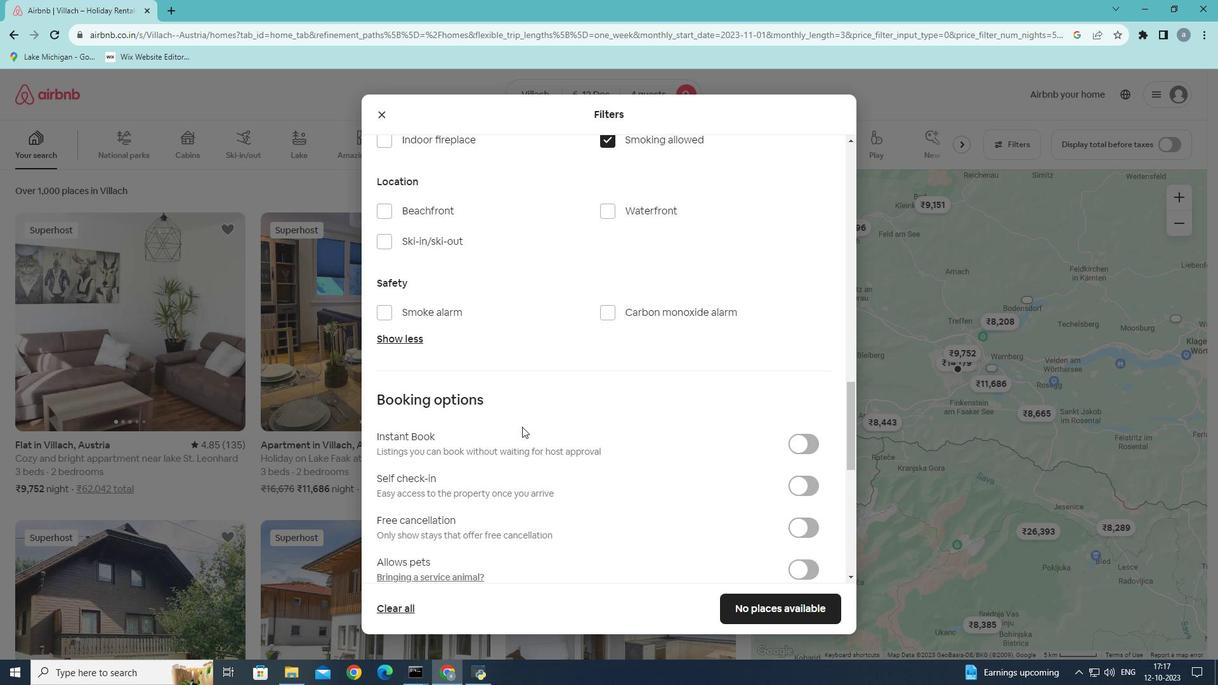 
Action: Mouse scrolled (522, 426) with delta (0, 0)
Screenshot: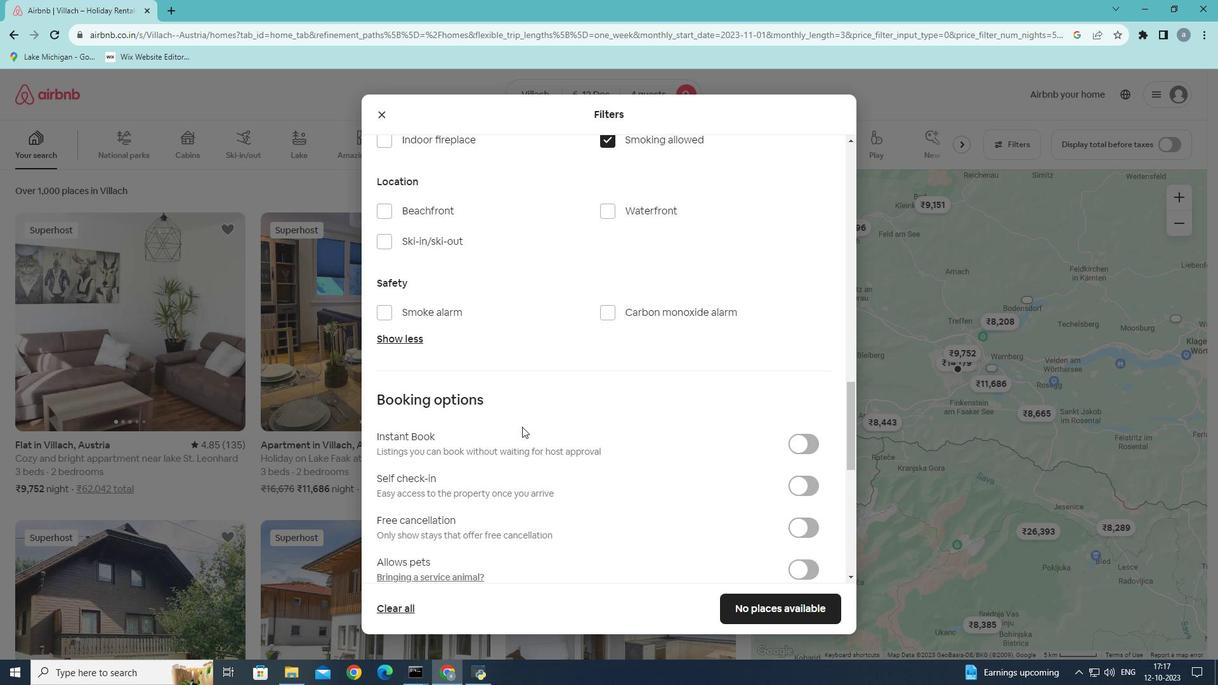 
Action: Mouse scrolled (522, 426) with delta (0, 0)
Screenshot: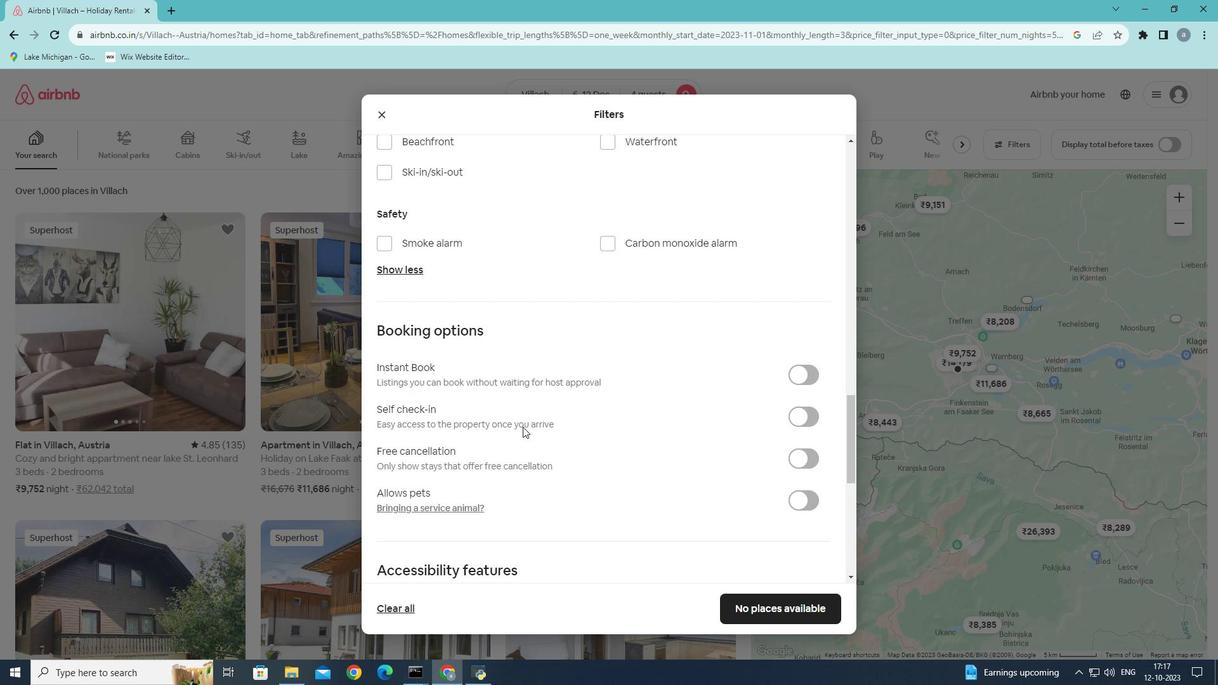 
Action: Mouse moved to (808, 356)
Screenshot: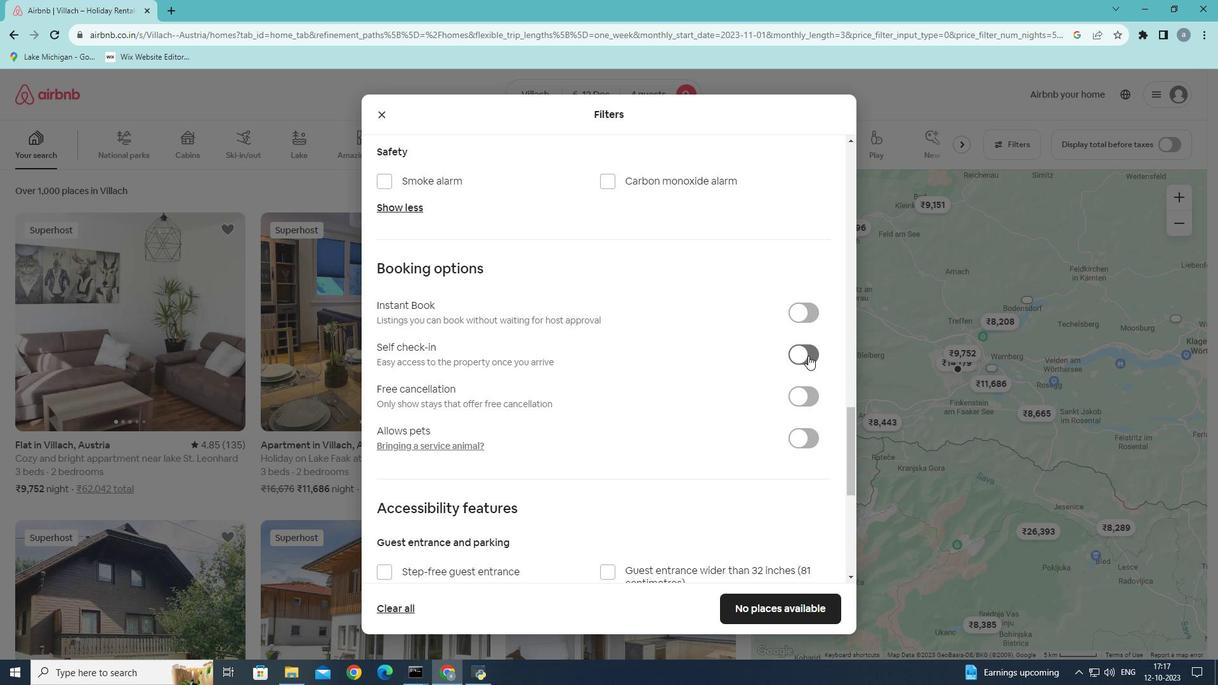 
Action: Mouse pressed left at (808, 356)
Screenshot: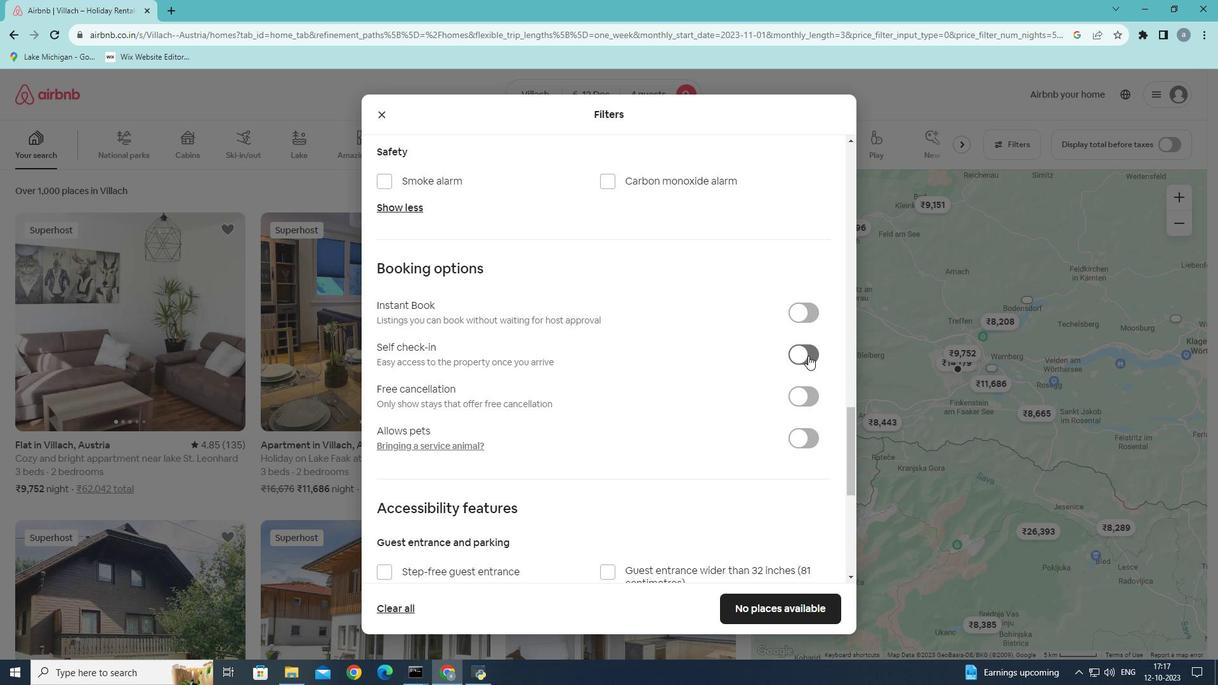 
Action: Mouse moved to (772, 605)
Screenshot: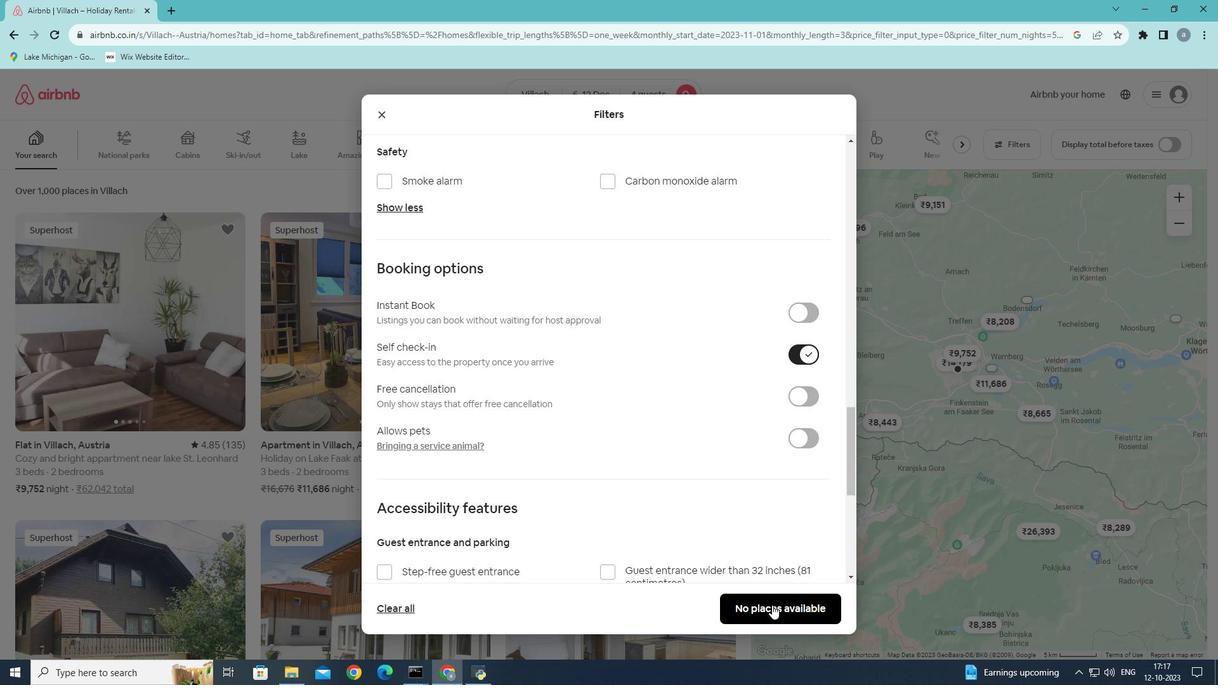 
Action: Mouse pressed left at (772, 605)
Screenshot: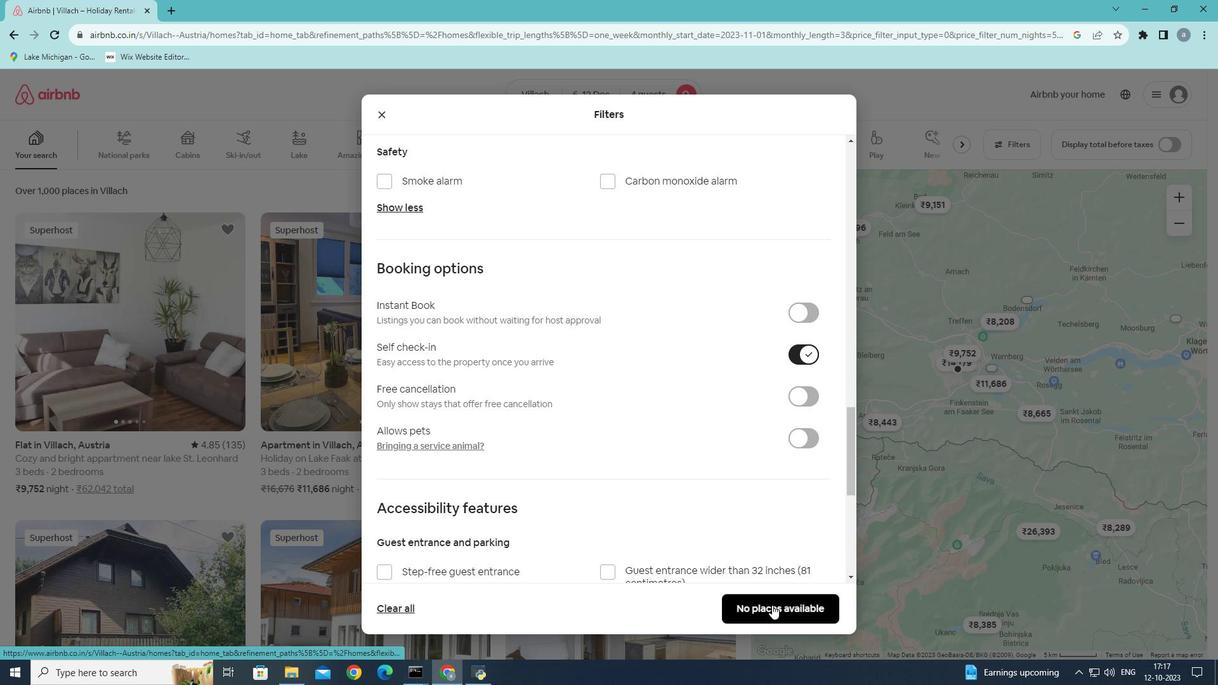 
Action: Mouse moved to (753, 592)
Screenshot: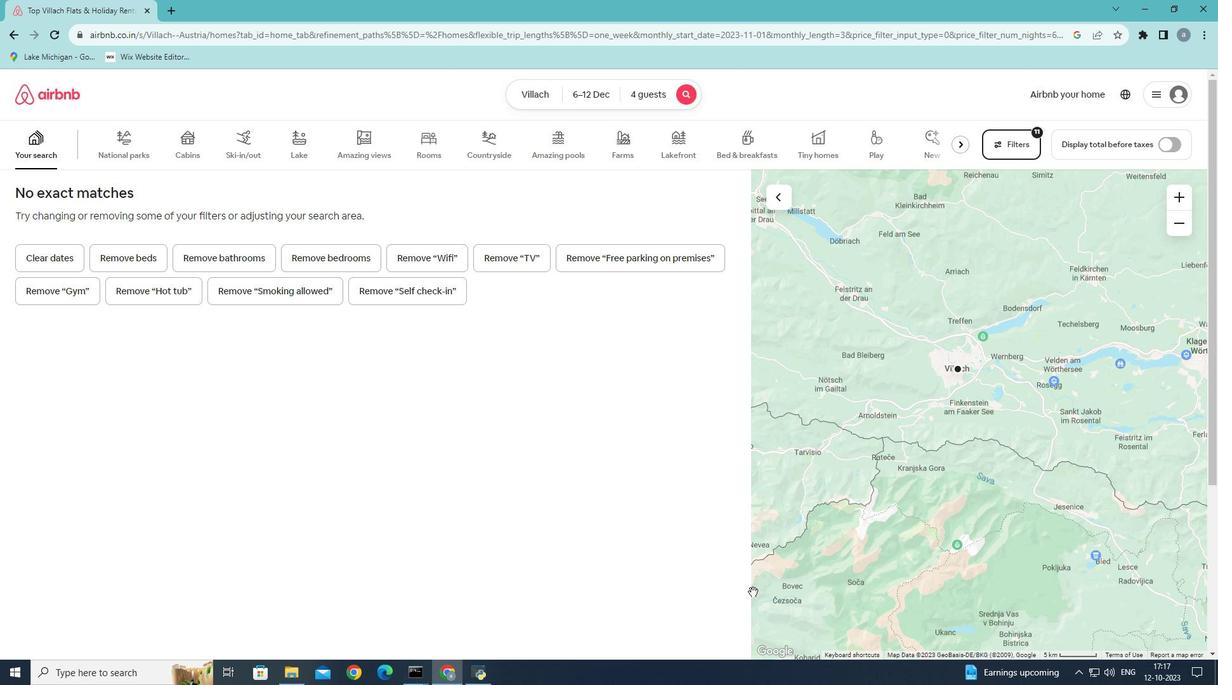 
